 Task: Look for space in Fort Hunt, United States from 9th June, 2023 to 11th June, 2023 for 2 adults in price range Rs.6000 to Rs.10000. Place can be entire place with 2 bedrooms having 2 beds and 1 bathroom. Property type can be house, flat, guest house. Amenities needed are: wifi. Booking option can be shelf check-in. Required host language is English.
Action: Mouse moved to (552, 140)
Screenshot: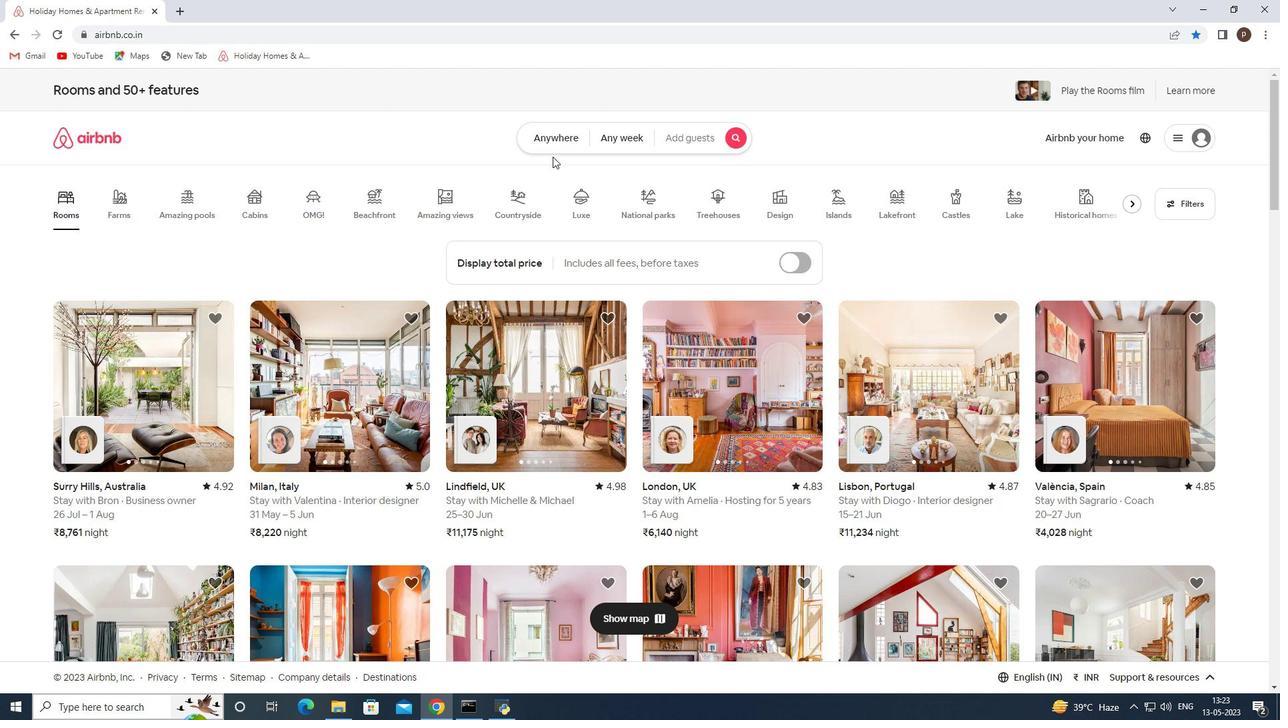 
Action: Mouse pressed left at (552, 140)
Screenshot: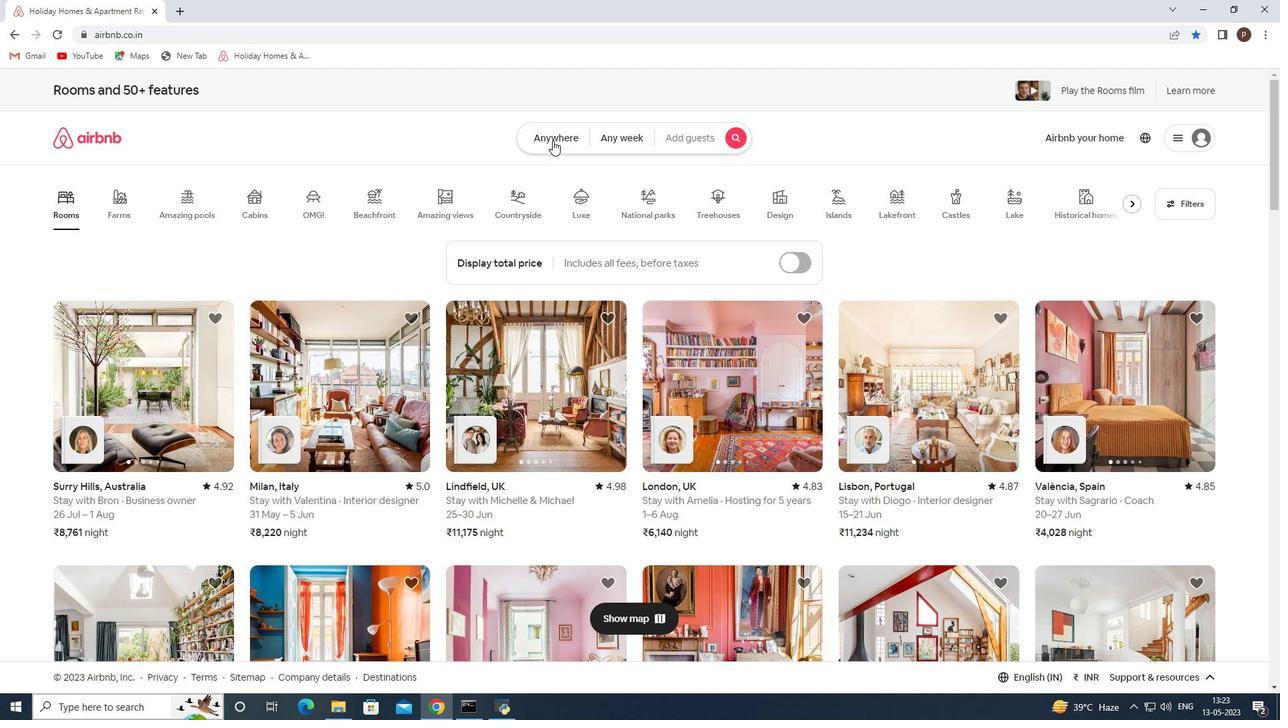 
Action: Mouse moved to (462, 194)
Screenshot: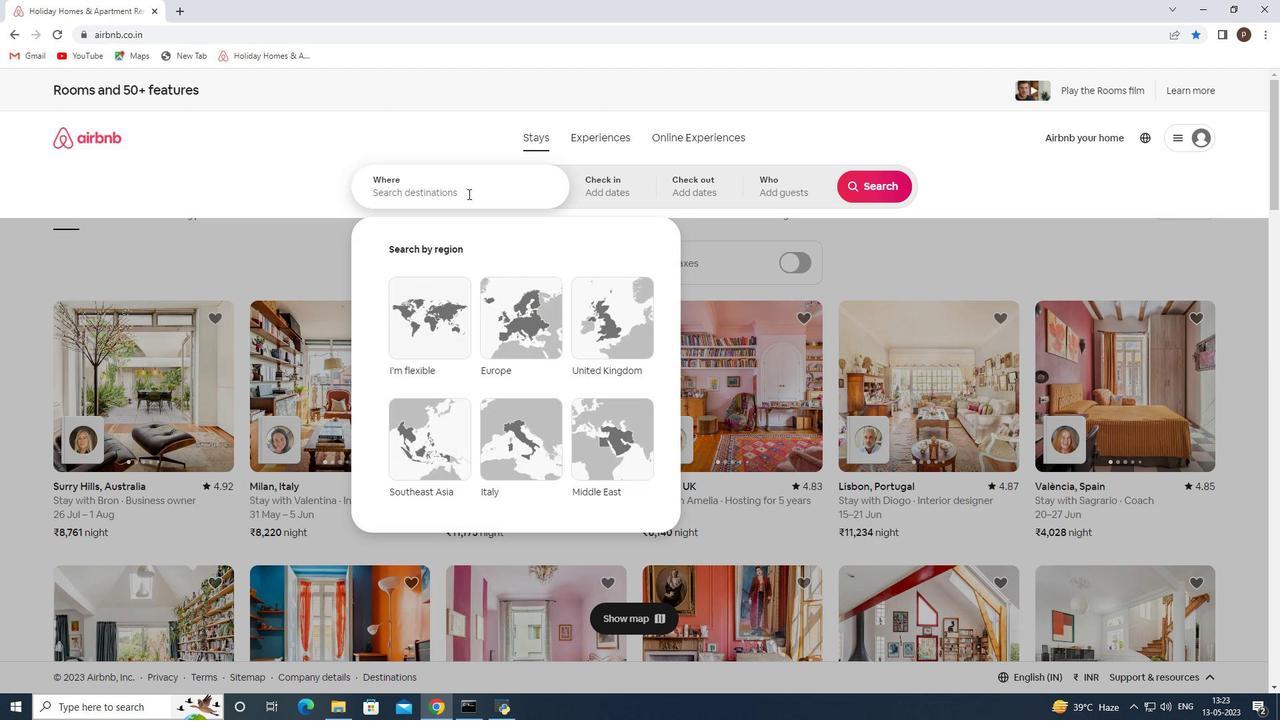 
Action: Mouse pressed left at (462, 194)
Screenshot: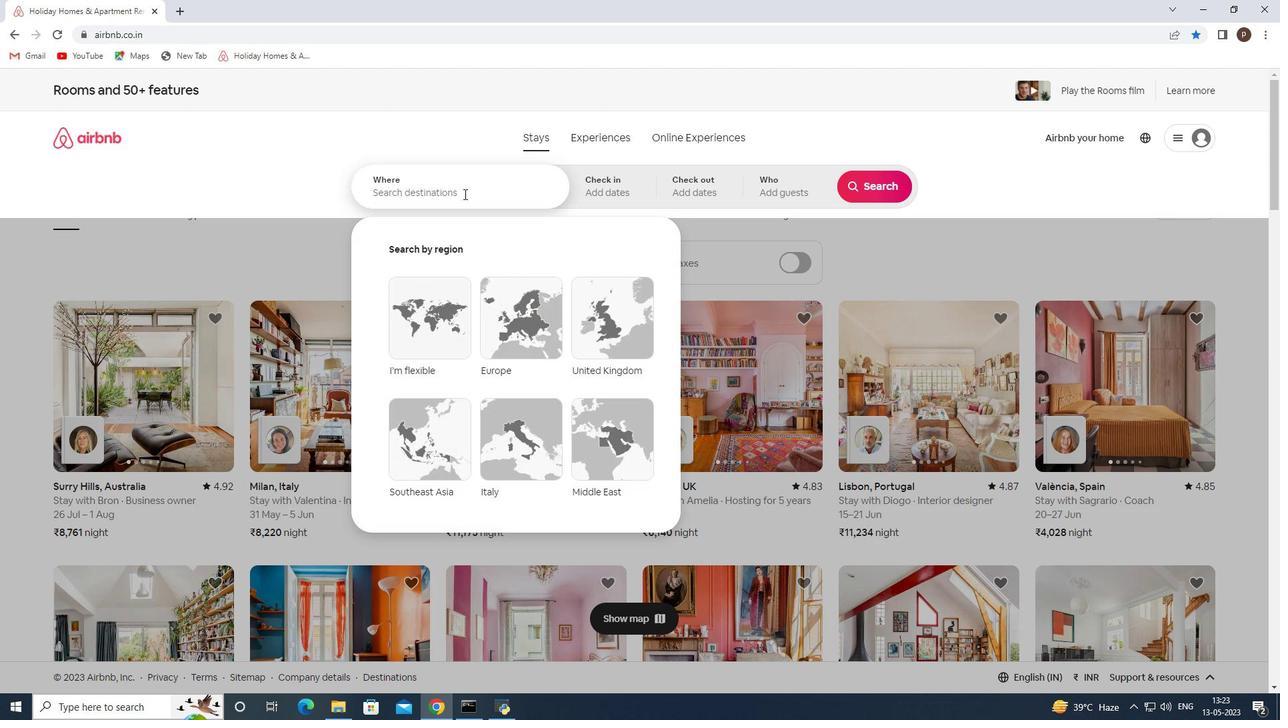 
Action: Key pressed <Key.caps_lock>F<Key.caps_lock>ort<Key.space><Key.caps_lock>H<Key.caps_lock>unt,<Key.space><Key.caps_lock>U<Key.caps_lock>nited<Key.space><Key.caps_lock>S<Key.caps_lock>tates<Key.space><Key.enter>
Screenshot: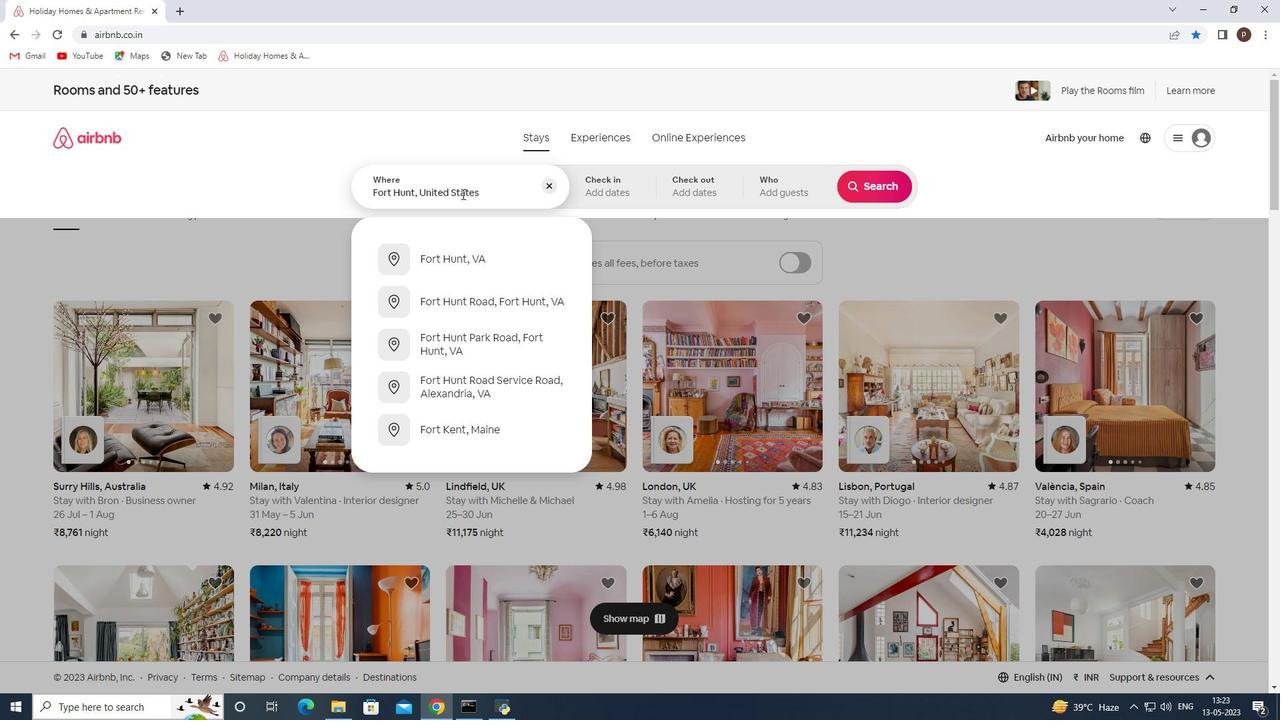 
Action: Mouse moved to (819, 378)
Screenshot: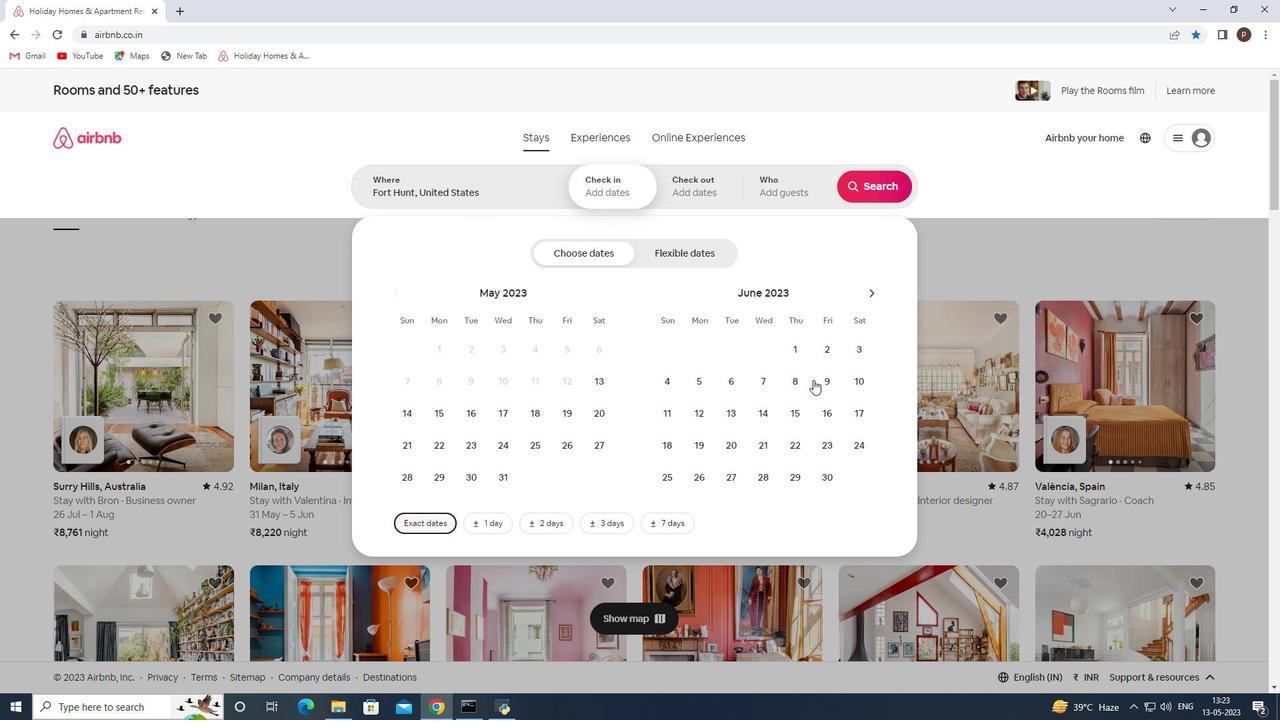 
Action: Mouse pressed left at (819, 378)
Screenshot: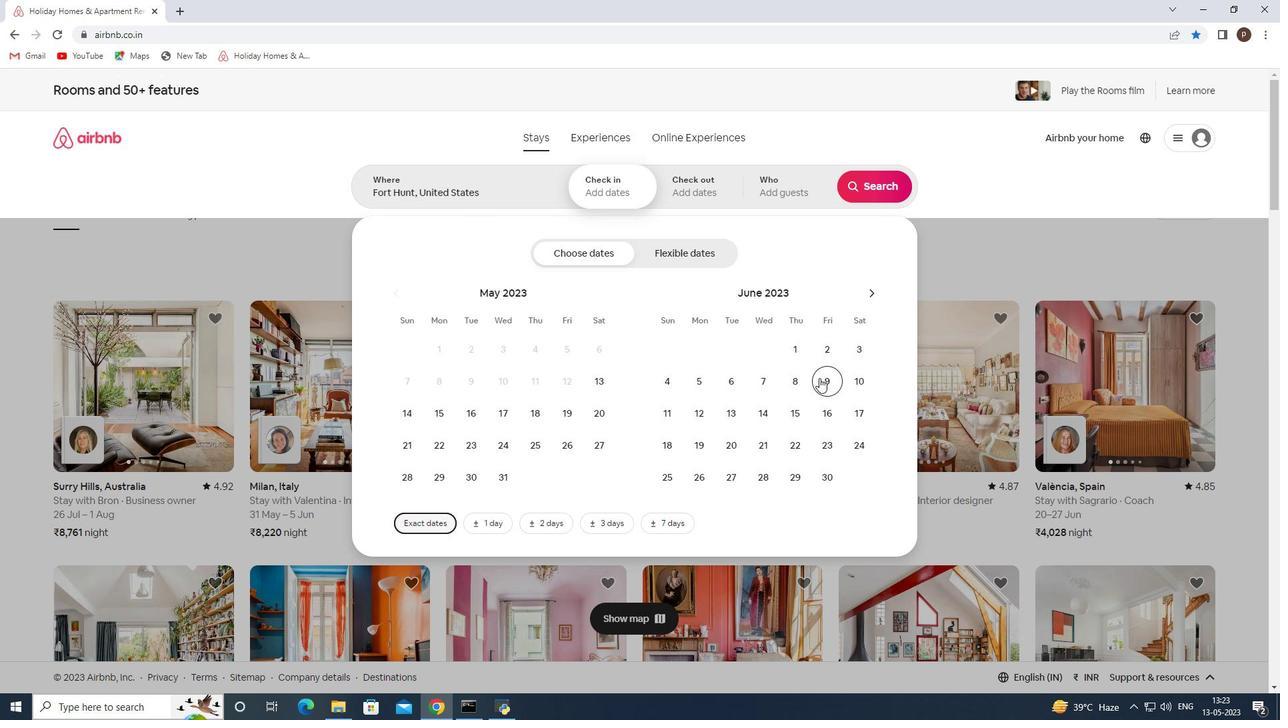 
Action: Mouse moved to (665, 414)
Screenshot: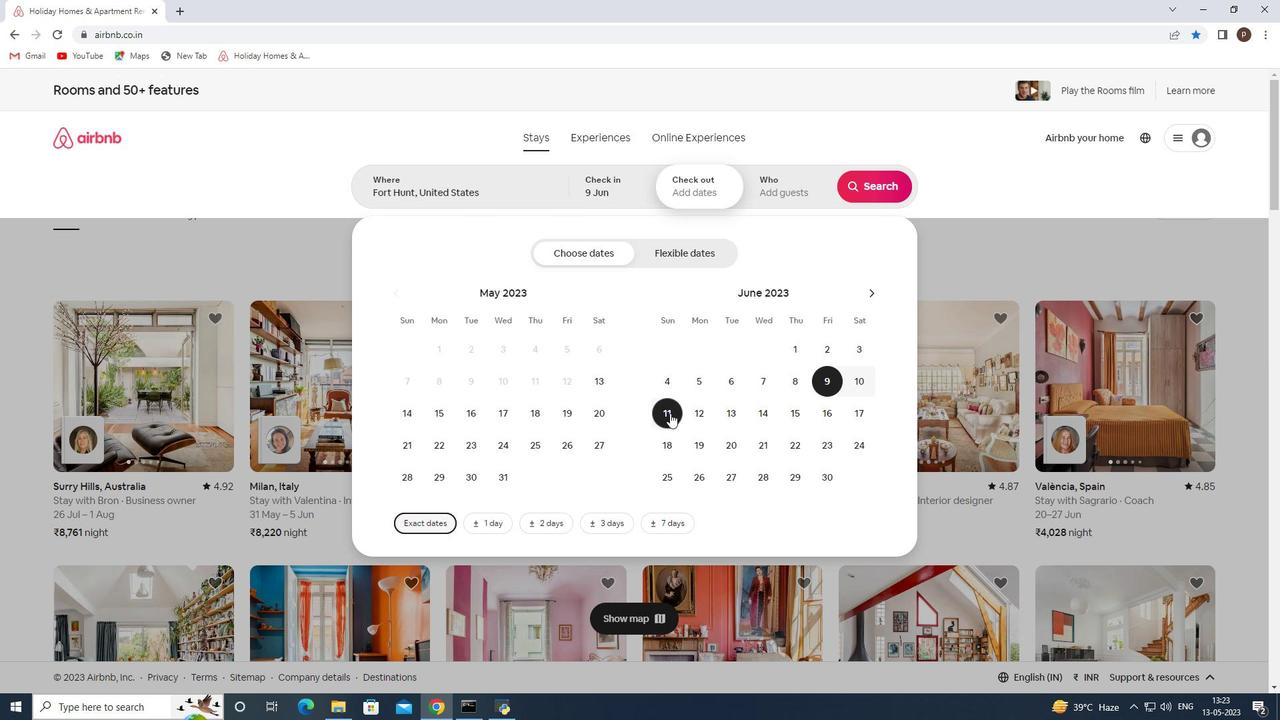 
Action: Mouse pressed left at (665, 414)
Screenshot: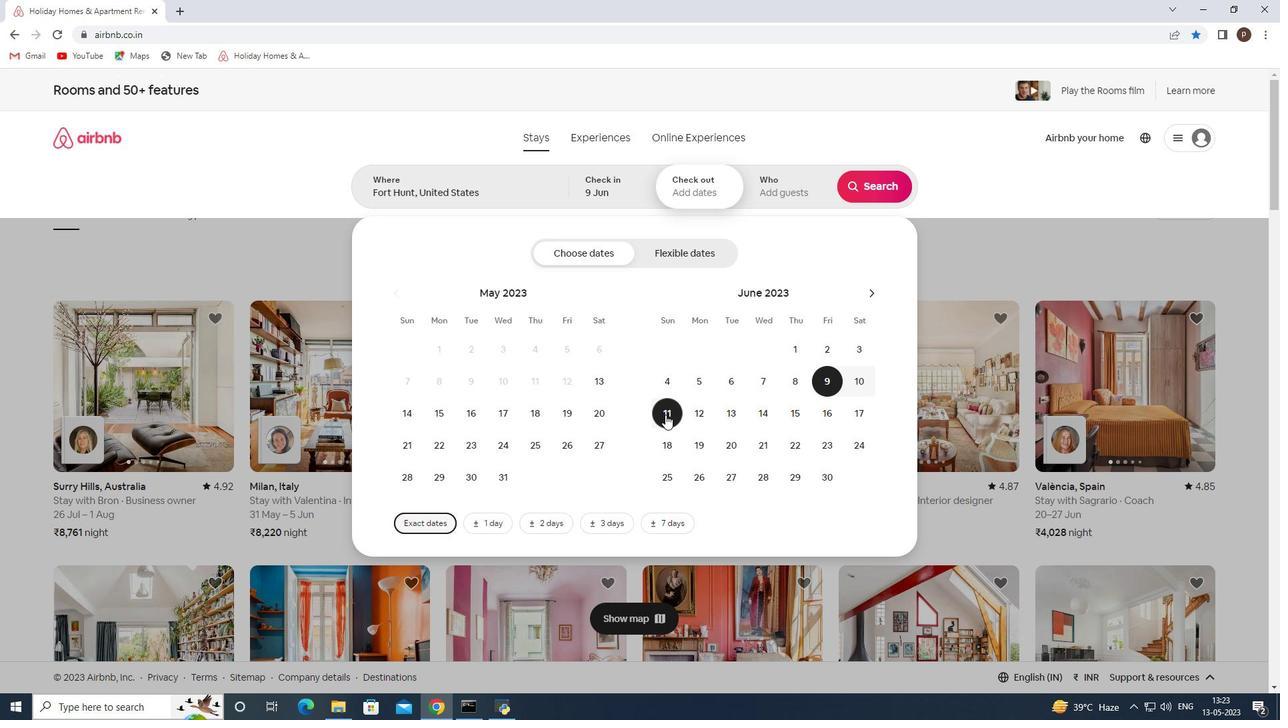 
Action: Mouse moved to (780, 196)
Screenshot: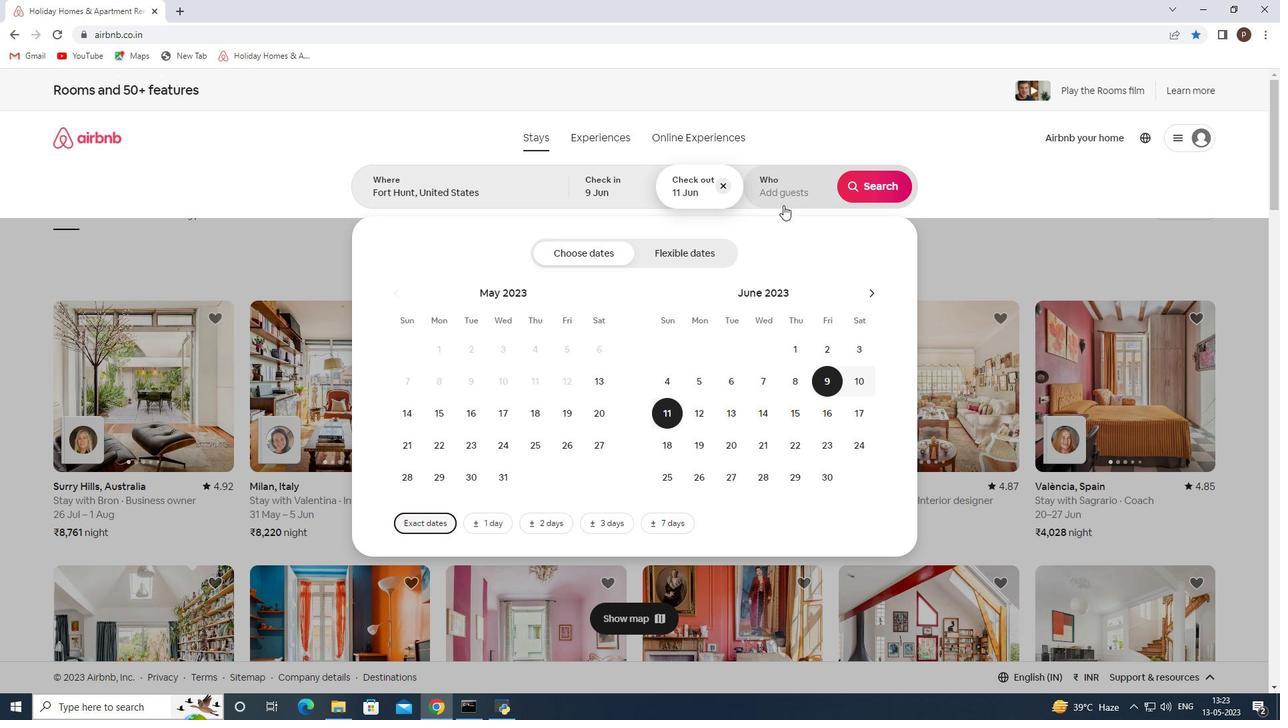 
Action: Mouse pressed left at (780, 196)
Screenshot: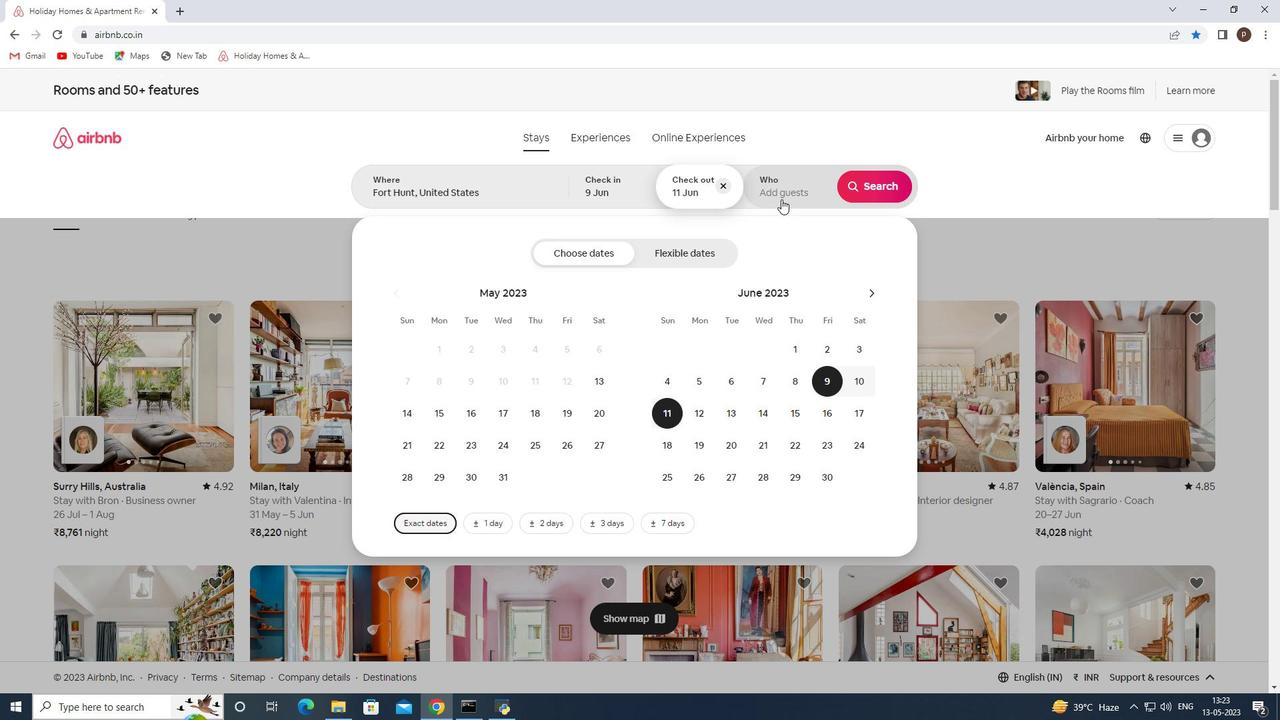 
Action: Mouse moved to (873, 257)
Screenshot: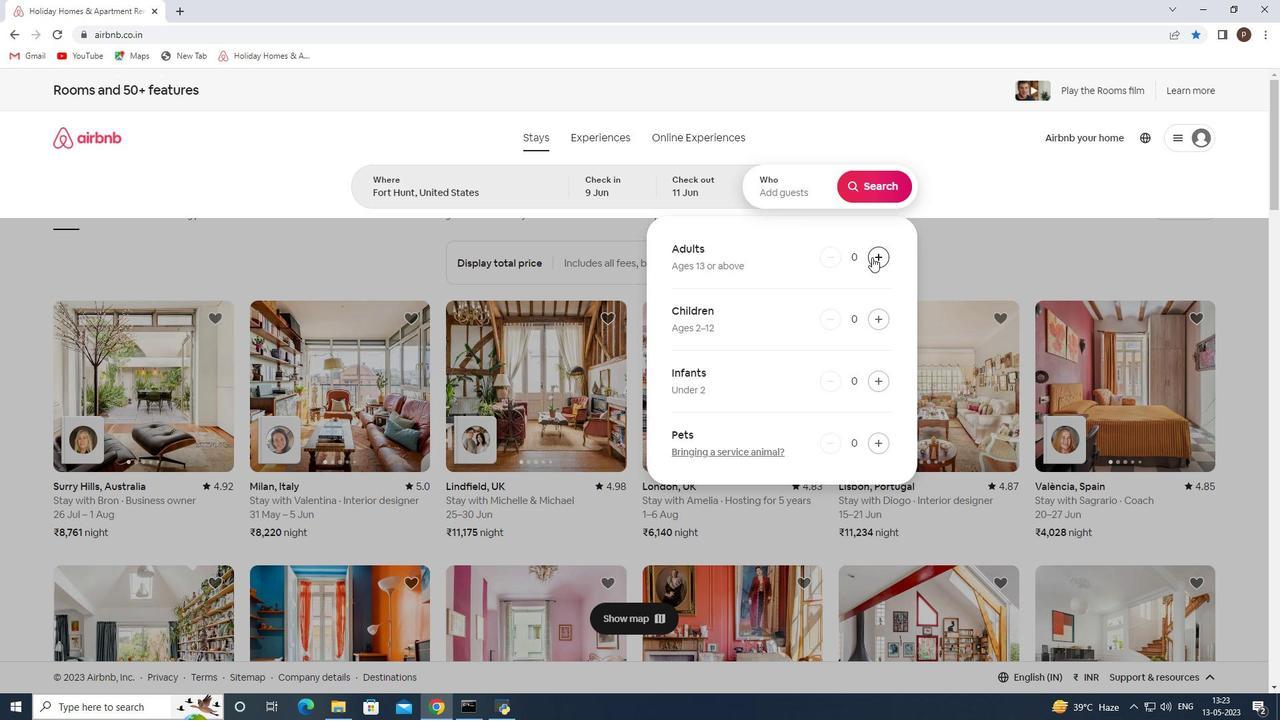 
Action: Mouse pressed left at (873, 257)
Screenshot: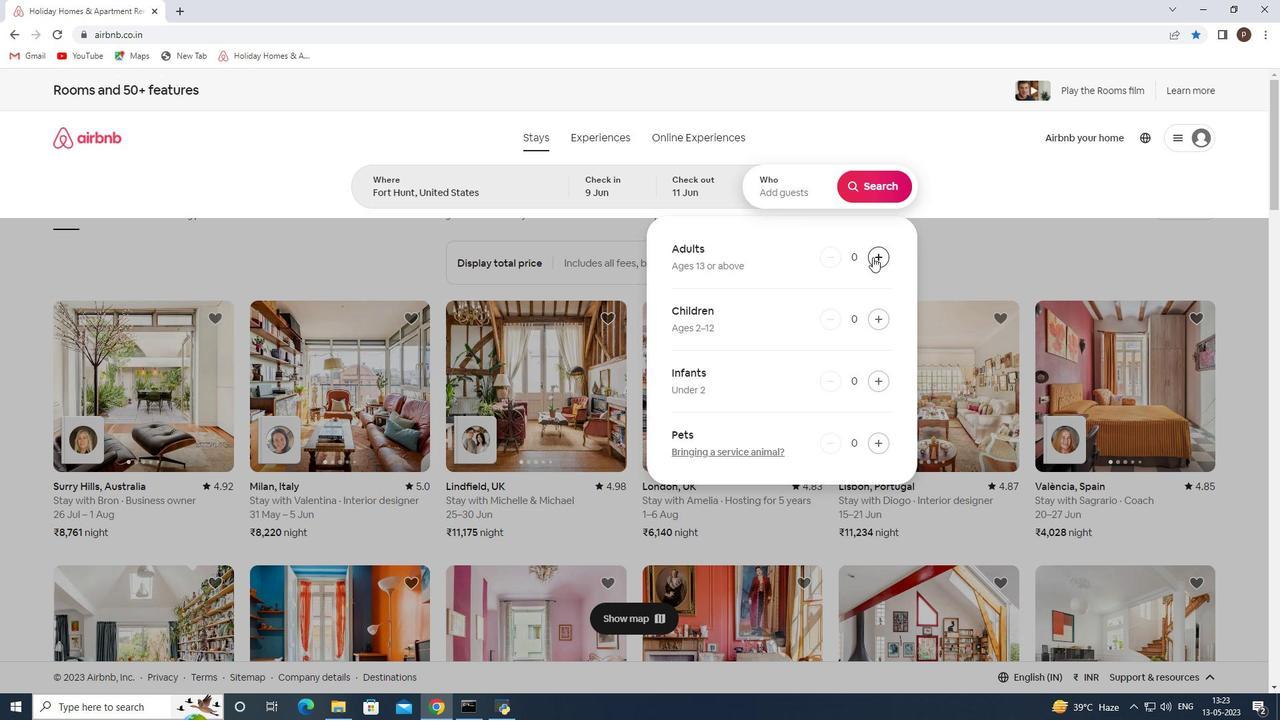 
Action: Mouse pressed left at (873, 257)
Screenshot: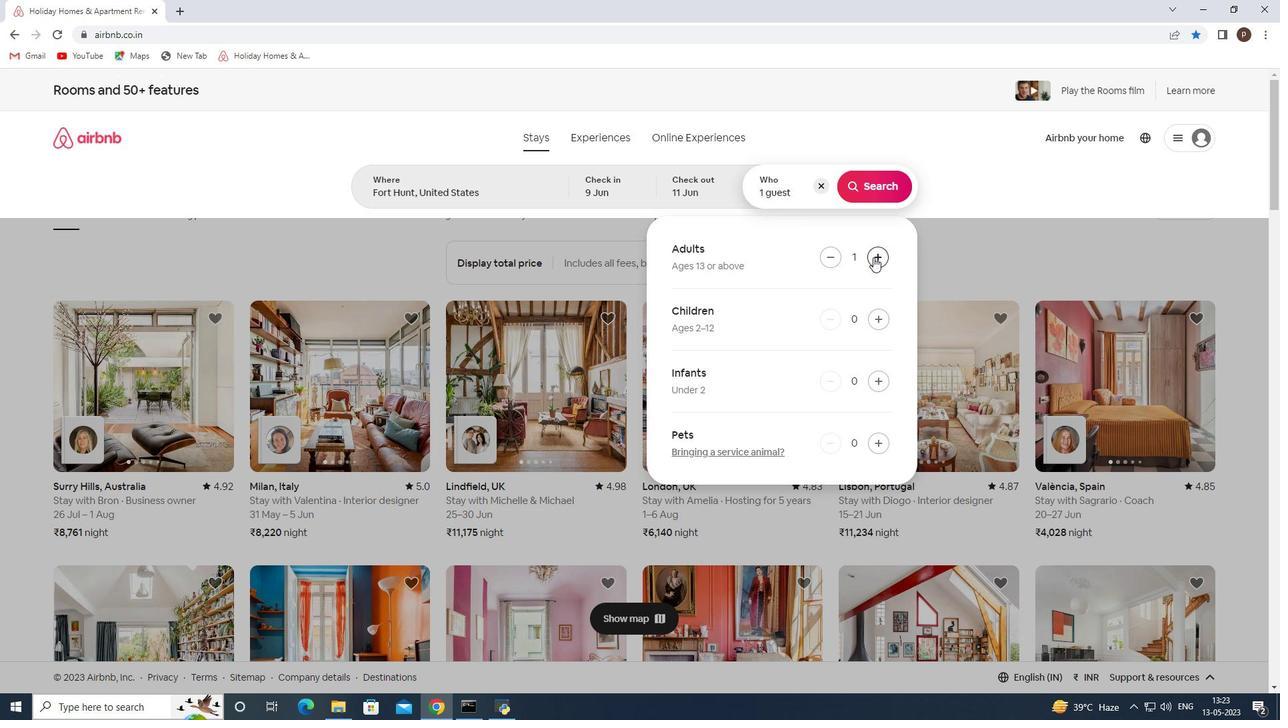 
Action: Mouse moved to (889, 179)
Screenshot: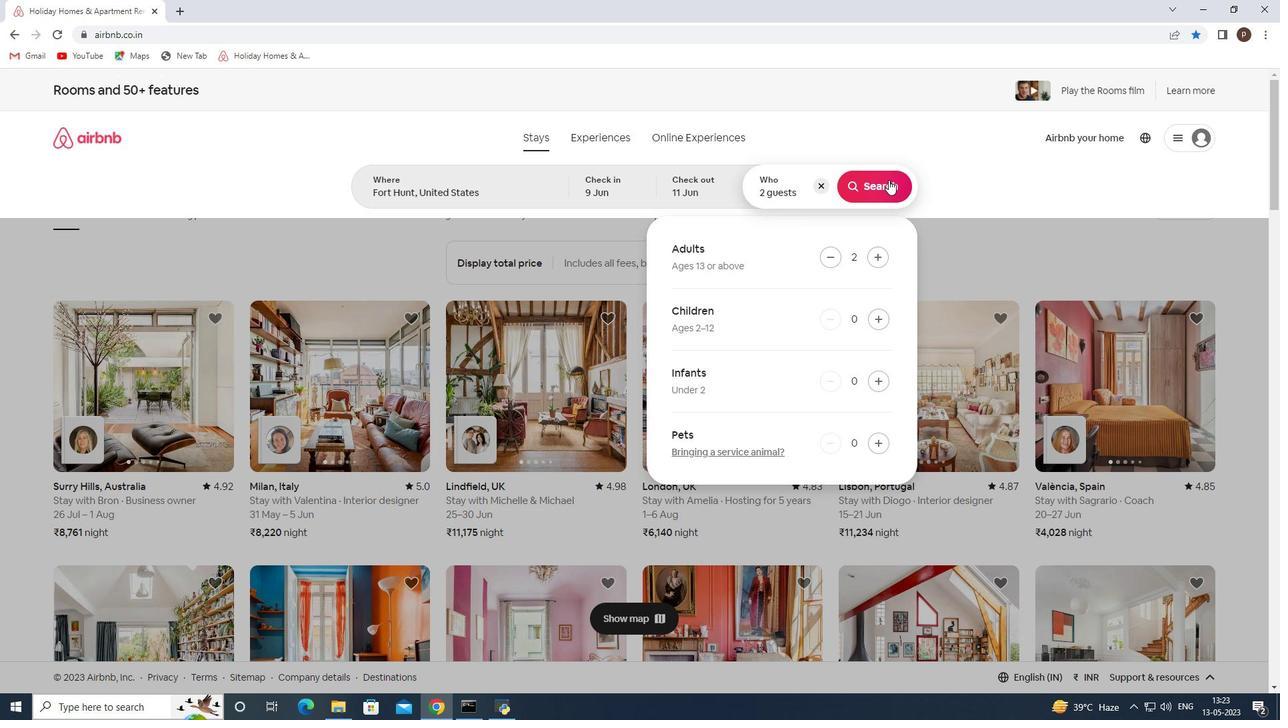
Action: Mouse pressed left at (889, 179)
Screenshot: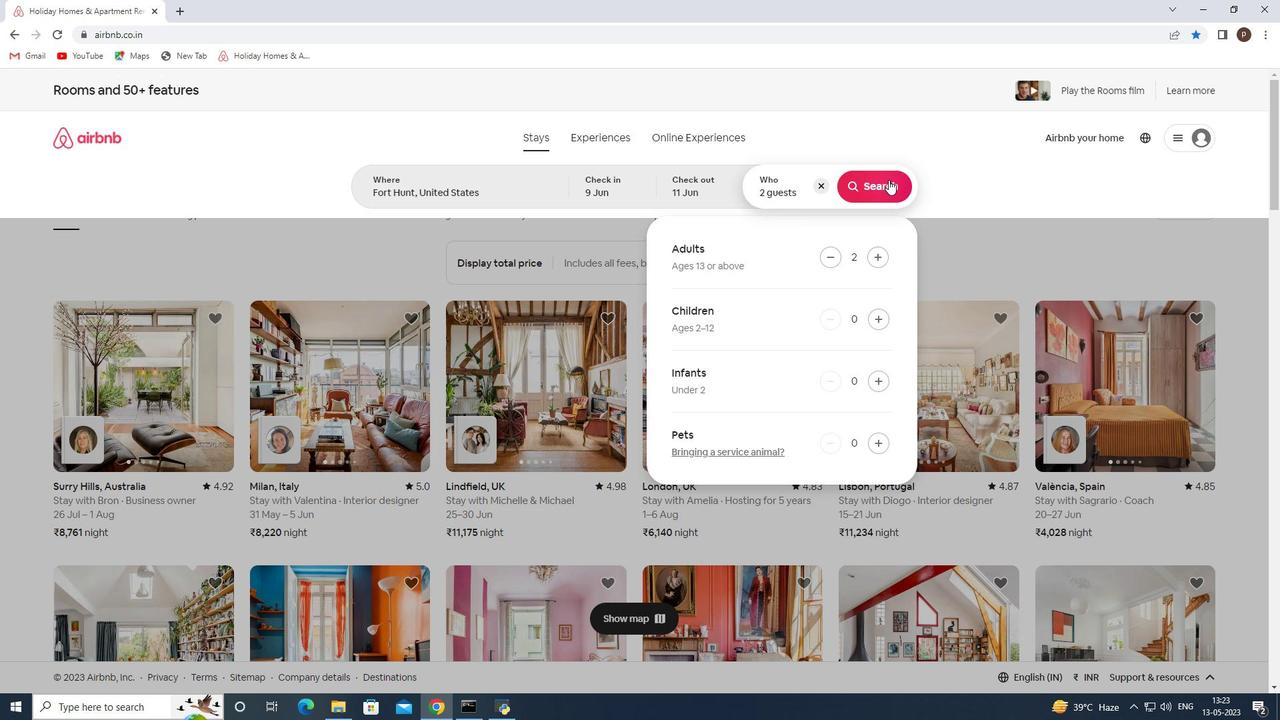 
Action: Mouse moved to (1212, 148)
Screenshot: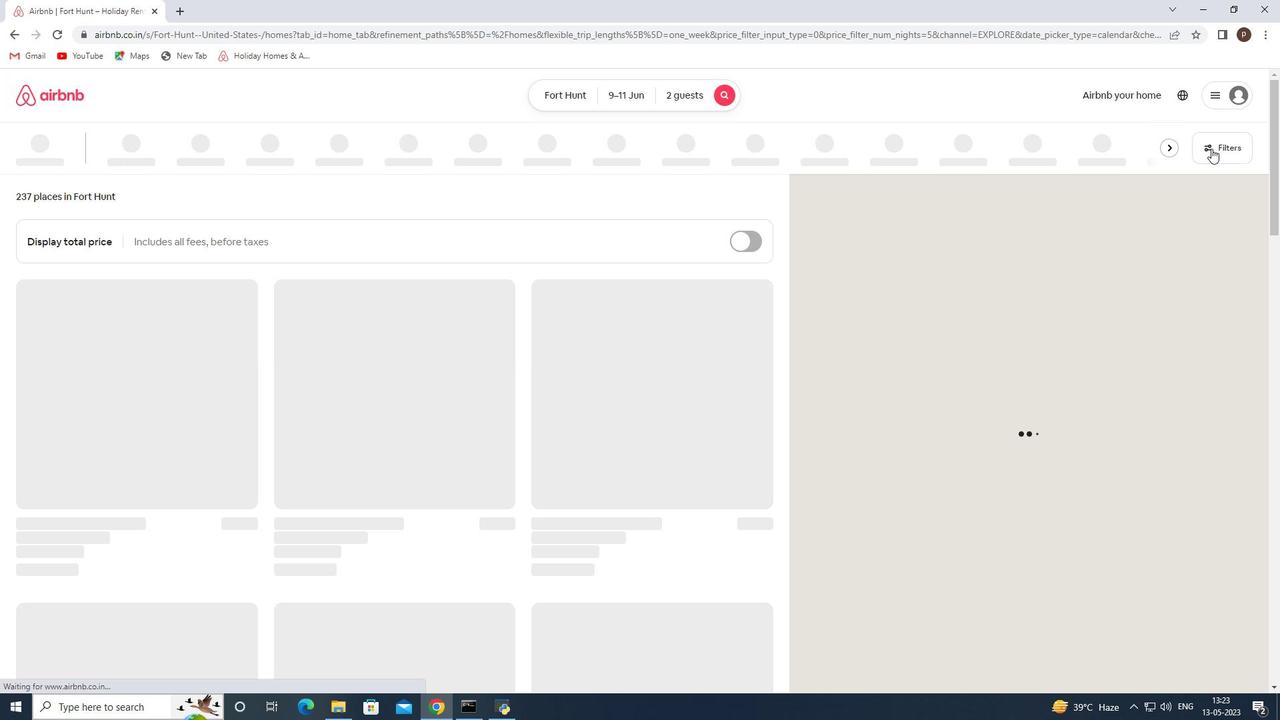 
Action: Mouse pressed left at (1212, 148)
Screenshot: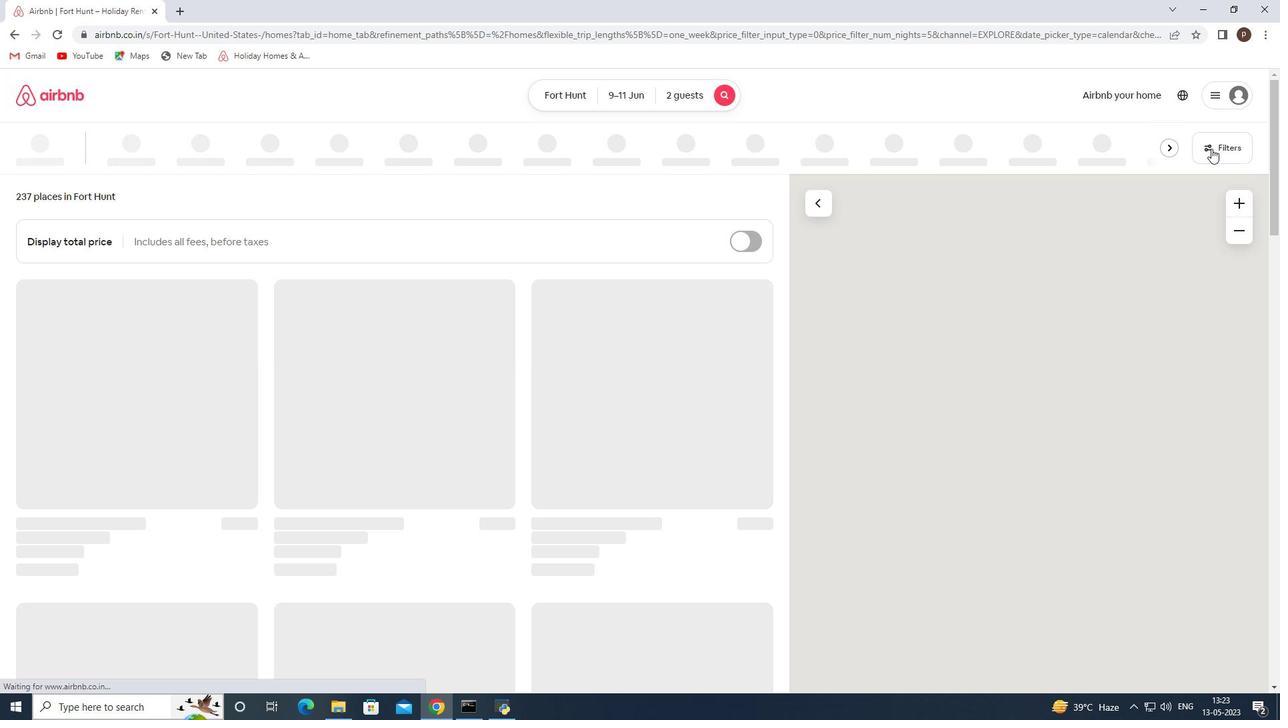 
Action: Mouse moved to (442, 473)
Screenshot: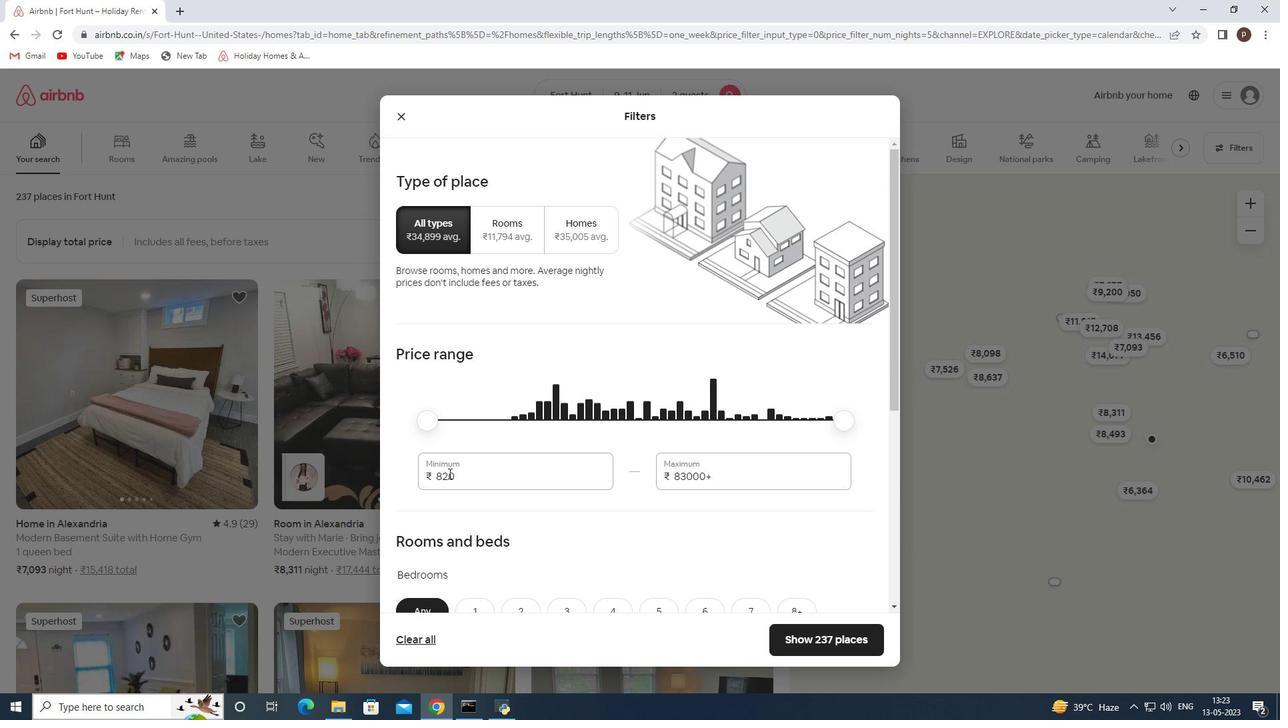 
Action: Mouse pressed left at (442, 473)
Screenshot: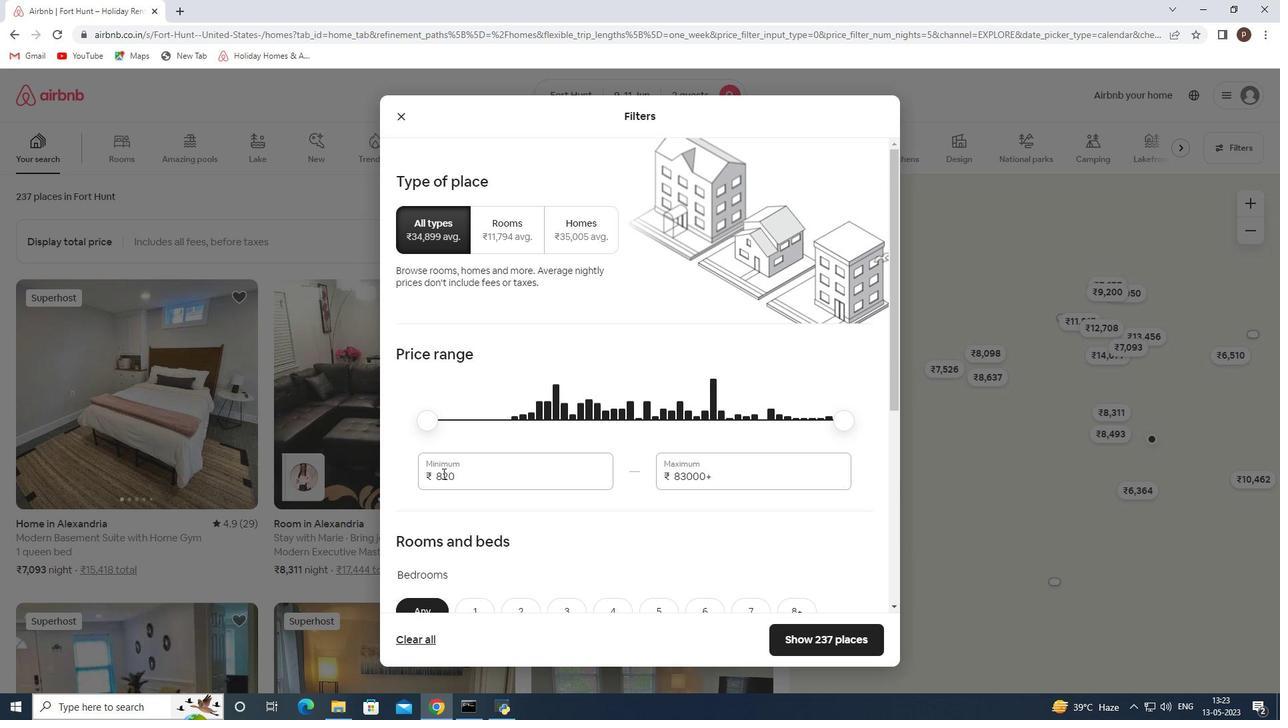 
Action: Mouse pressed left at (442, 473)
Screenshot: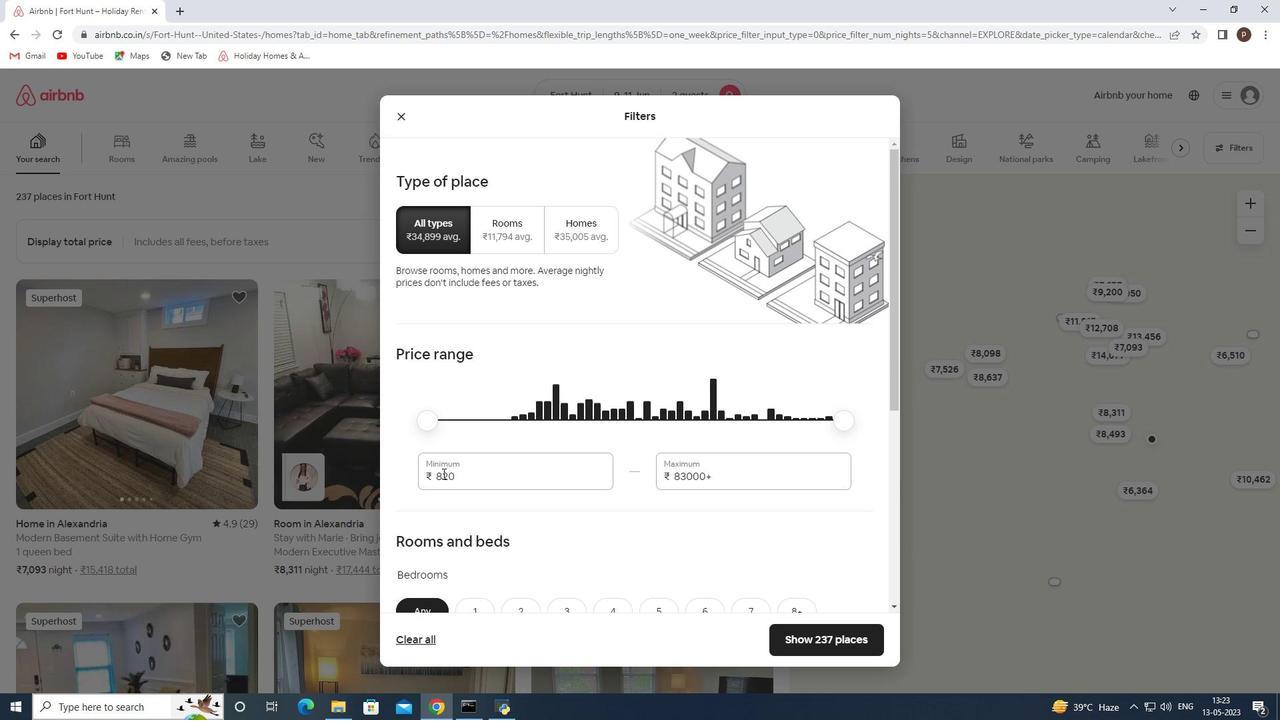 
Action: Key pressed 6000<Key.tab>12000<Key.backspace><Key.backspace><Key.backspace><Key.backspace>0000
Screenshot: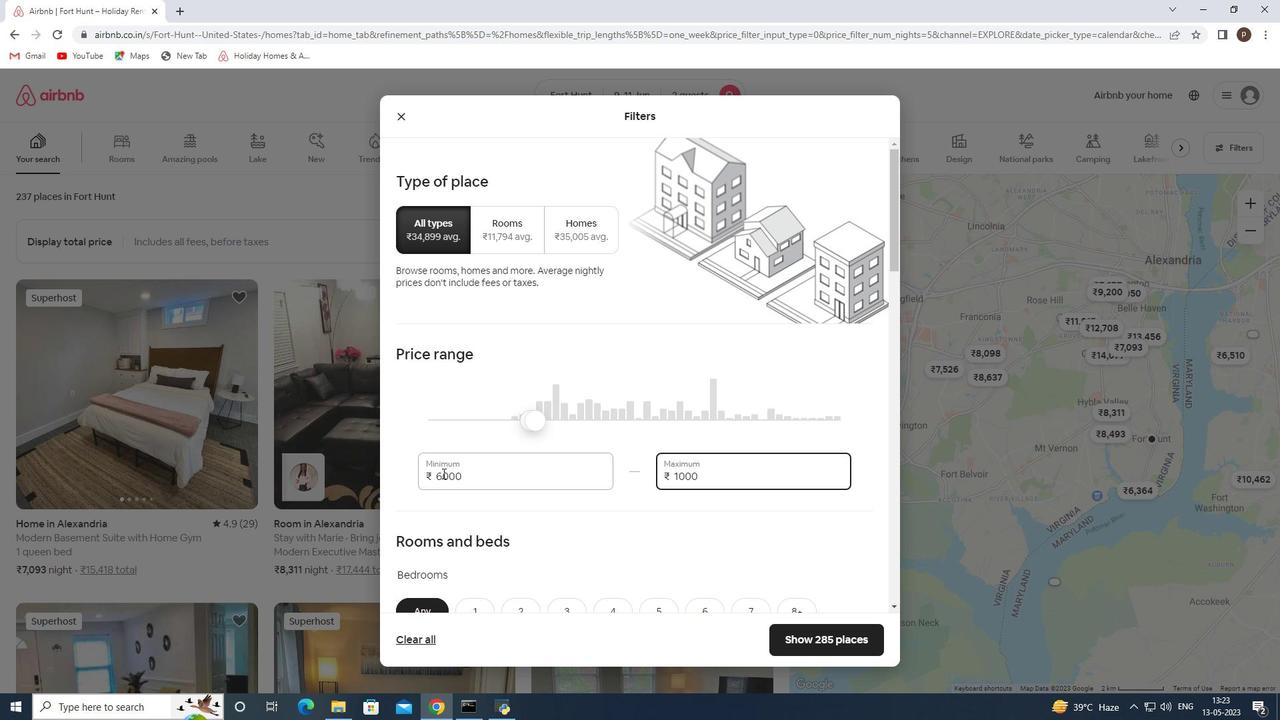 
Action: Mouse moved to (468, 476)
Screenshot: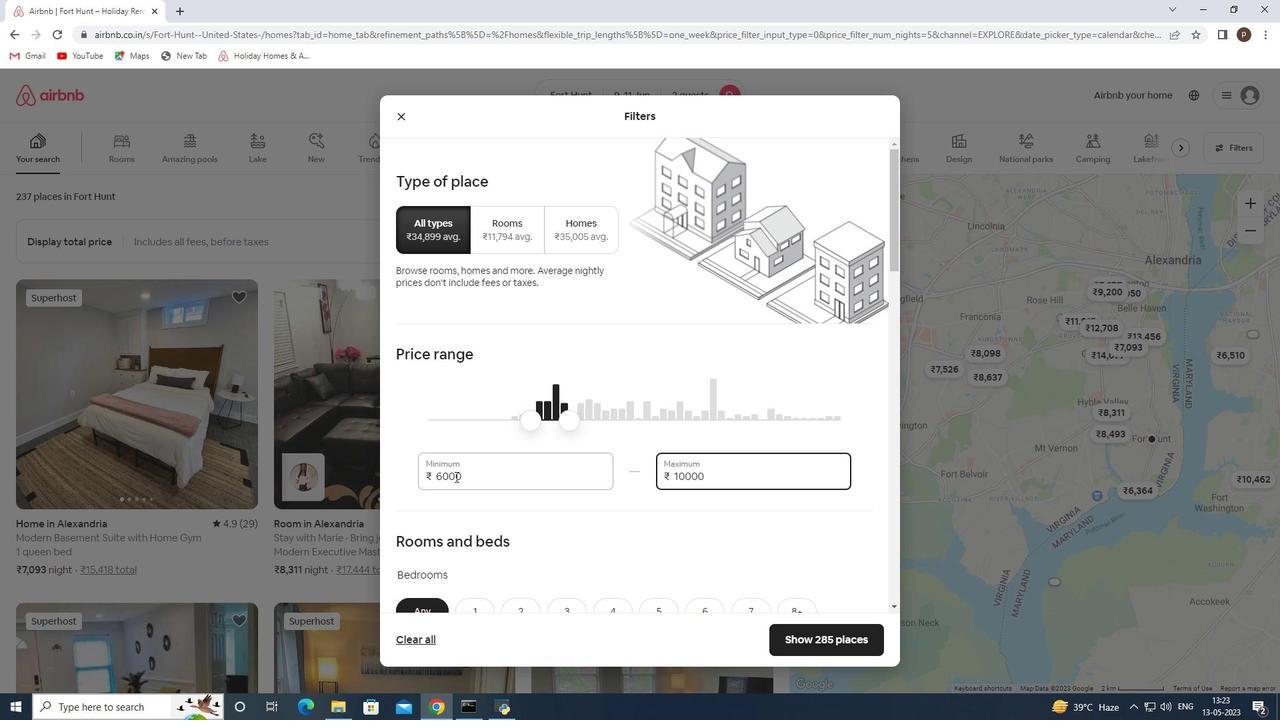
Action: Mouse scrolled (468, 476) with delta (0, 0)
Screenshot: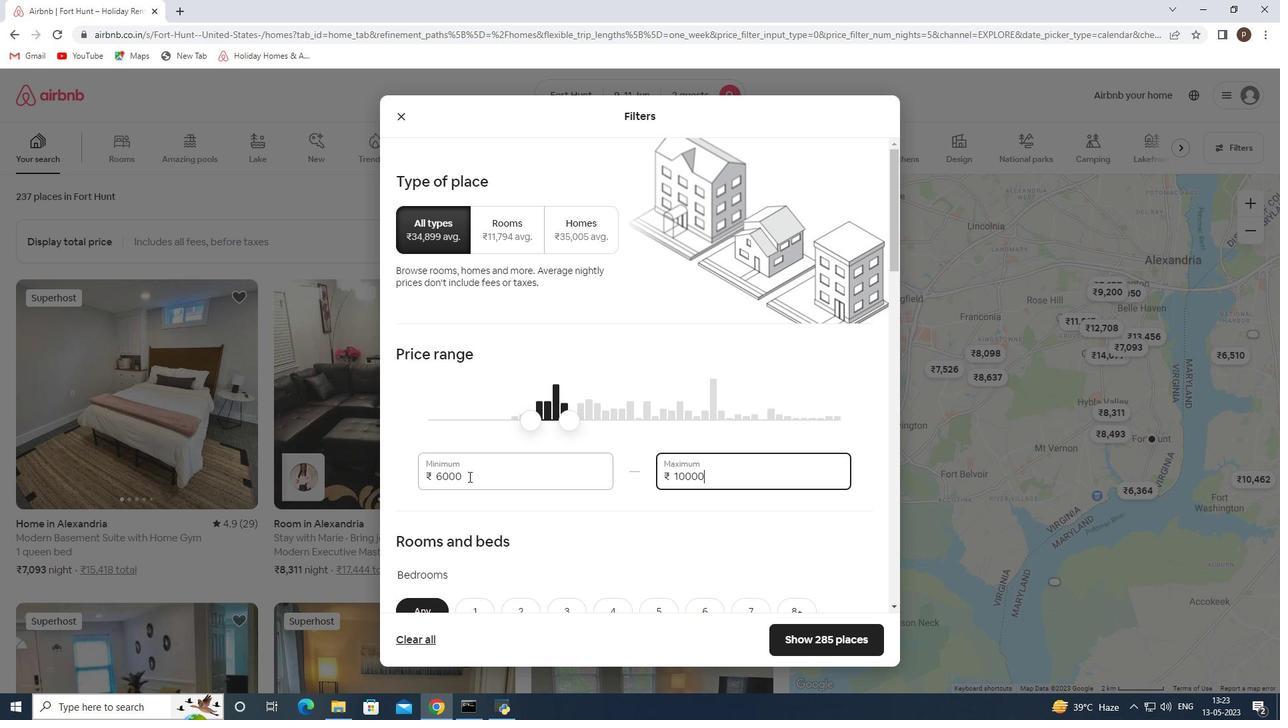 
Action: Mouse scrolled (468, 476) with delta (0, 0)
Screenshot: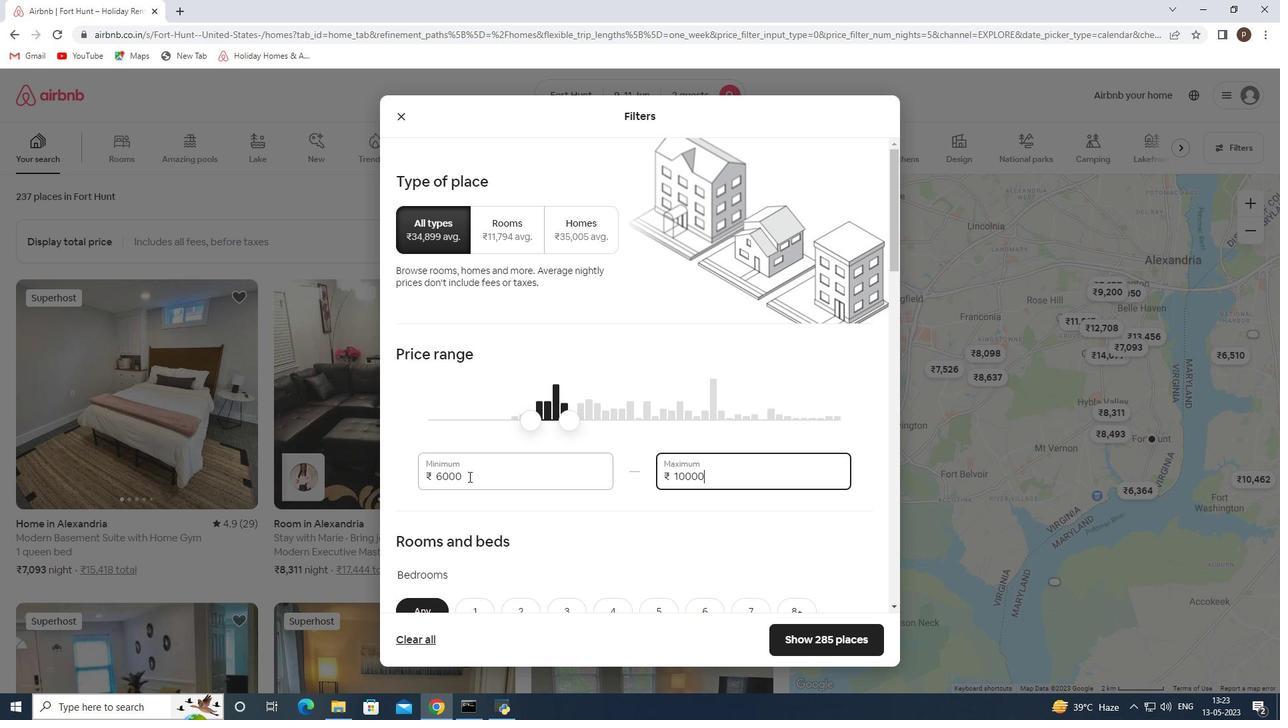 
Action: Mouse moved to (508, 476)
Screenshot: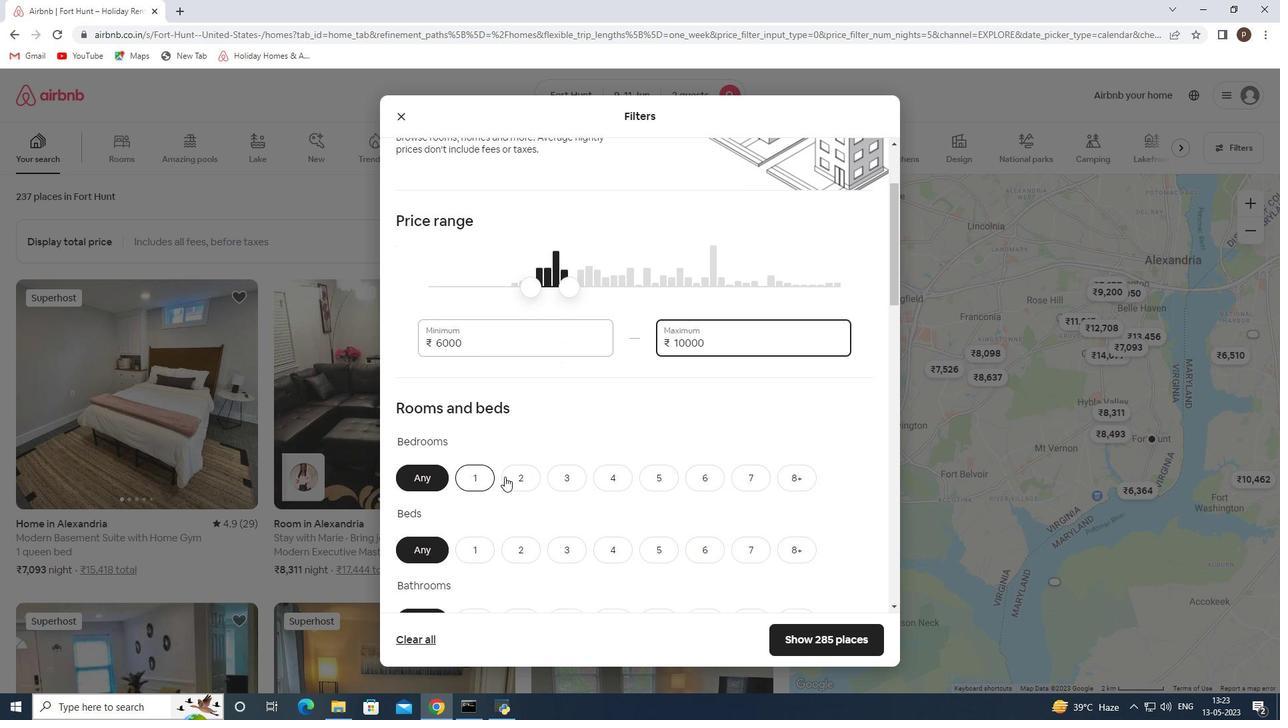 
Action: Mouse scrolled (508, 476) with delta (0, 0)
Screenshot: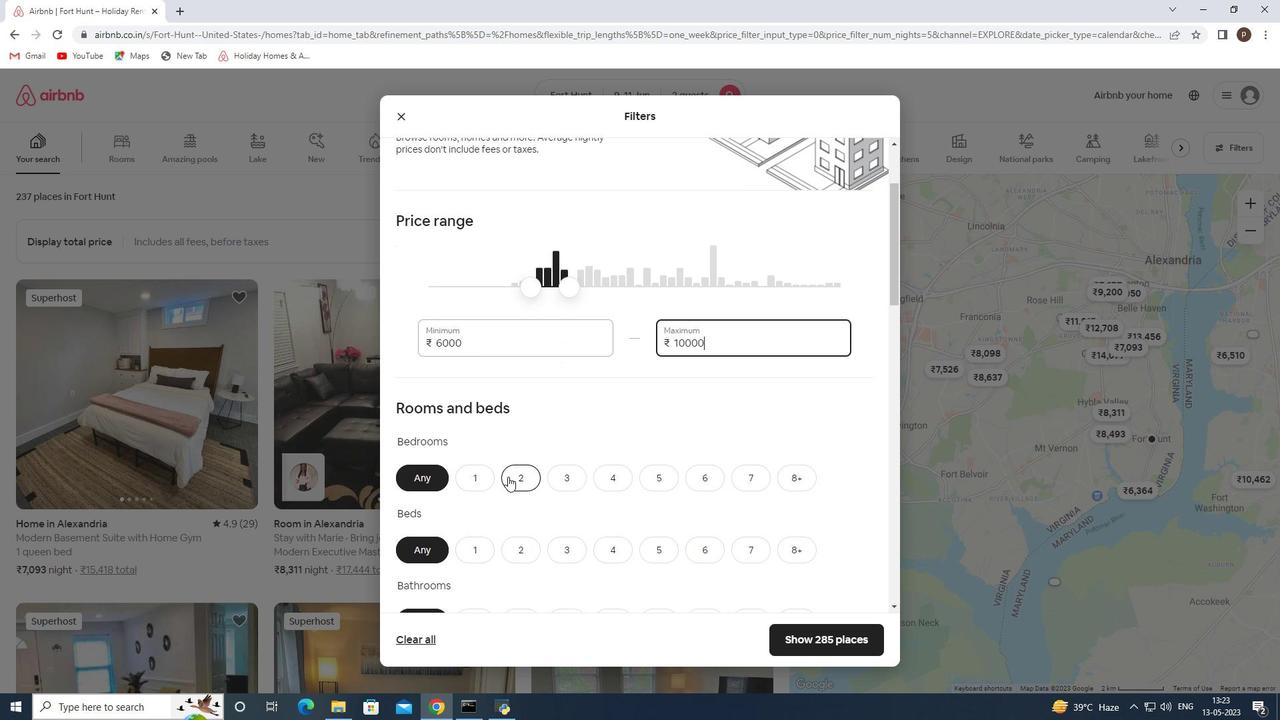 
Action: Mouse moved to (516, 413)
Screenshot: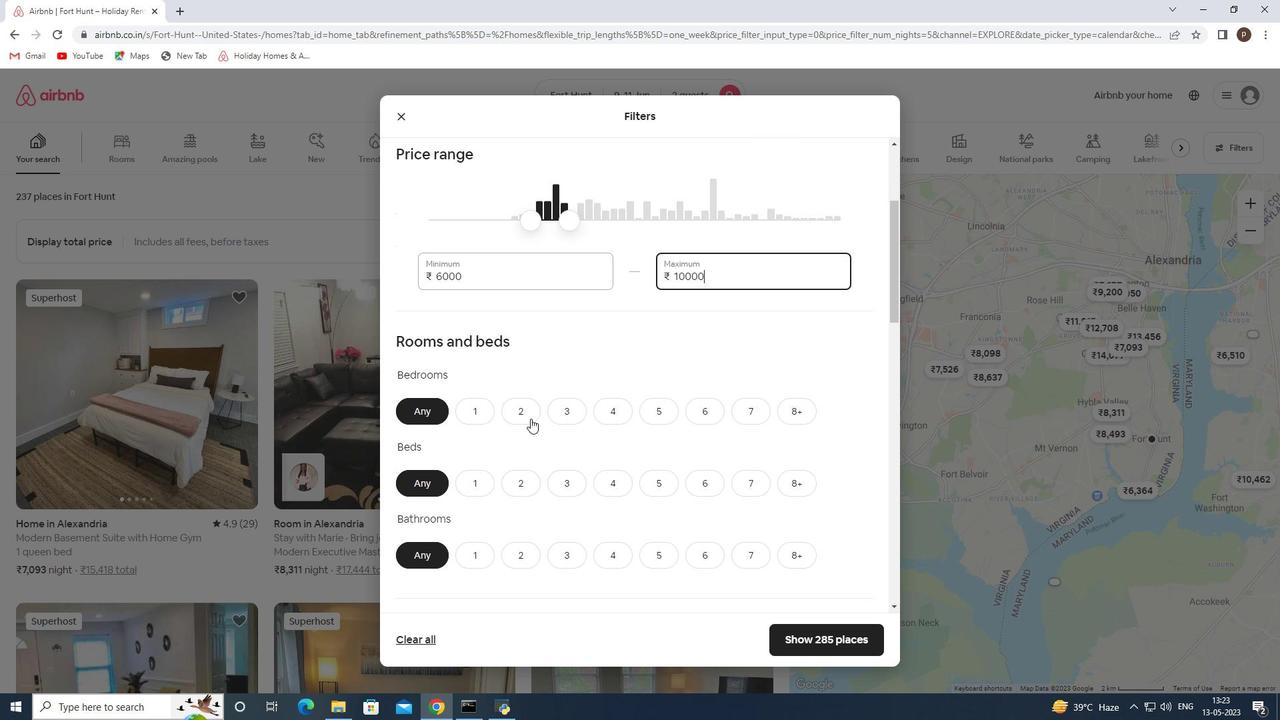 
Action: Mouse pressed left at (516, 413)
Screenshot: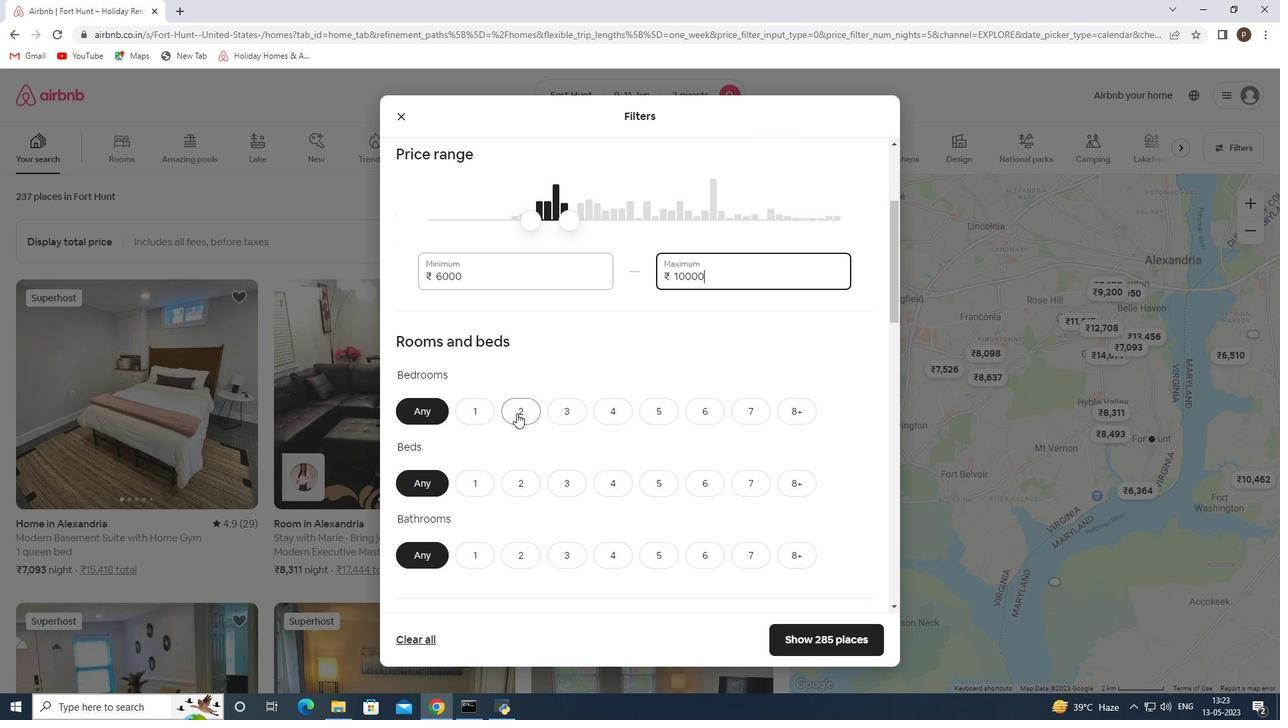 
Action: Mouse moved to (522, 470)
Screenshot: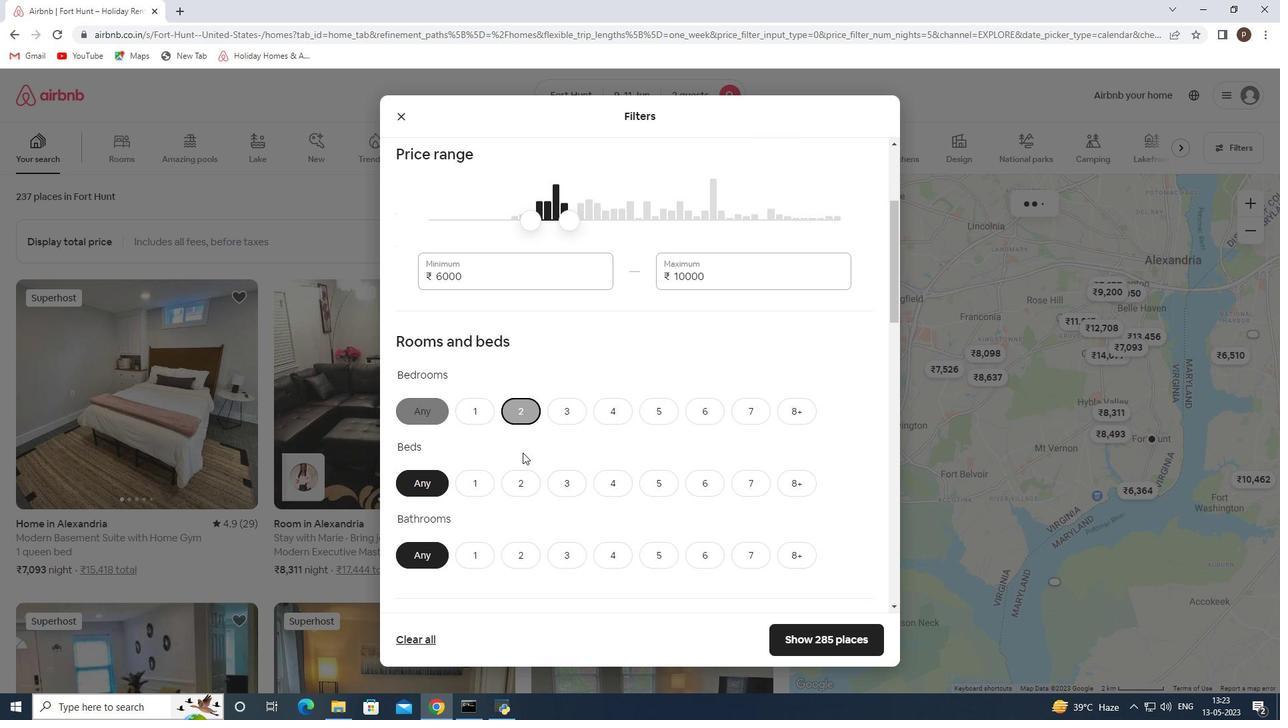 
Action: Mouse pressed left at (522, 470)
Screenshot: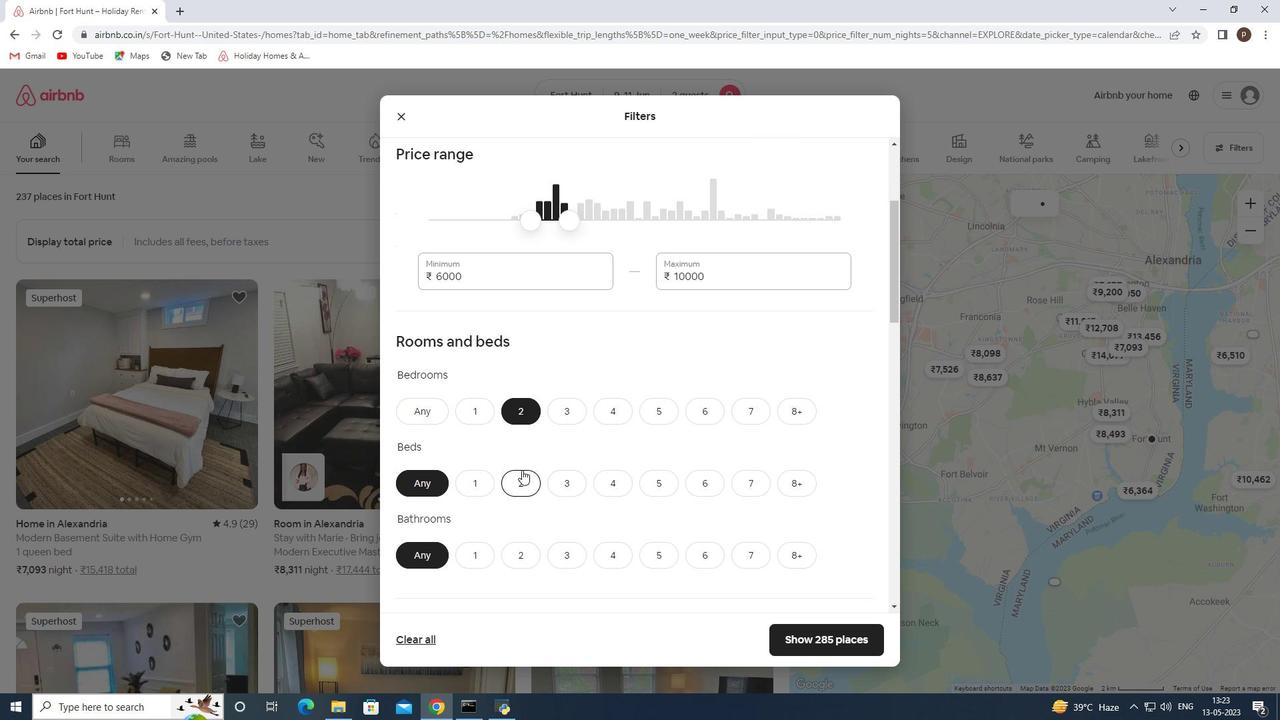 
Action: Mouse moved to (485, 554)
Screenshot: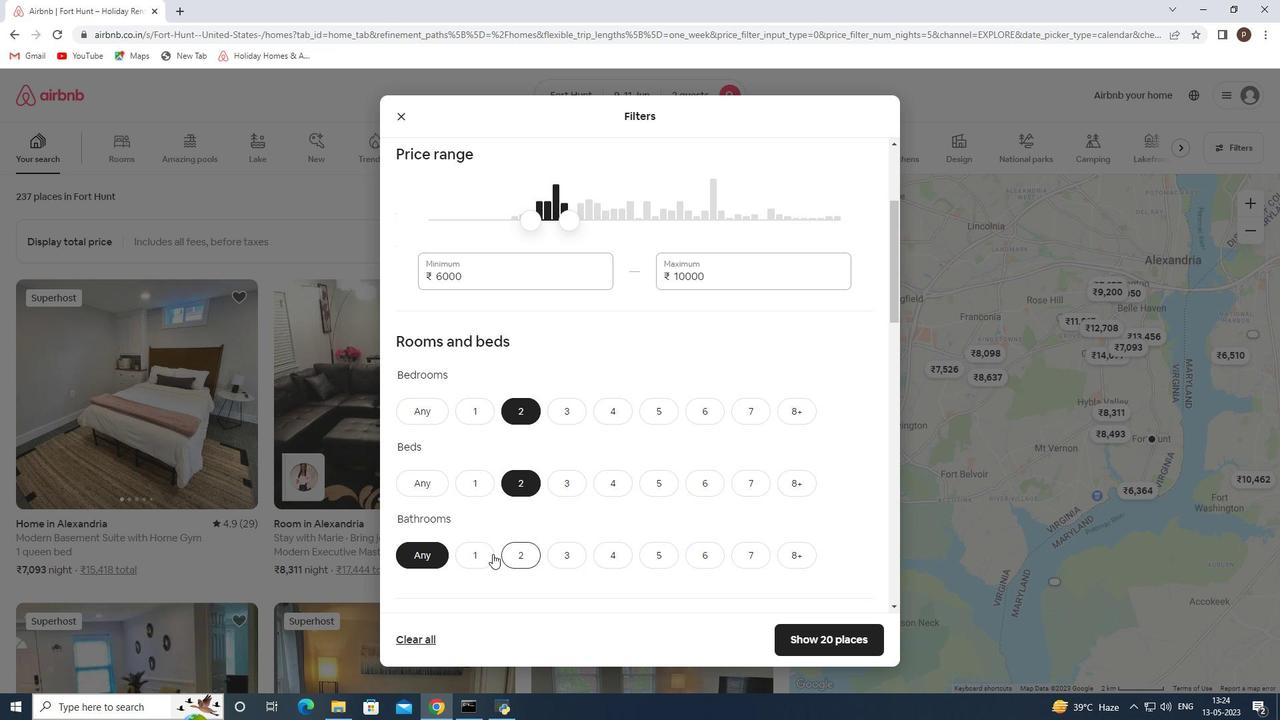 
Action: Mouse pressed left at (485, 554)
Screenshot: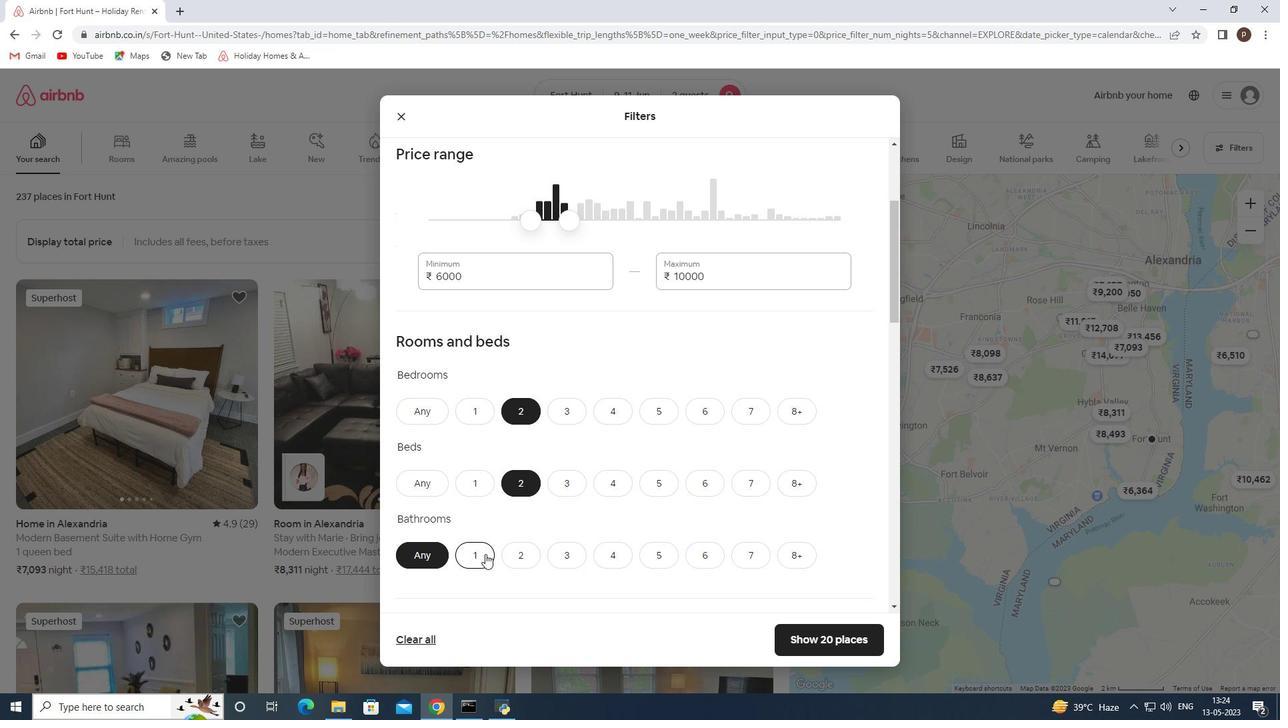 
Action: Mouse moved to (526, 516)
Screenshot: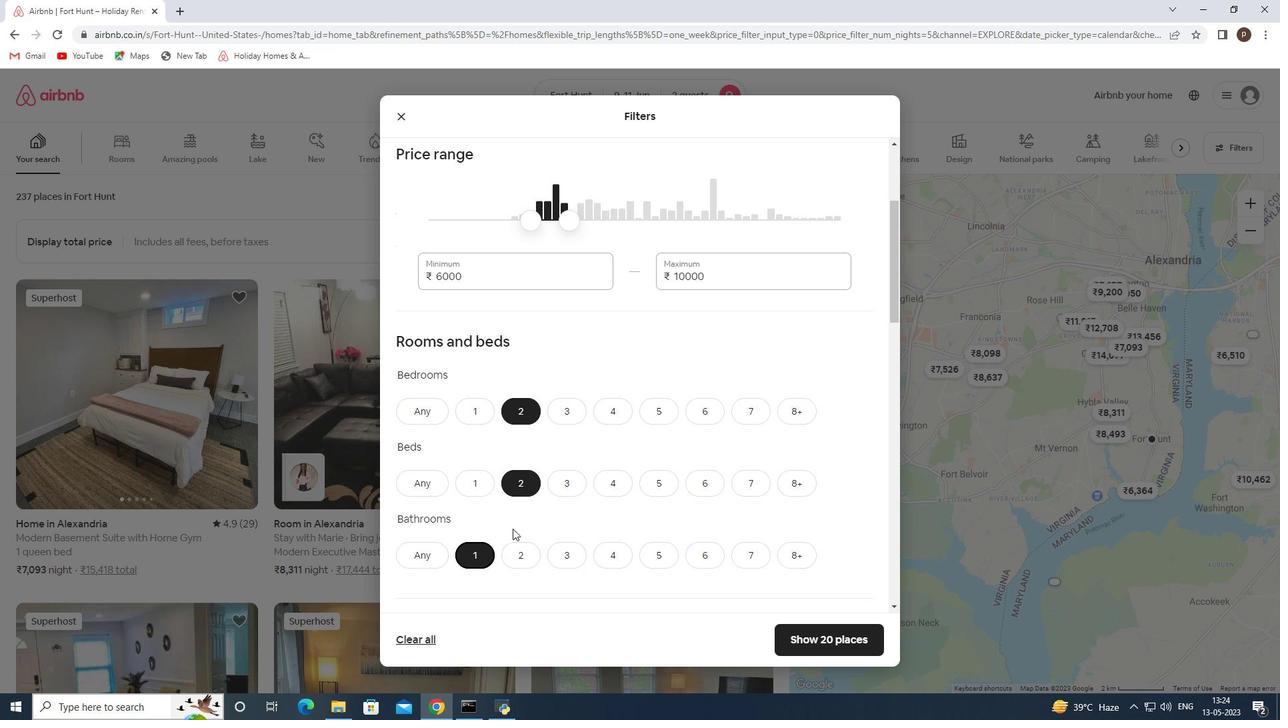 
Action: Mouse scrolled (526, 516) with delta (0, 0)
Screenshot: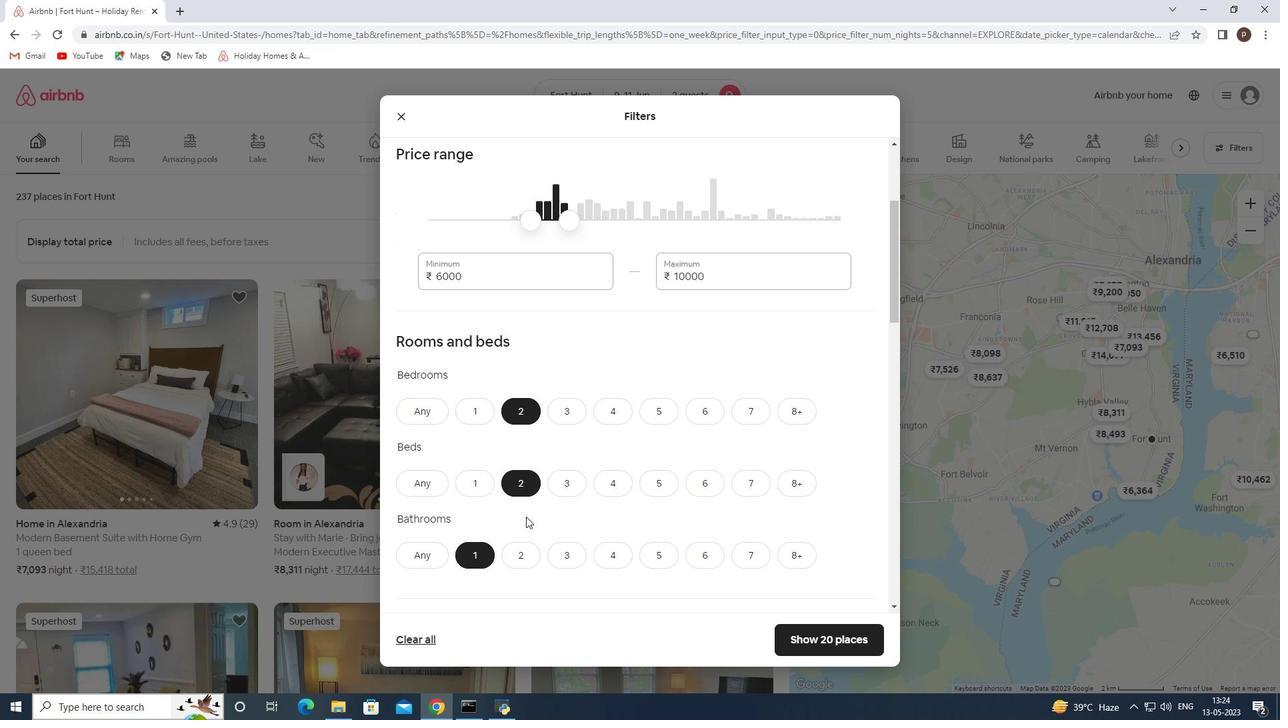
Action: Mouse scrolled (526, 516) with delta (0, 0)
Screenshot: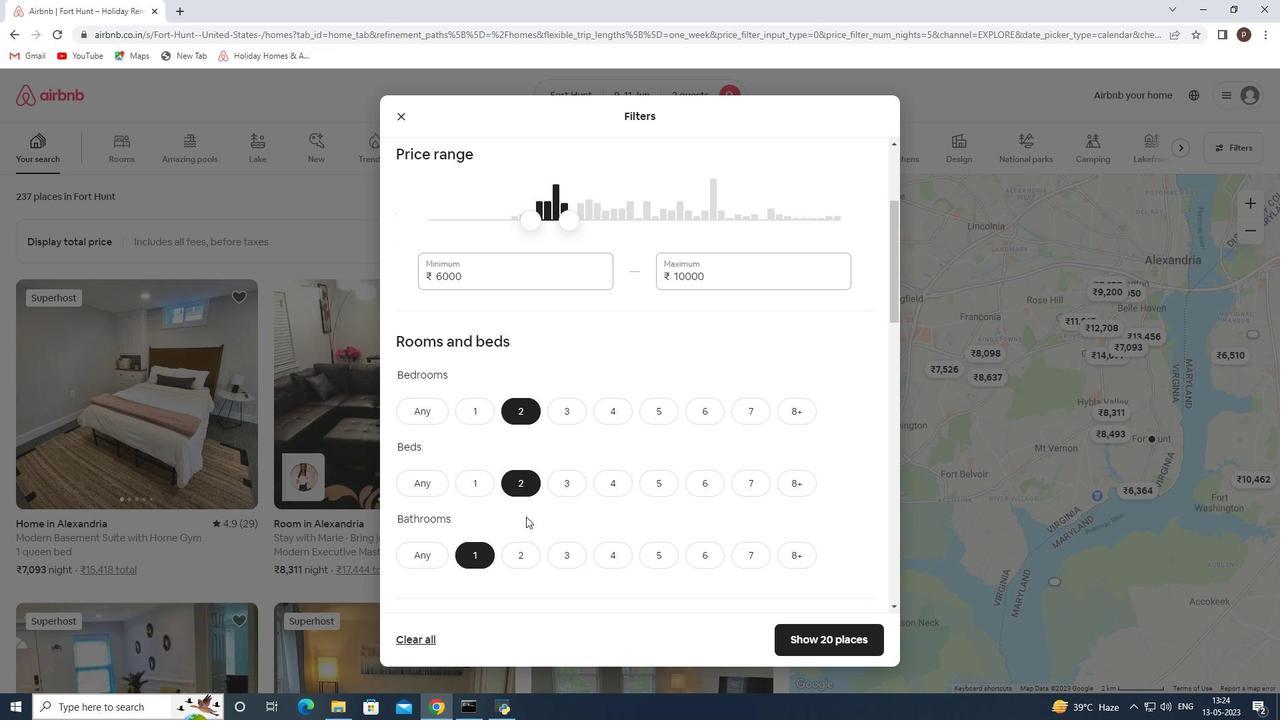 
Action: Mouse moved to (597, 484)
Screenshot: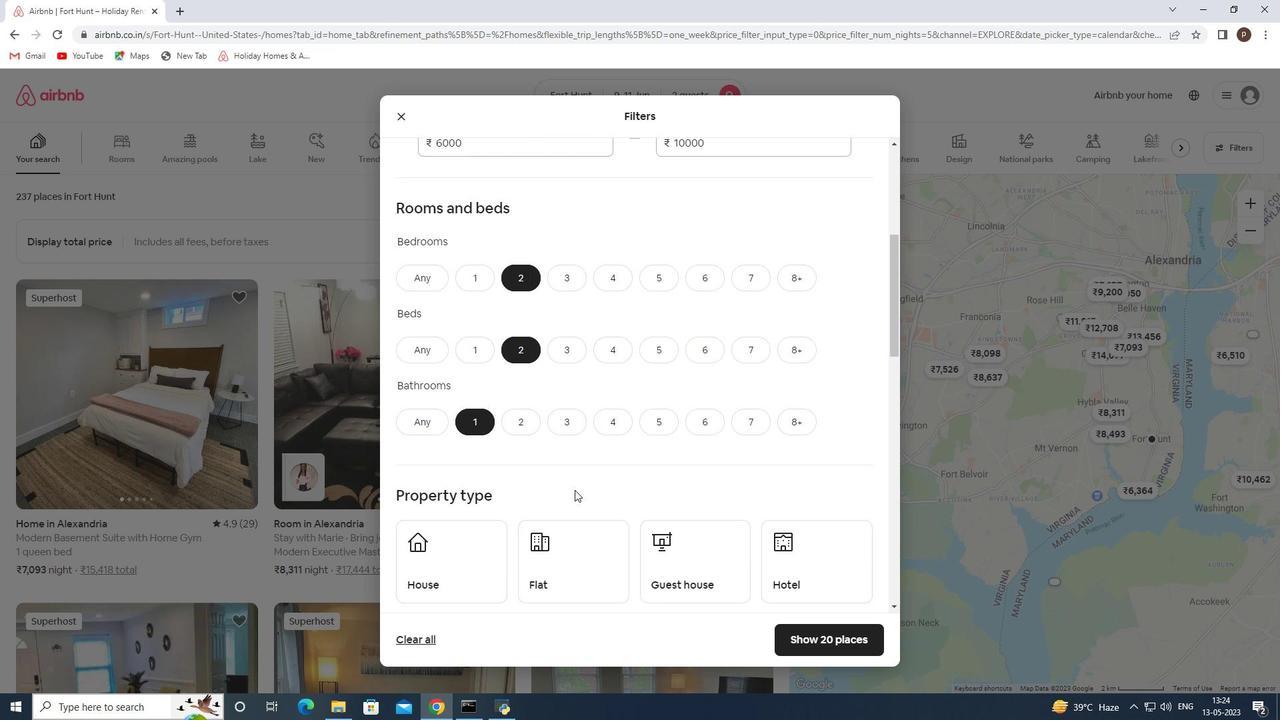 
Action: Mouse scrolled (597, 484) with delta (0, 0)
Screenshot: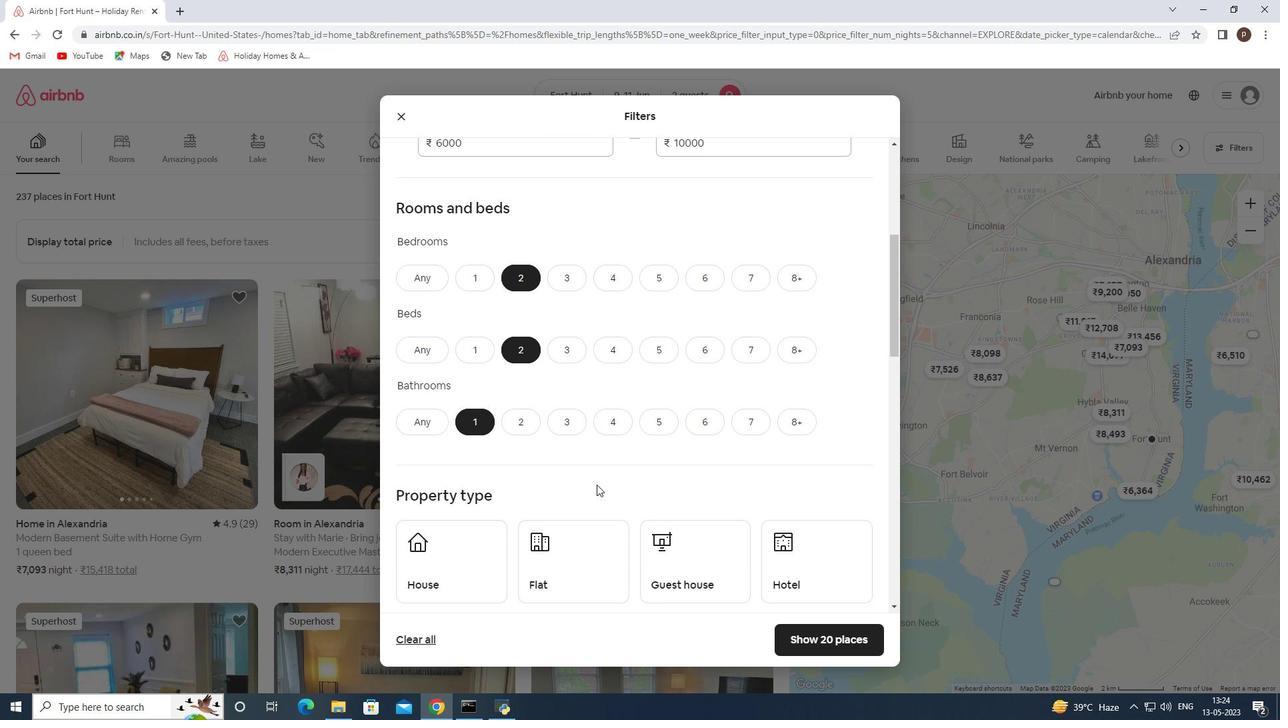
Action: Mouse moved to (460, 507)
Screenshot: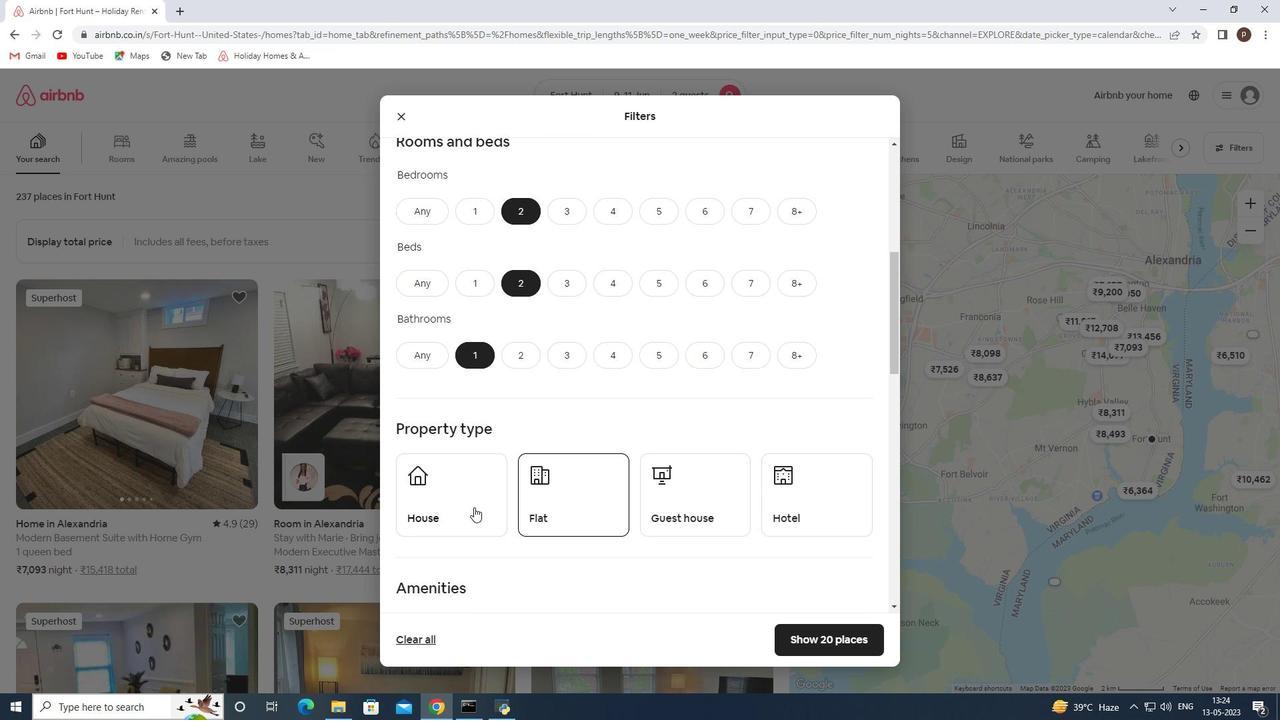 
Action: Mouse pressed left at (460, 507)
Screenshot: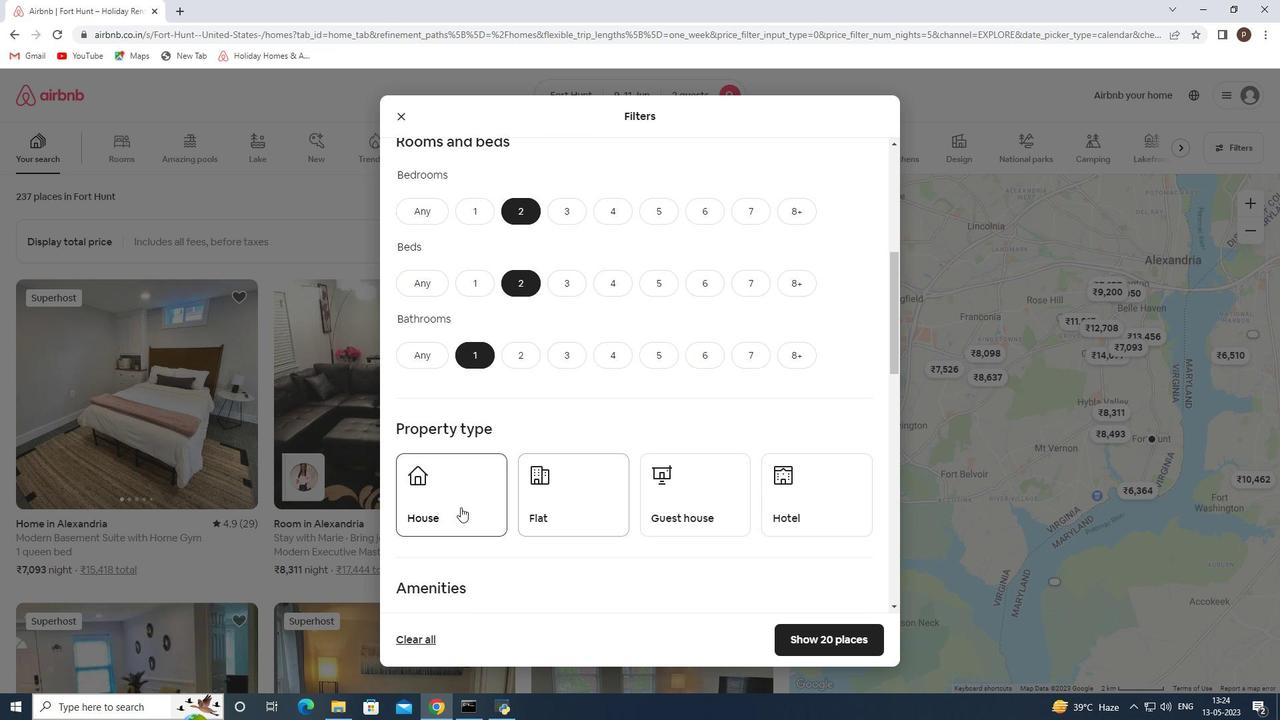 
Action: Mouse moved to (579, 515)
Screenshot: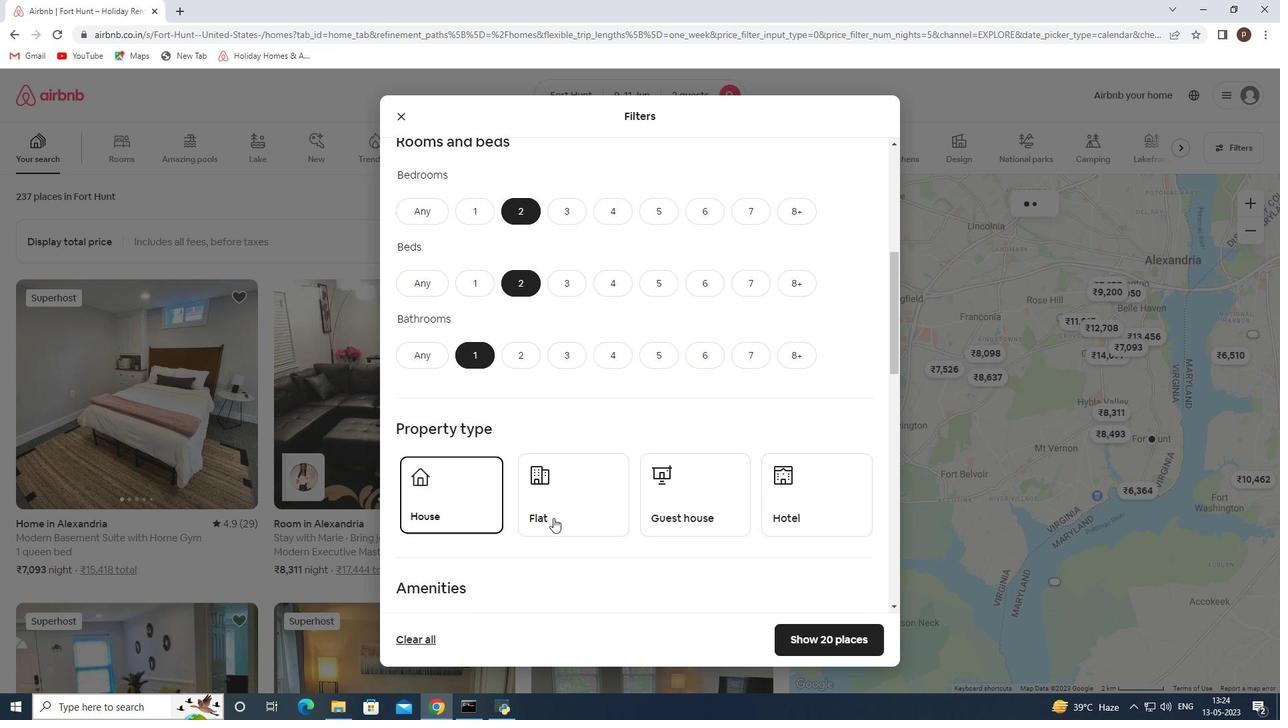
Action: Mouse pressed left at (579, 515)
Screenshot: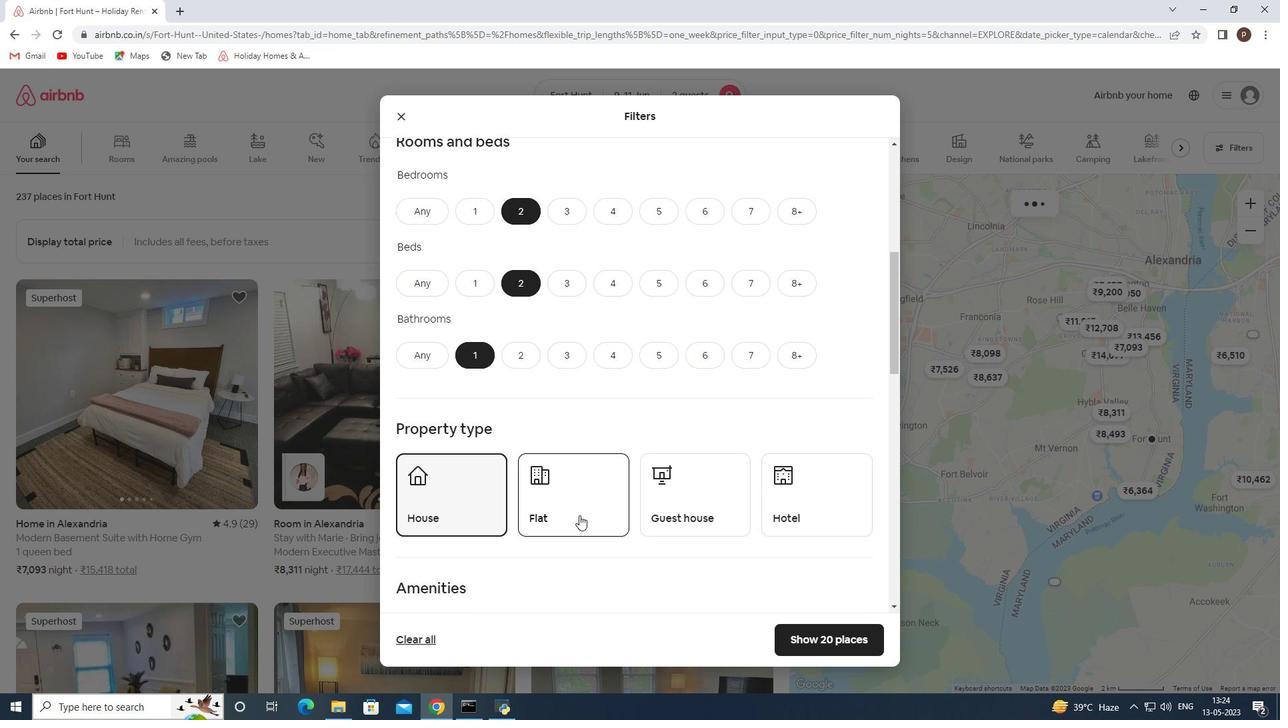 
Action: Mouse moved to (713, 510)
Screenshot: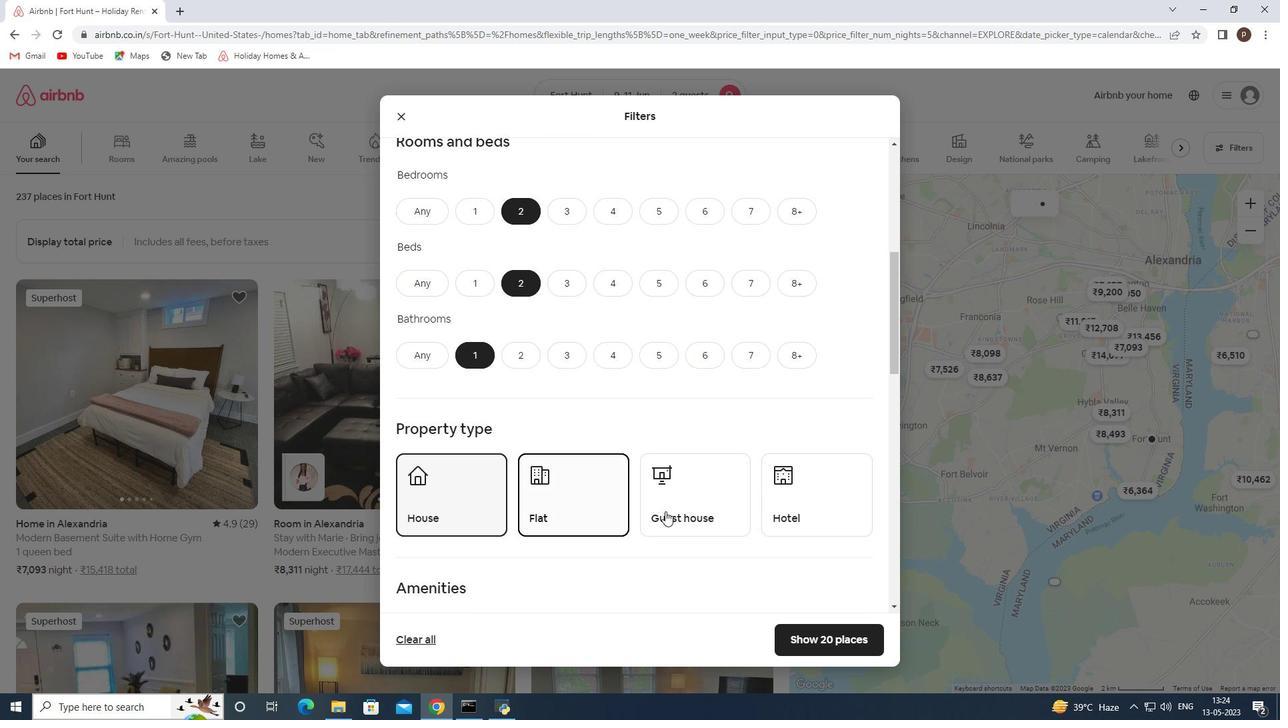 
Action: Mouse pressed left at (713, 510)
Screenshot: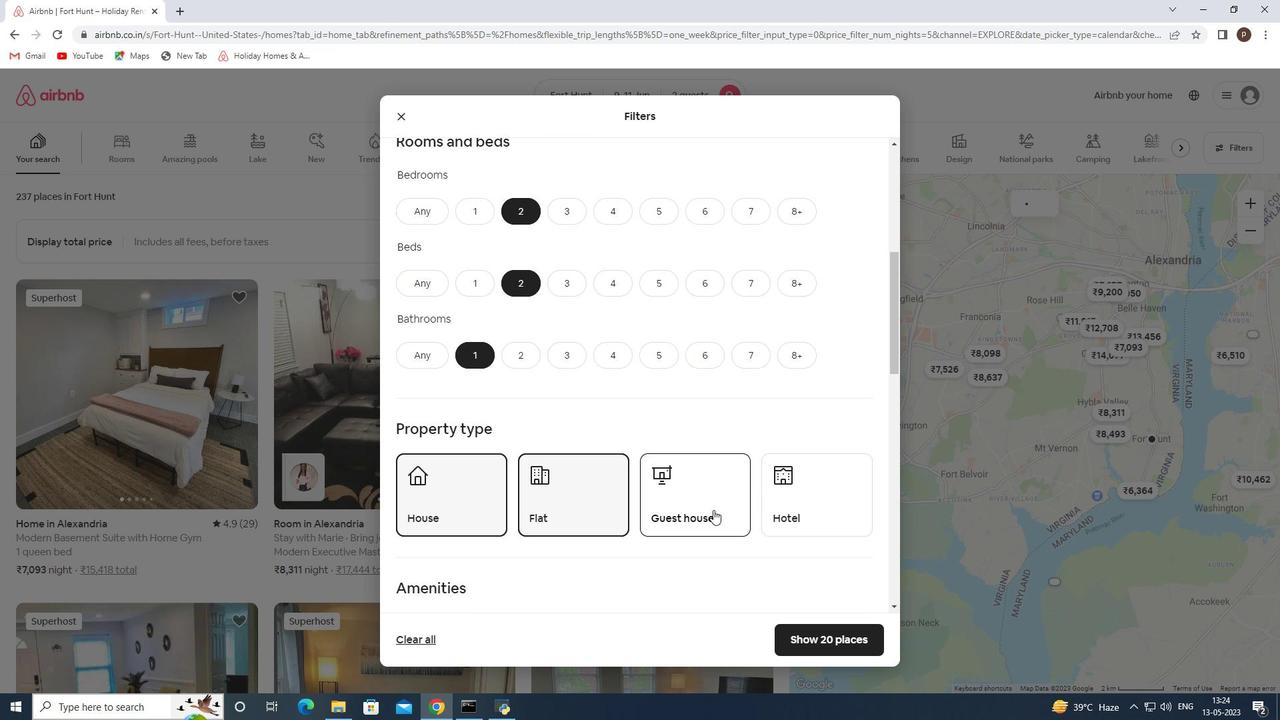 
Action: Mouse moved to (704, 505)
Screenshot: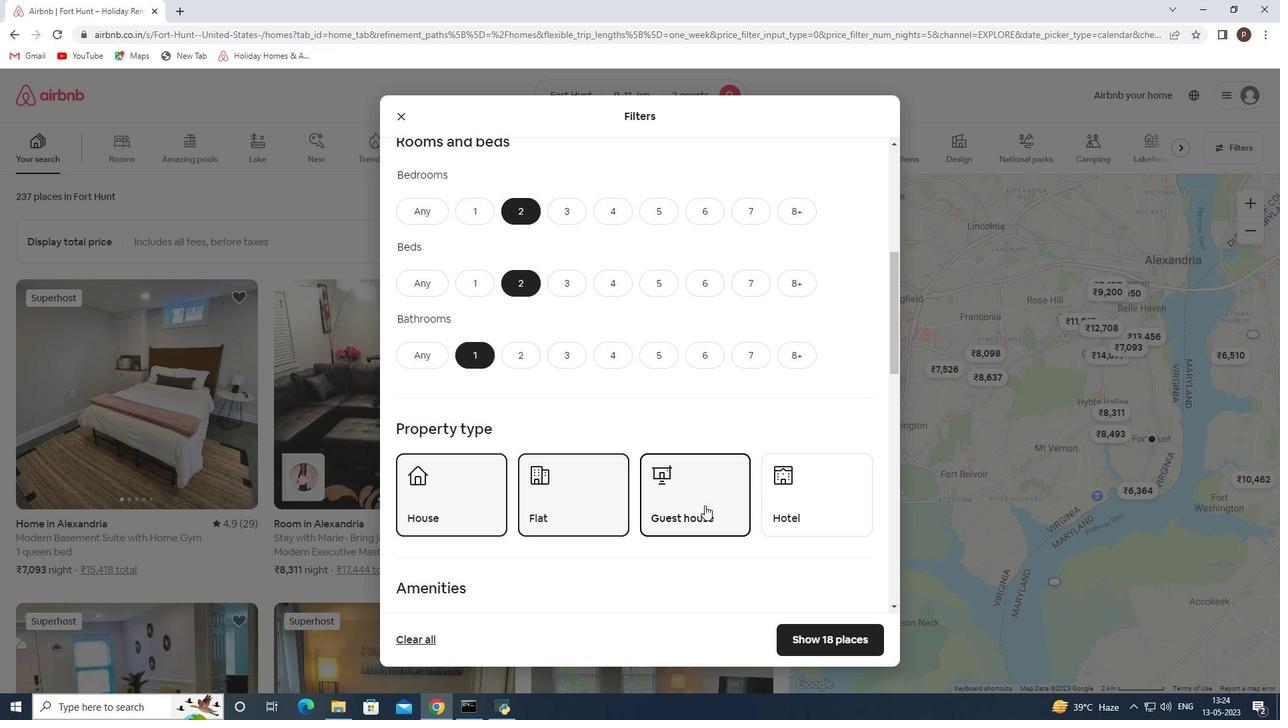 
Action: Mouse scrolled (704, 504) with delta (0, 0)
Screenshot: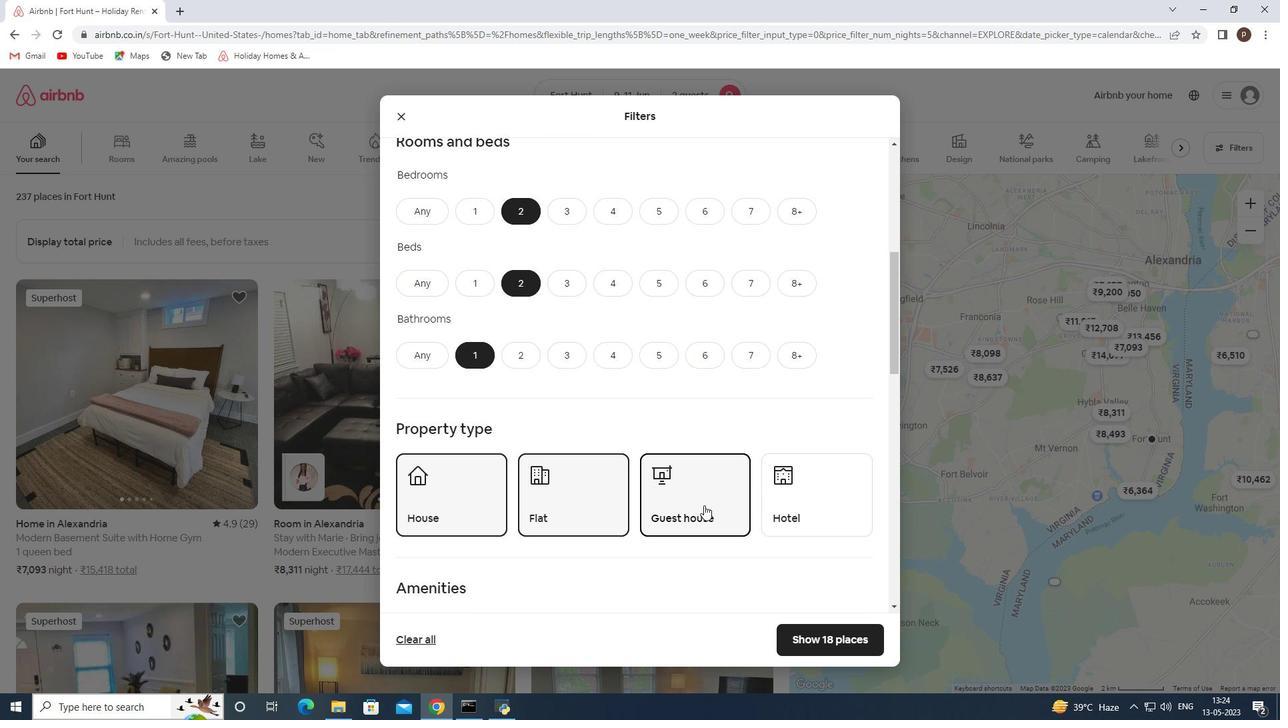 
Action: Mouse scrolled (704, 504) with delta (0, 0)
Screenshot: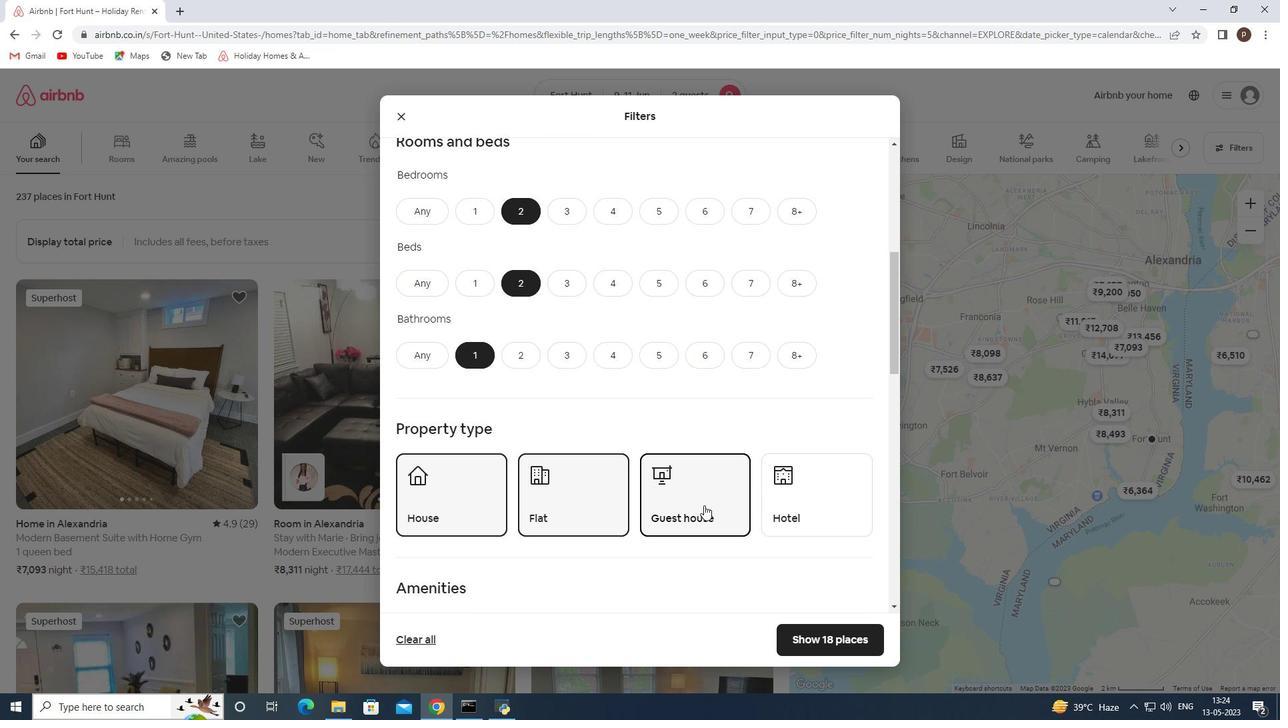 
Action: Mouse moved to (403, 518)
Screenshot: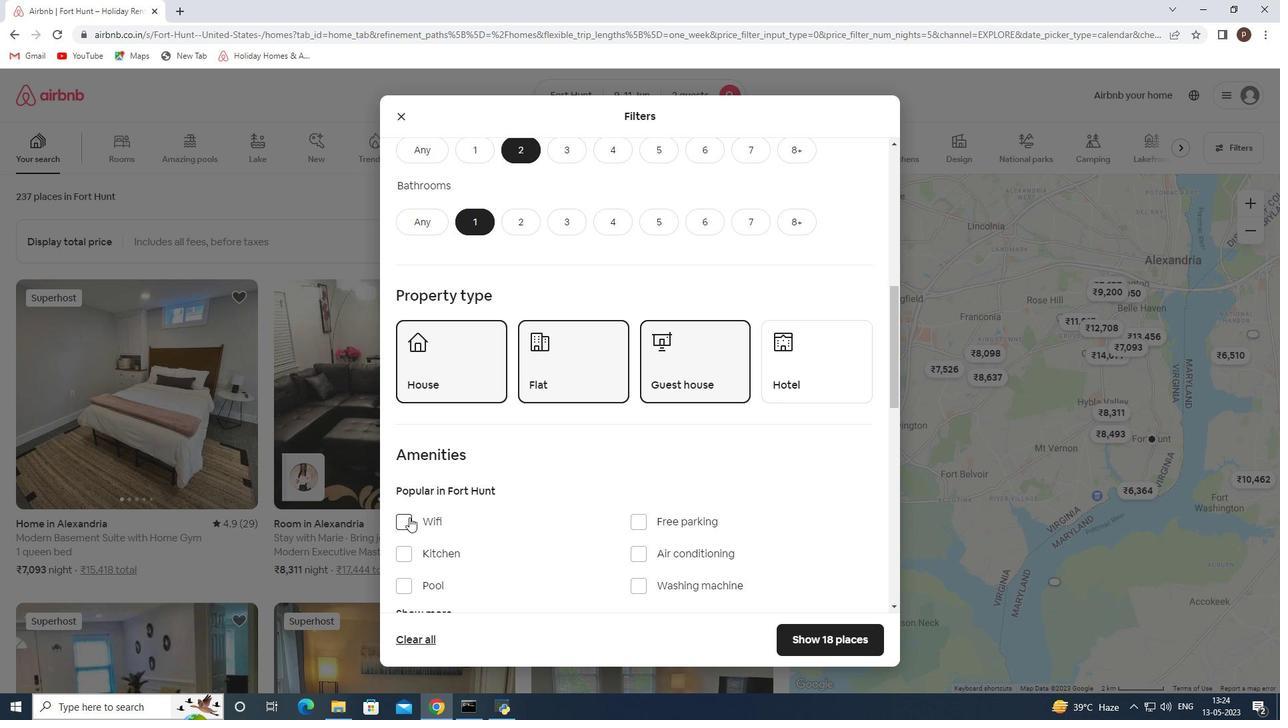 
Action: Mouse pressed left at (403, 518)
Screenshot: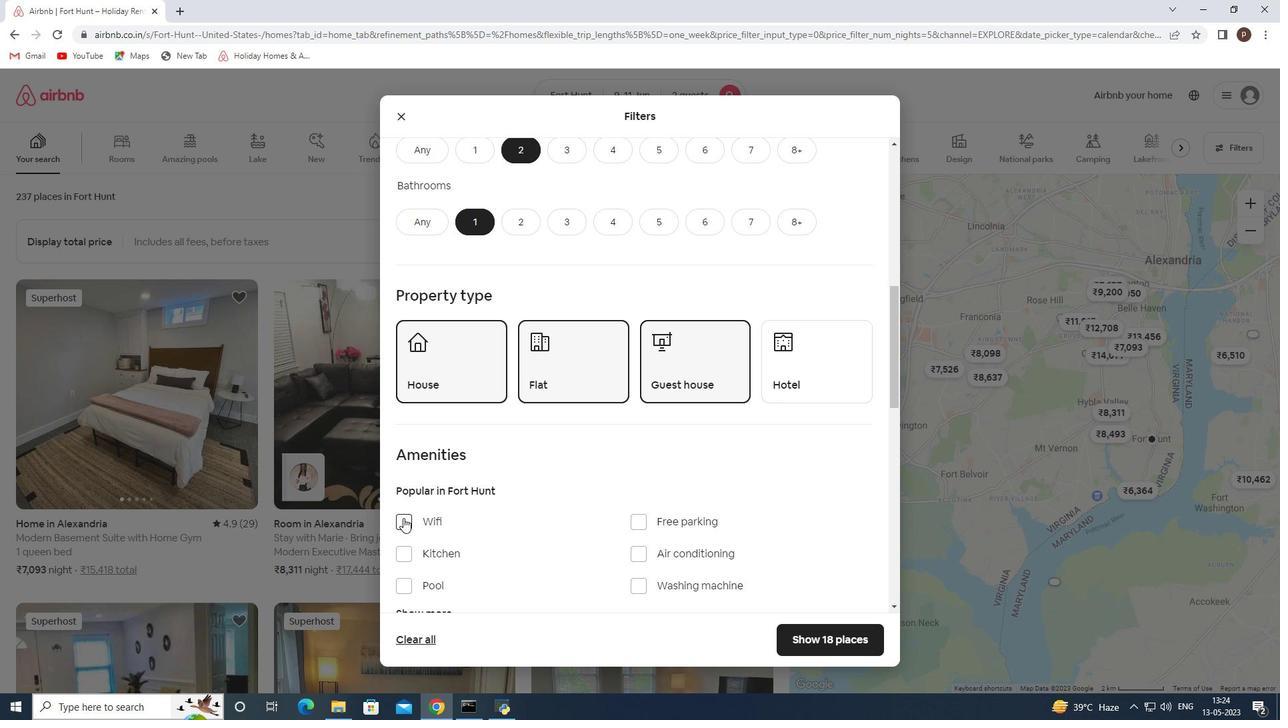 
Action: Mouse moved to (512, 518)
Screenshot: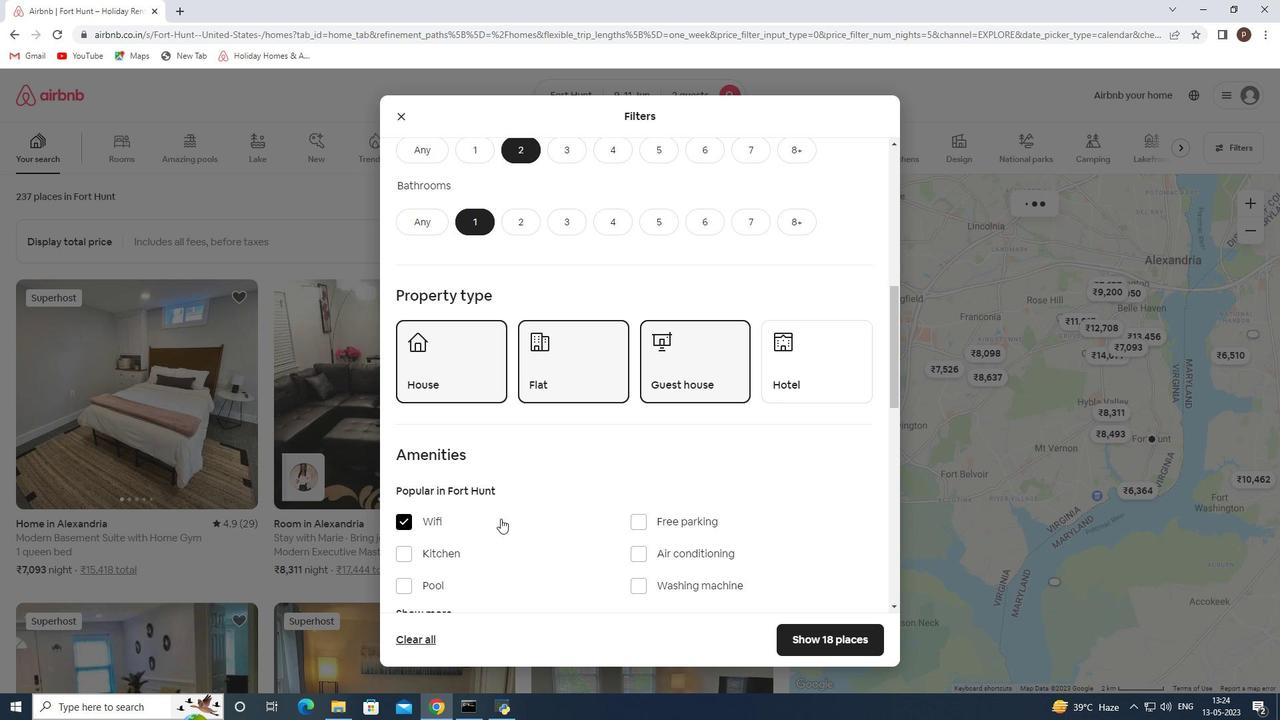 
Action: Mouse scrolled (512, 517) with delta (0, 0)
Screenshot: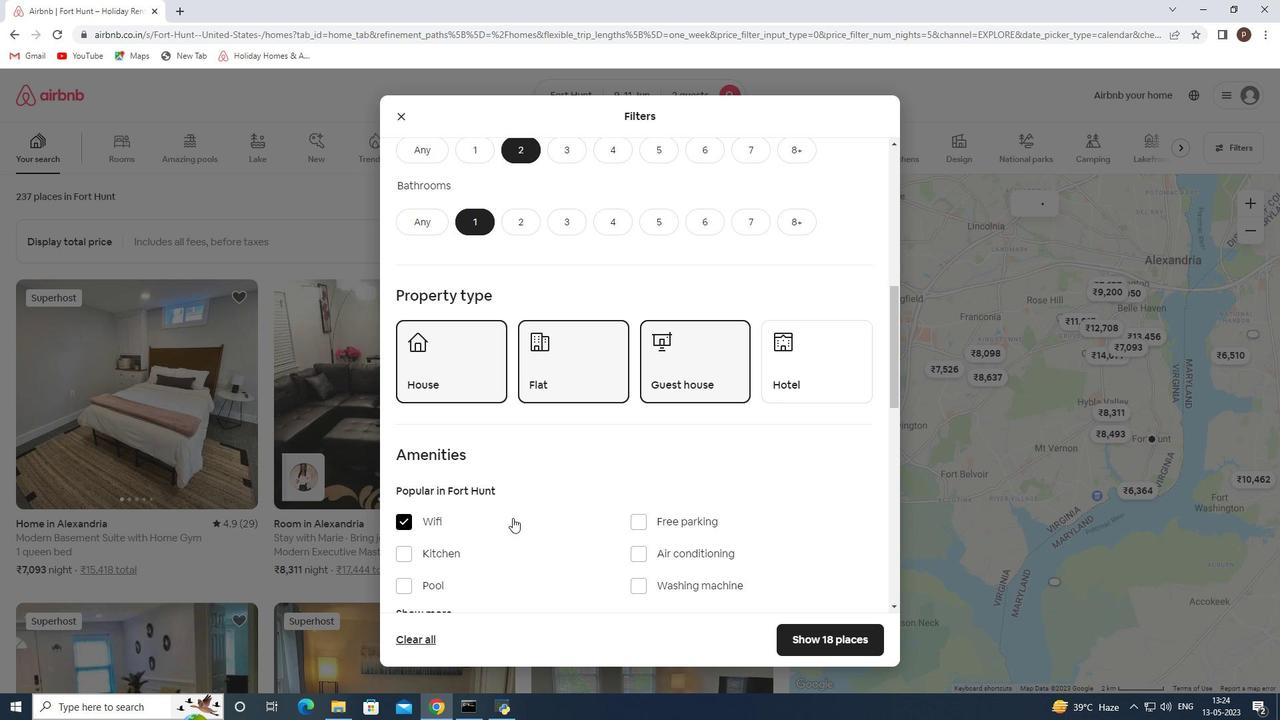 
Action: Mouse scrolled (512, 517) with delta (0, 0)
Screenshot: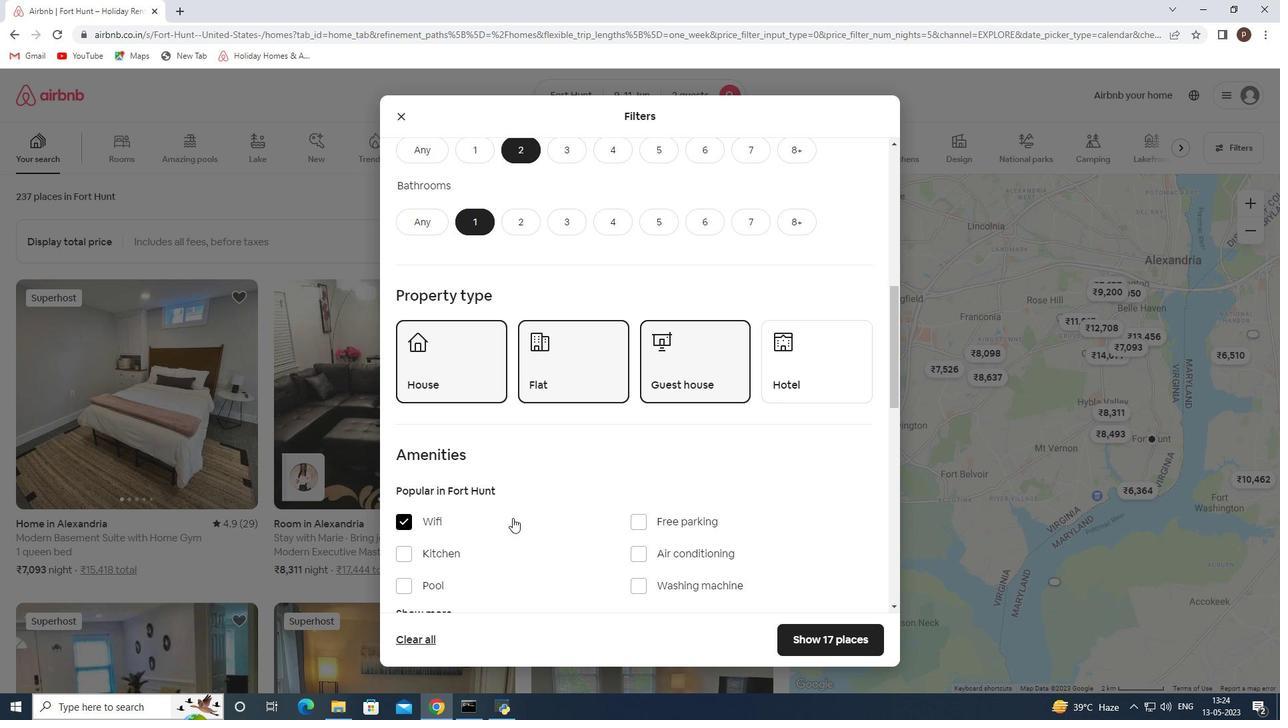 
Action: Mouse scrolled (512, 517) with delta (0, 0)
Screenshot: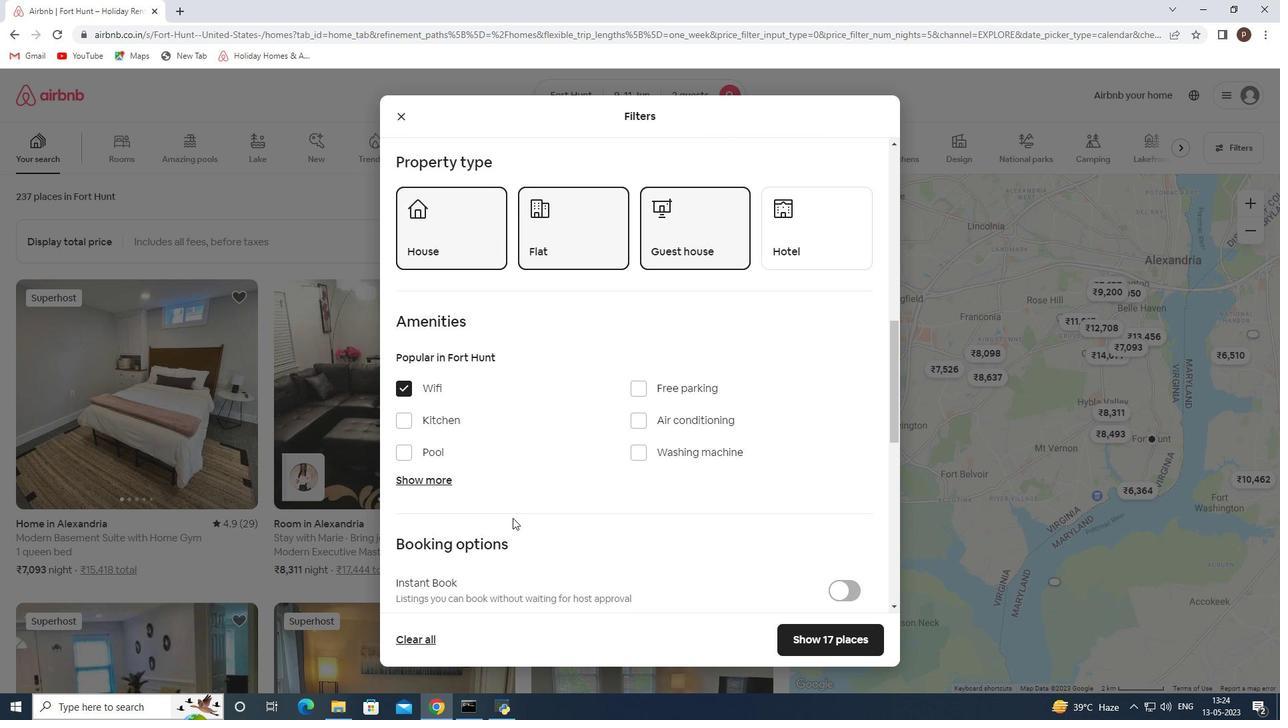 
Action: Mouse scrolled (512, 517) with delta (0, 0)
Screenshot: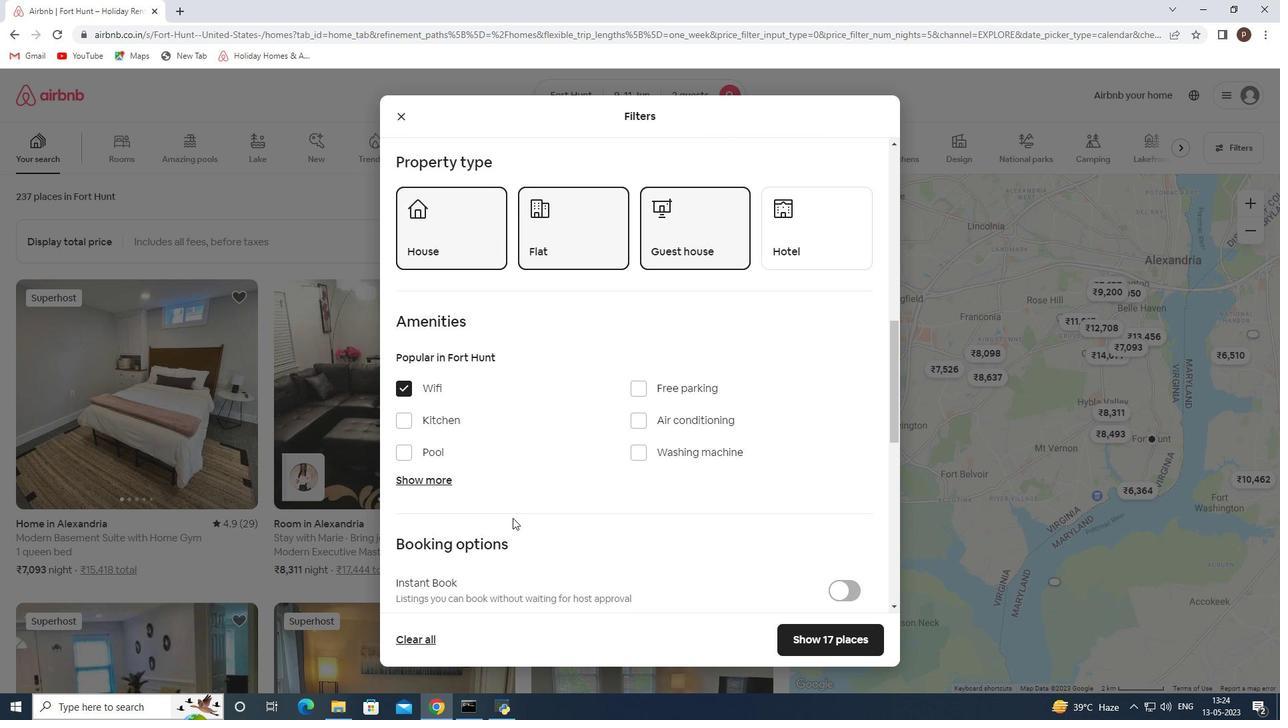 
Action: Mouse moved to (839, 504)
Screenshot: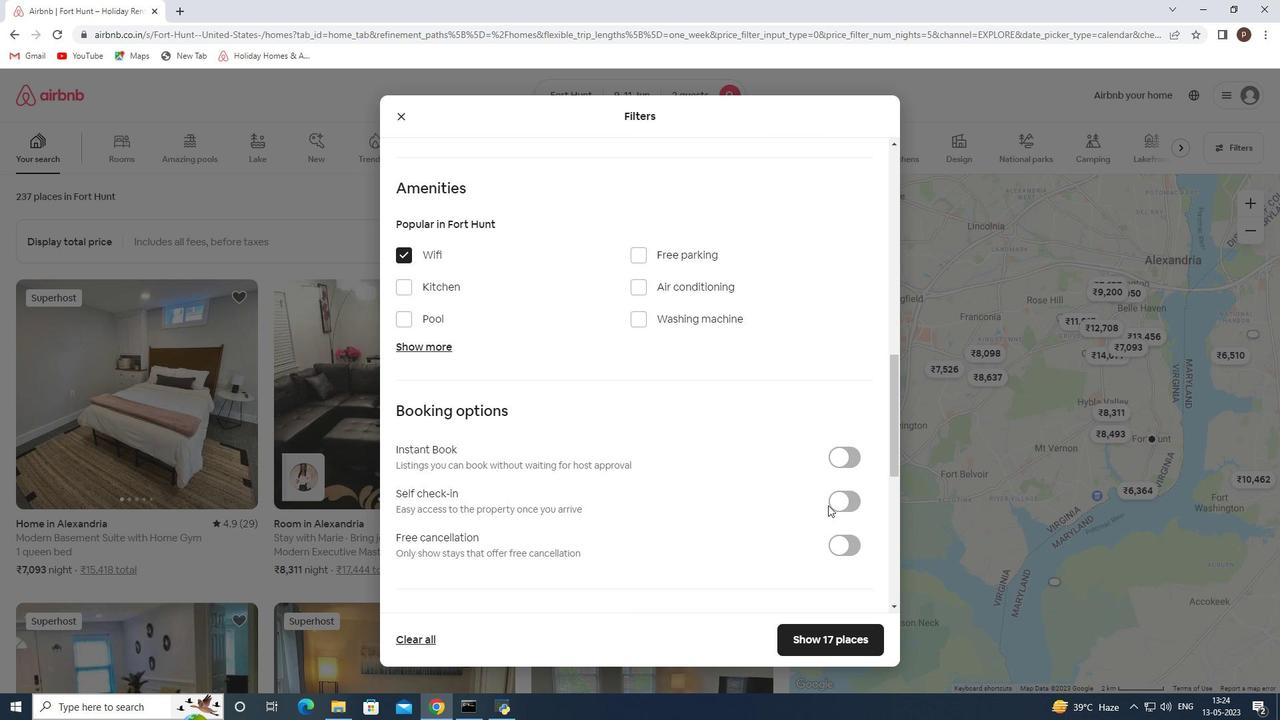 
Action: Mouse pressed left at (839, 504)
Screenshot: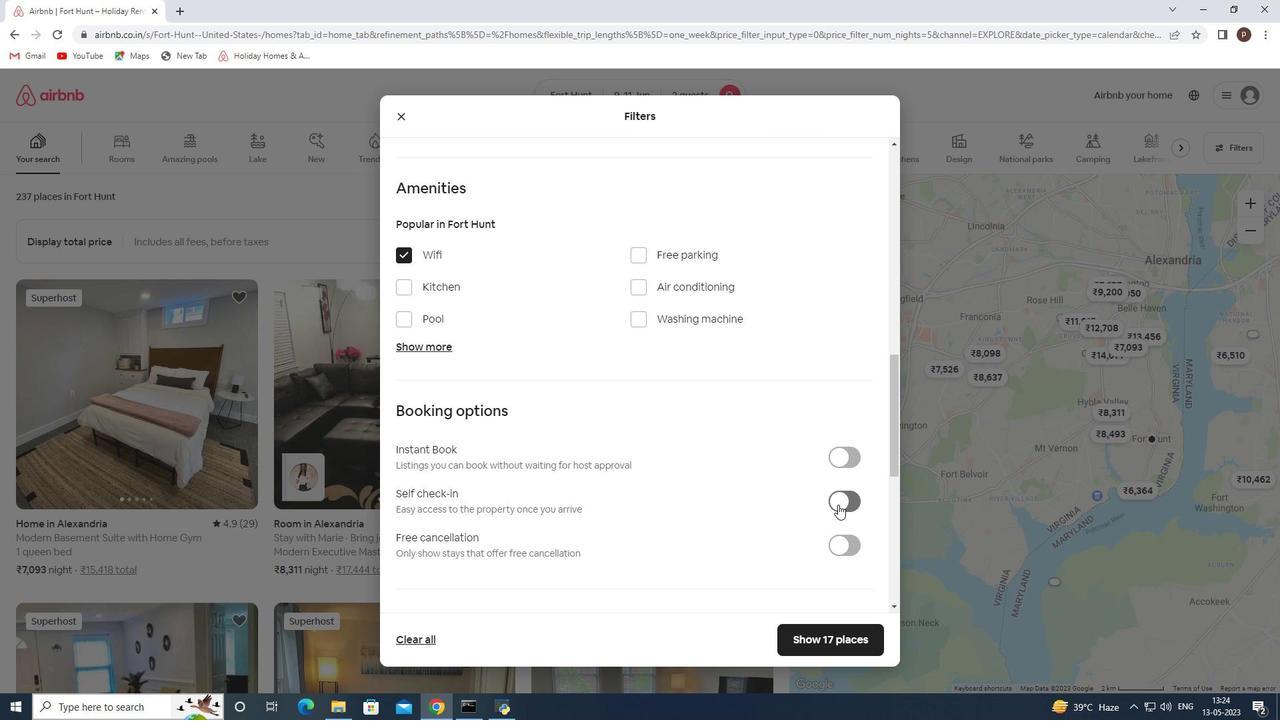 
Action: Mouse moved to (709, 504)
Screenshot: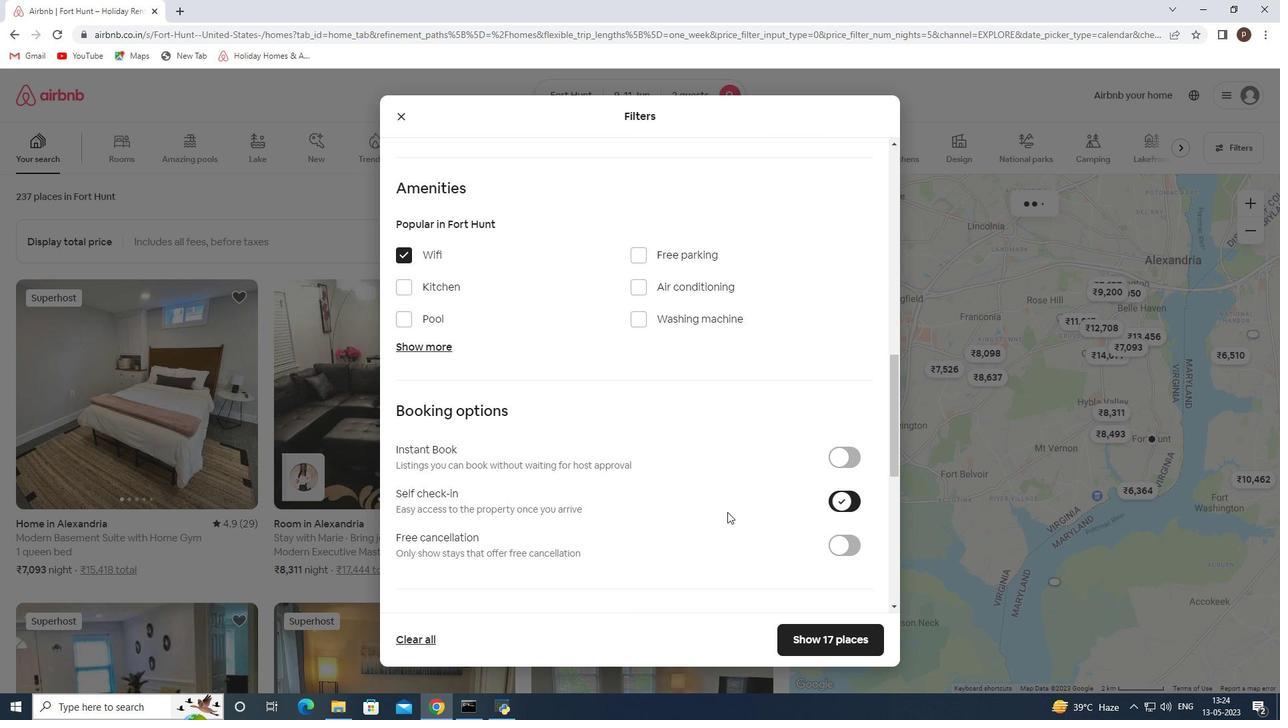 
Action: Mouse scrolled (709, 504) with delta (0, 0)
Screenshot: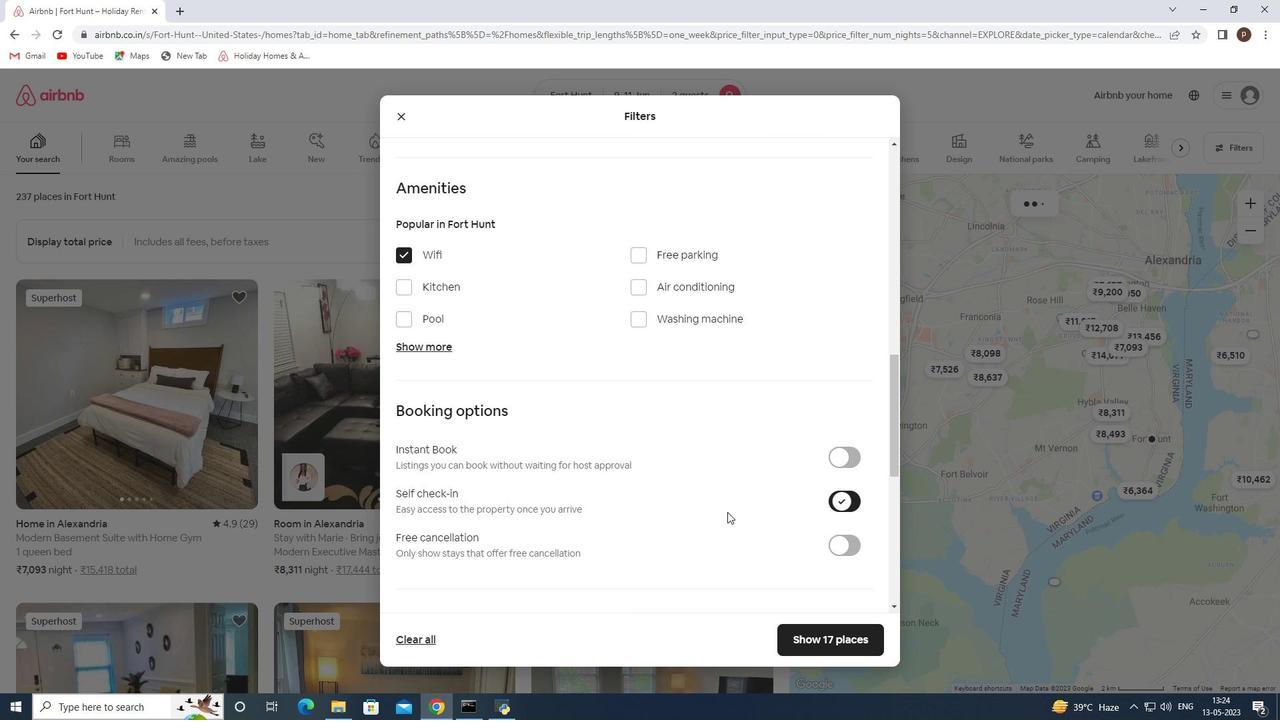 
Action: Mouse moved to (708, 504)
Screenshot: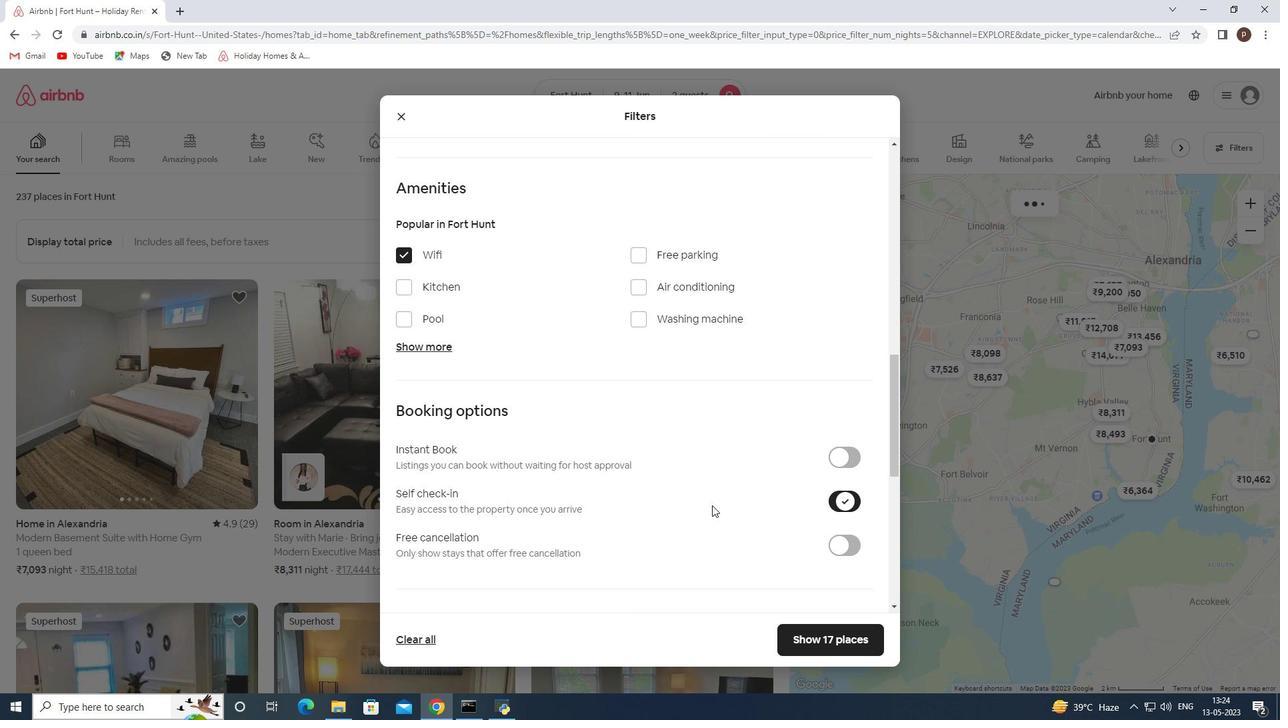 
Action: Mouse scrolled (708, 504) with delta (0, 0)
Screenshot: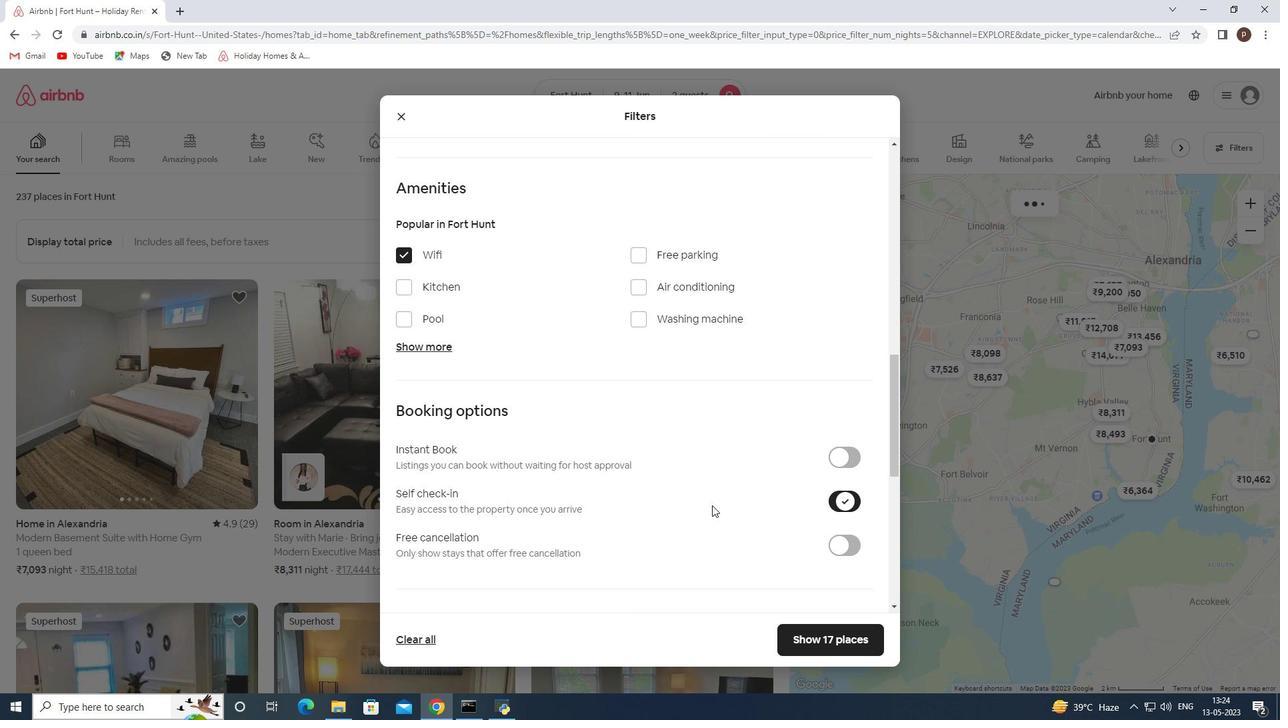
Action: Mouse moved to (707, 504)
Screenshot: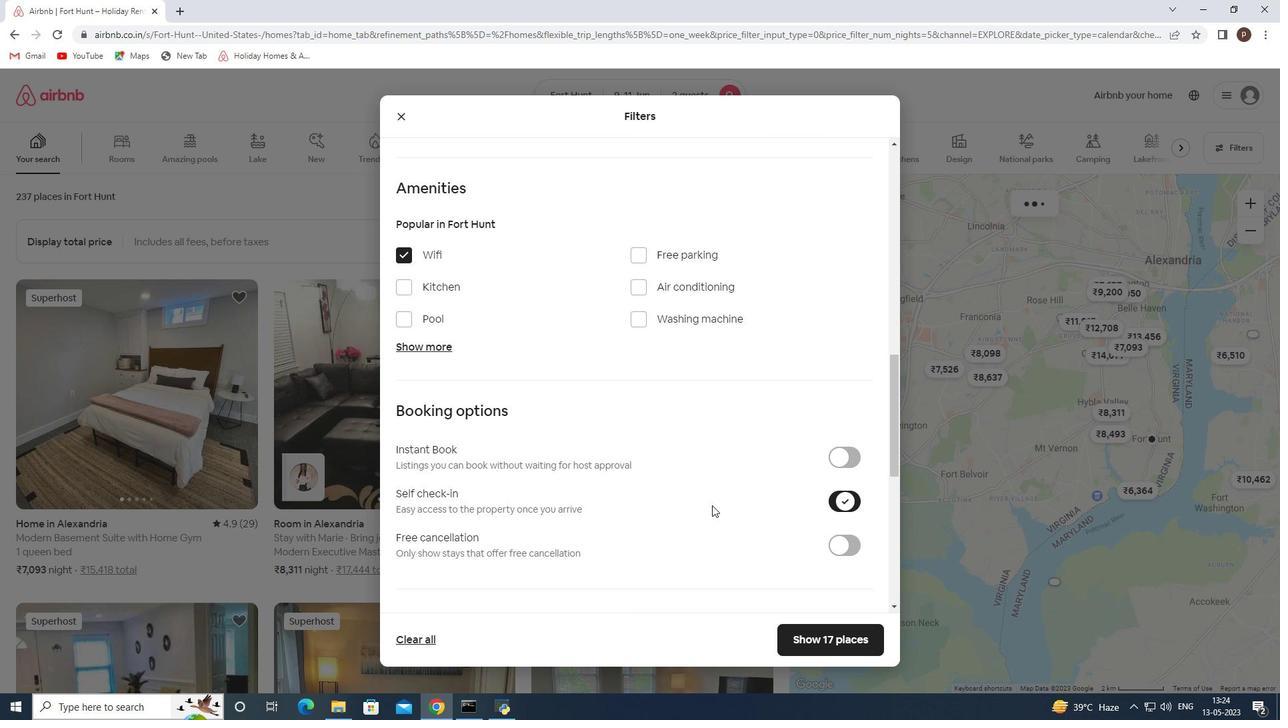 
Action: Mouse scrolled (707, 504) with delta (0, 0)
Screenshot: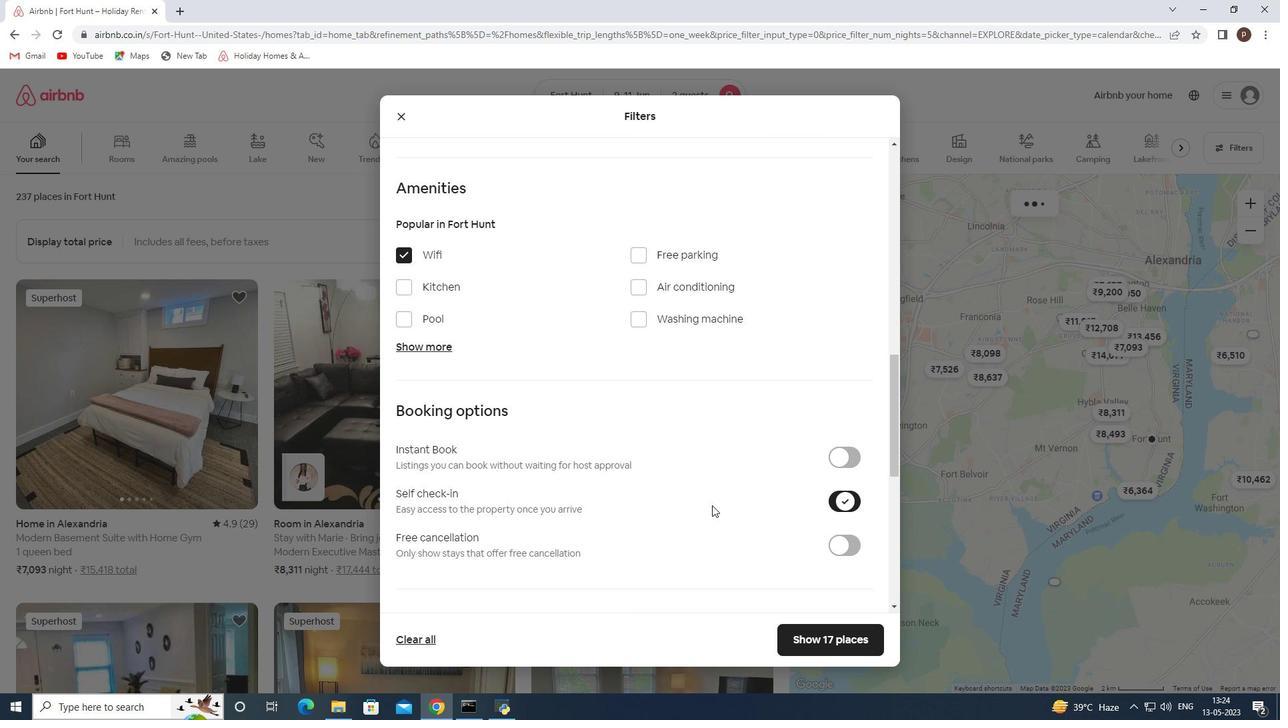 
Action: Mouse moved to (706, 504)
Screenshot: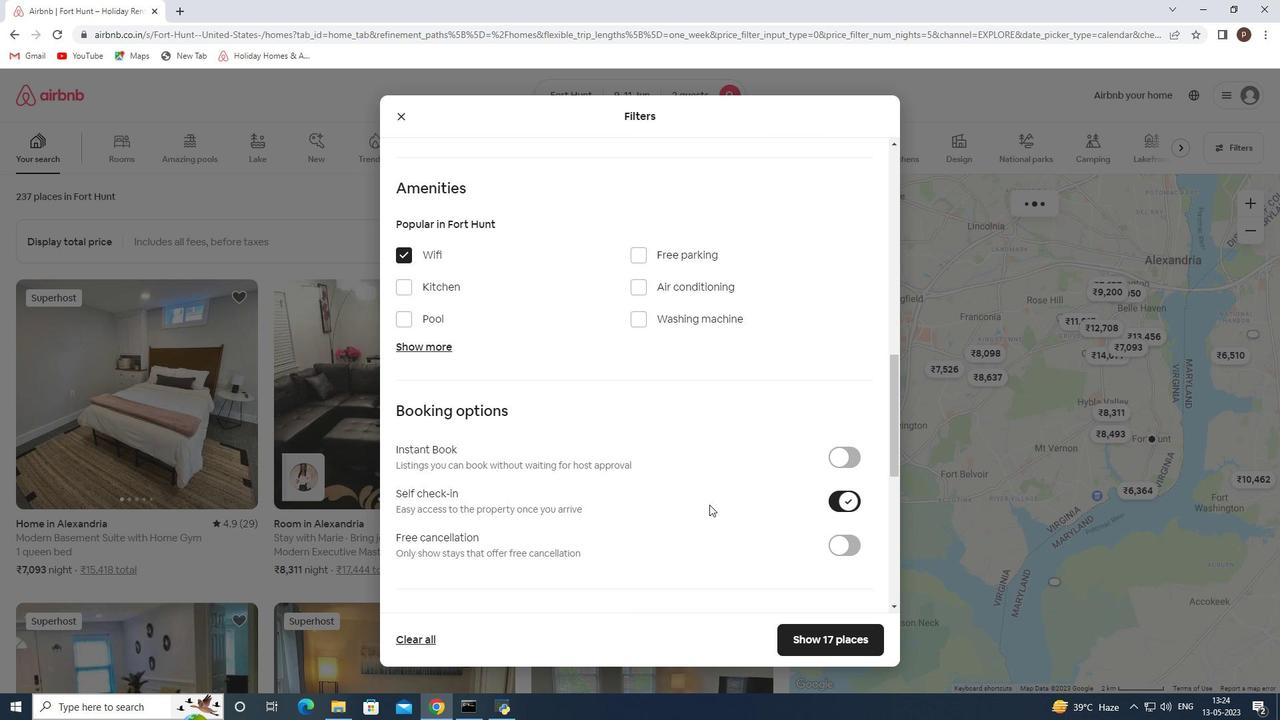 
Action: Mouse scrolled (706, 504) with delta (0, 0)
Screenshot: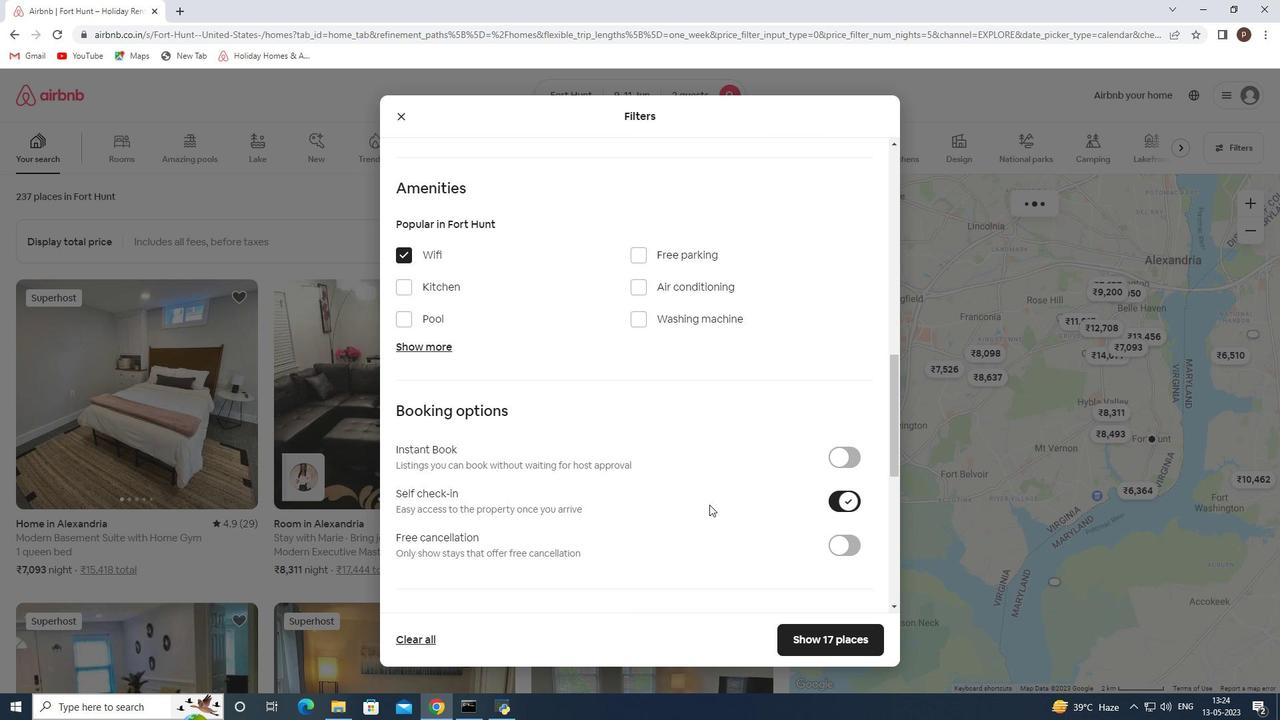 
Action: Mouse moved to (684, 491)
Screenshot: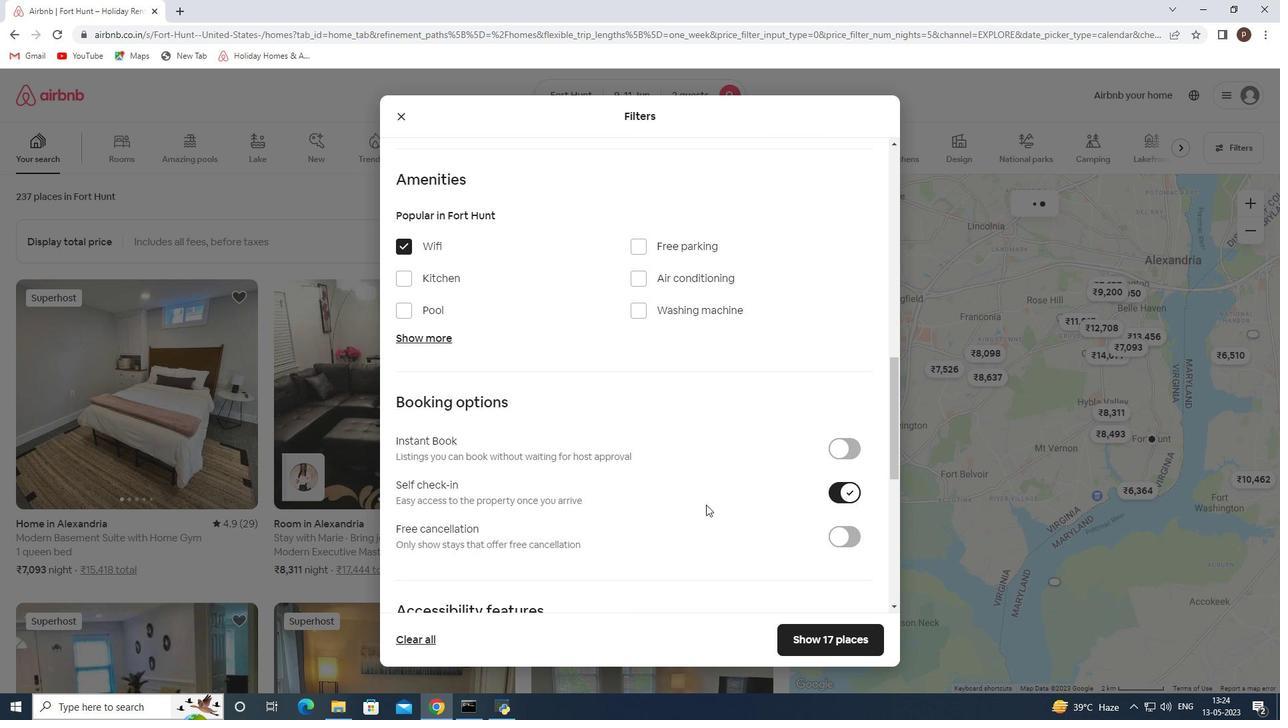 
Action: Mouse scrolled (703, 504) with delta (0, 0)
Screenshot: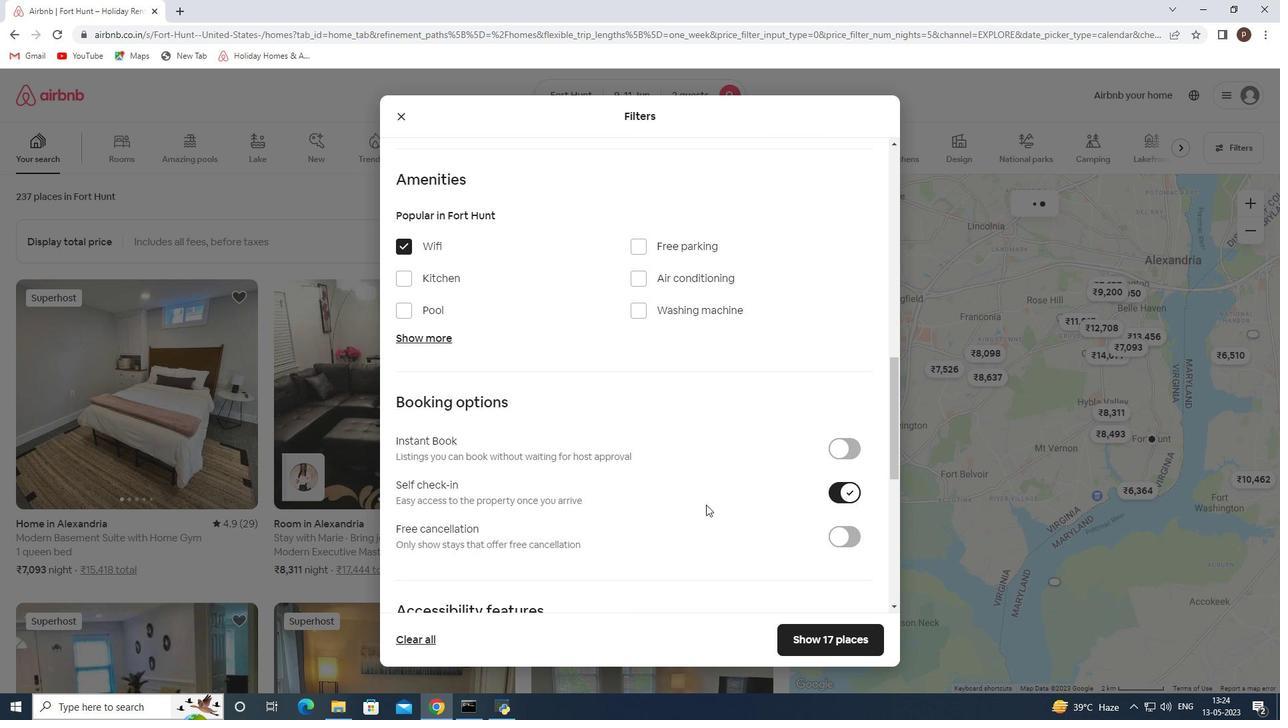 
Action: Mouse moved to (619, 484)
Screenshot: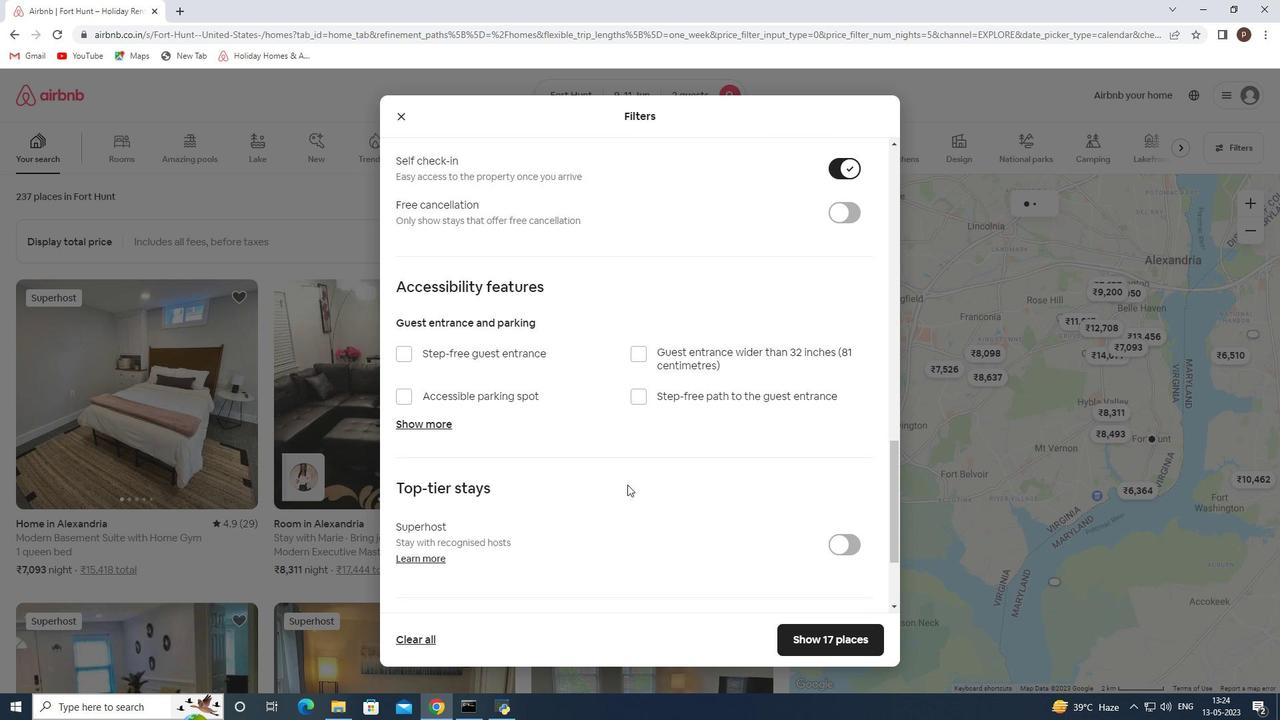 
Action: Mouse scrolled (619, 484) with delta (0, 0)
Screenshot: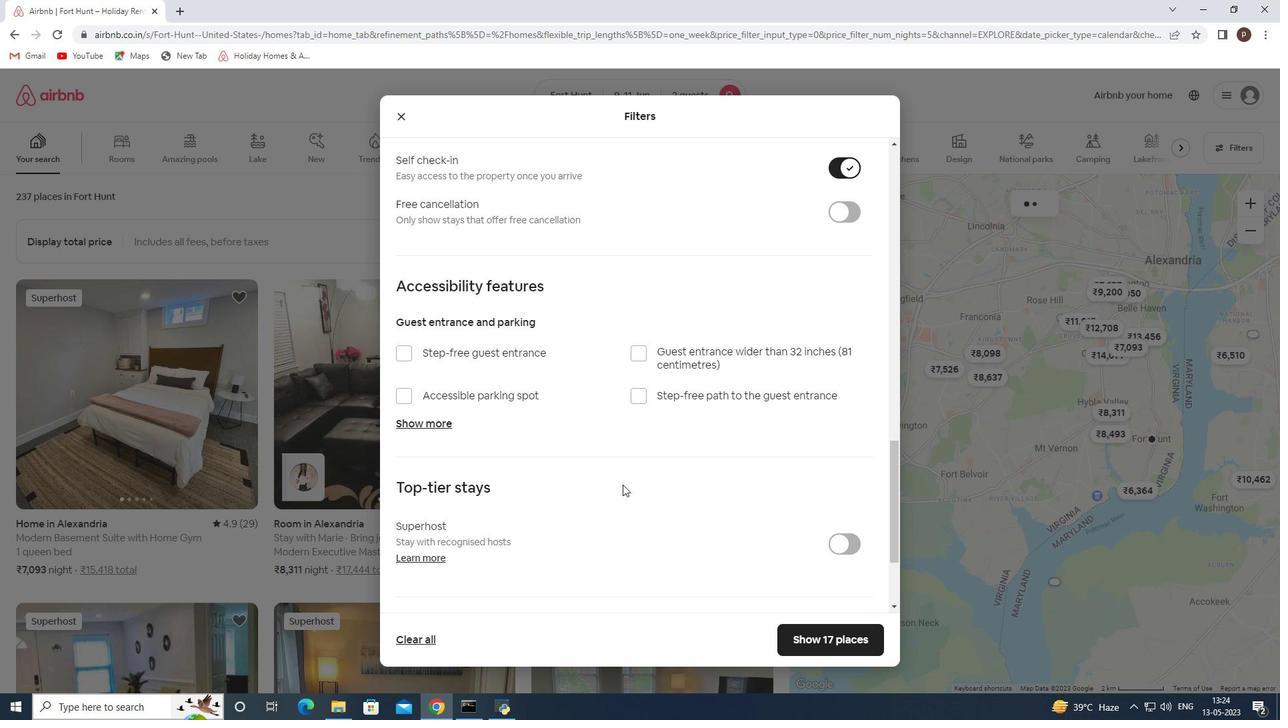 
Action: Mouse scrolled (619, 484) with delta (0, 0)
Screenshot: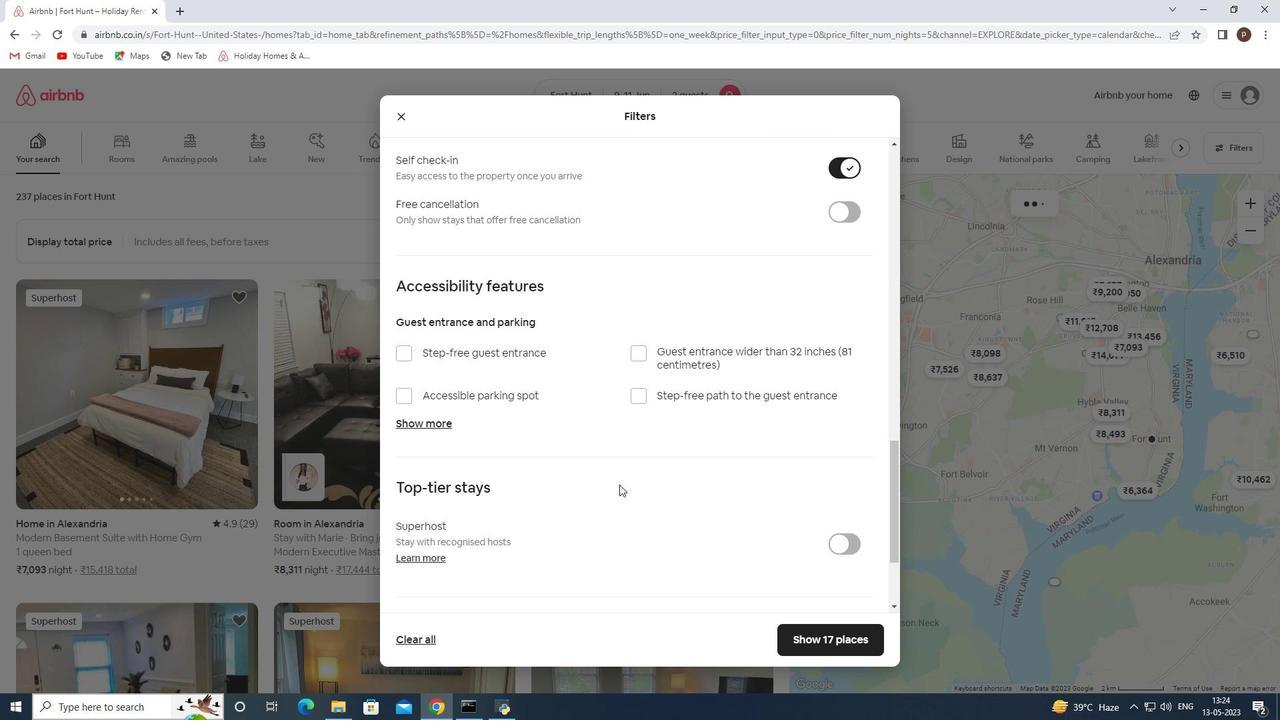 
Action: Mouse moved to (619, 484)
Screenshot: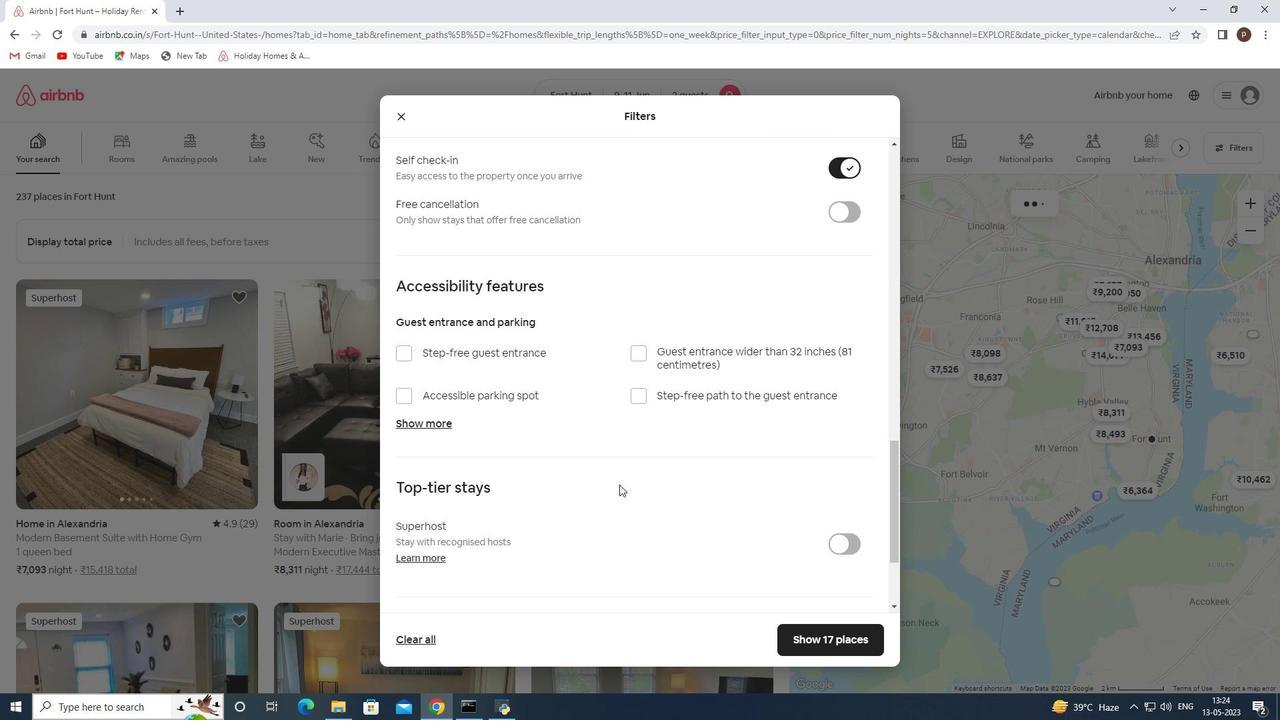 
Action: Mouse scrolled (619, 484) with delta (0, 0)
Screenshot: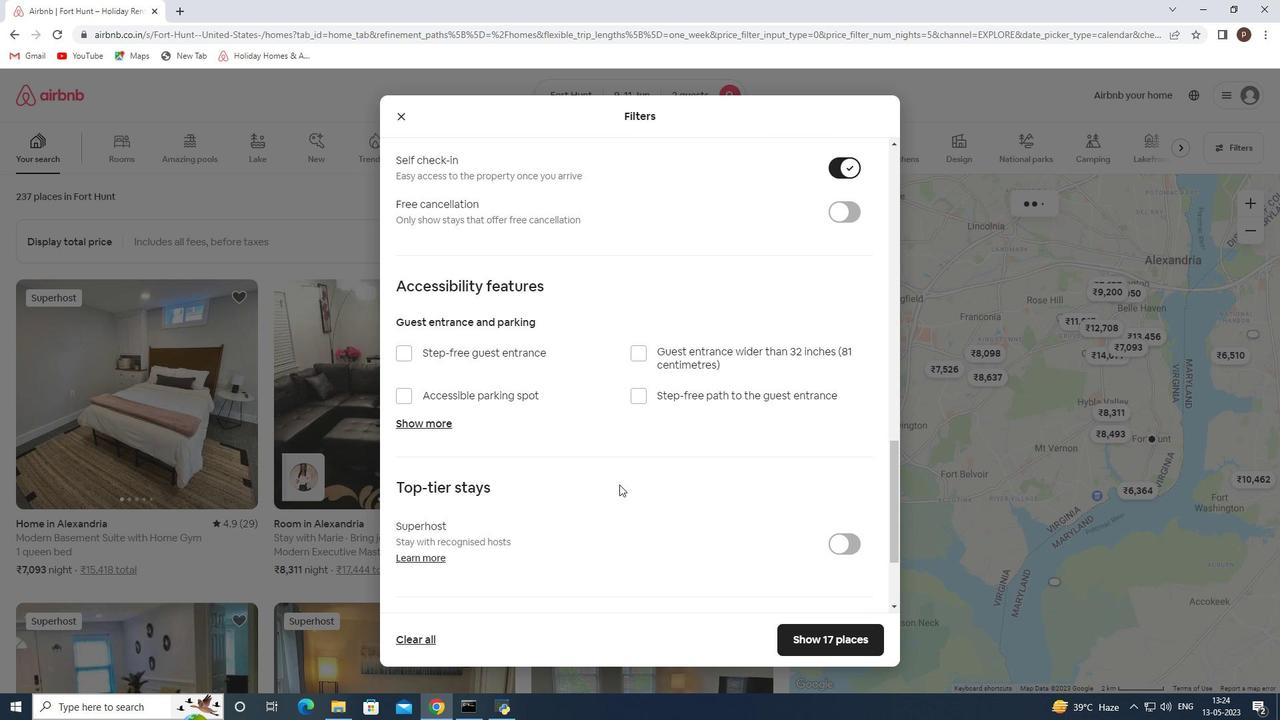 
Action: Mouse scrolled (619, 484) with delta (0, 0)
Screenshot: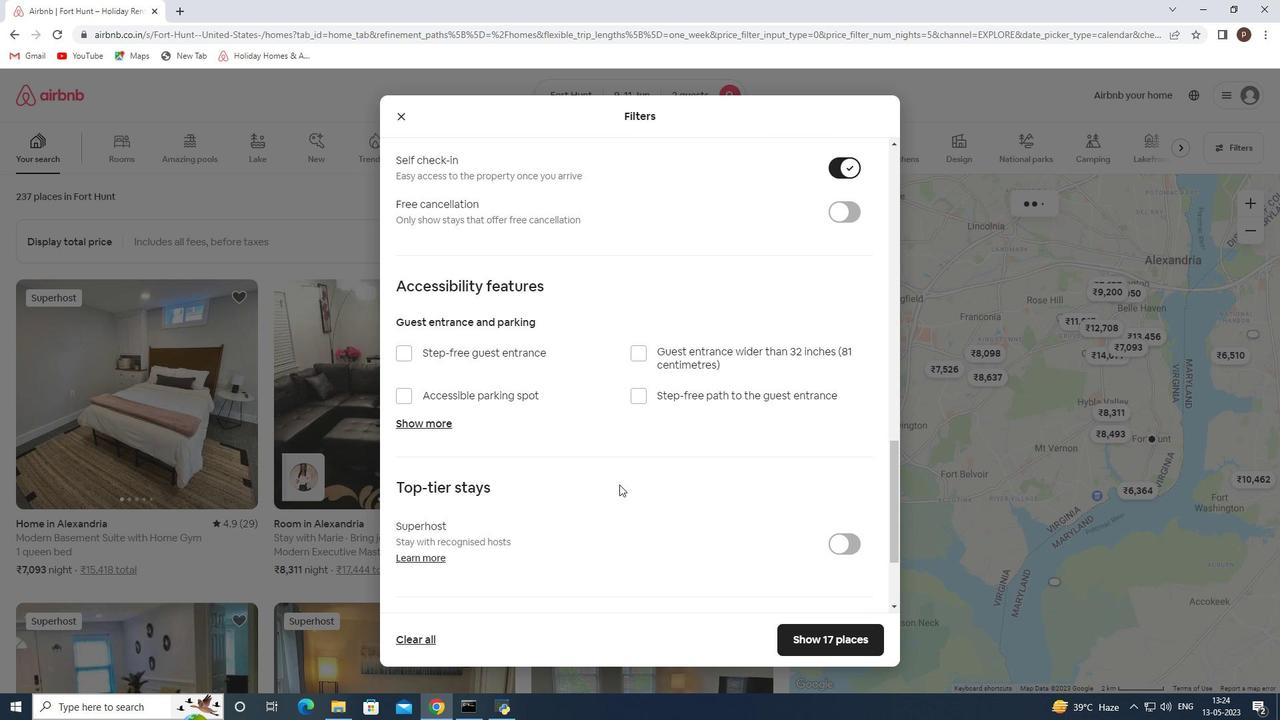 
Action: Mouse moved to (402, 514)
Screenshot: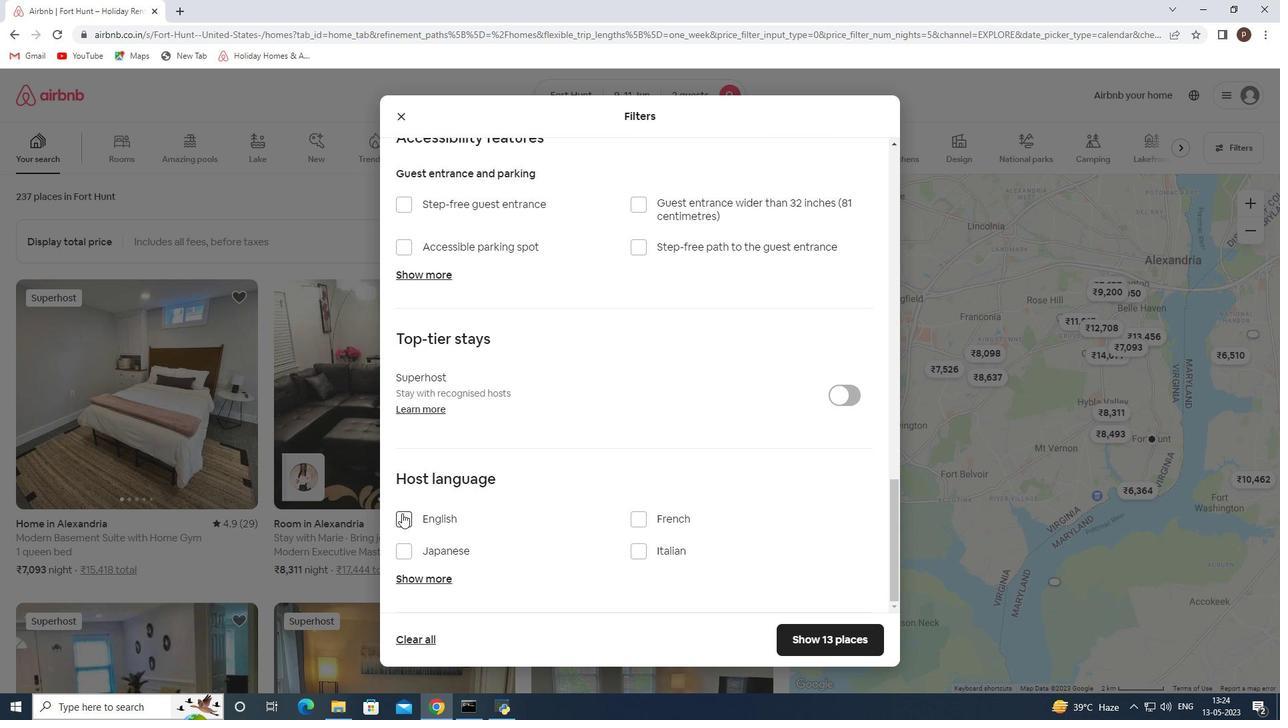 
Action: Mouse pressed left at (402, 514)
Screenshot: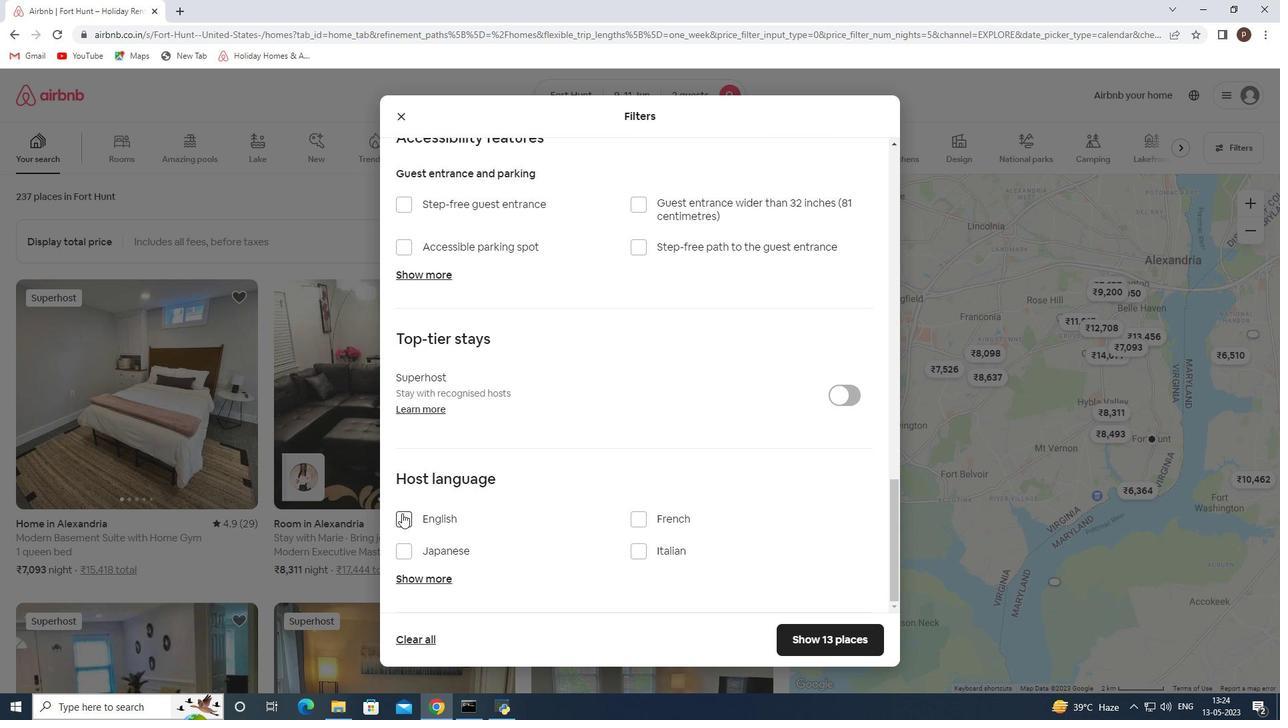 
Action: Mouse moved to (833, 635)
Screenshot: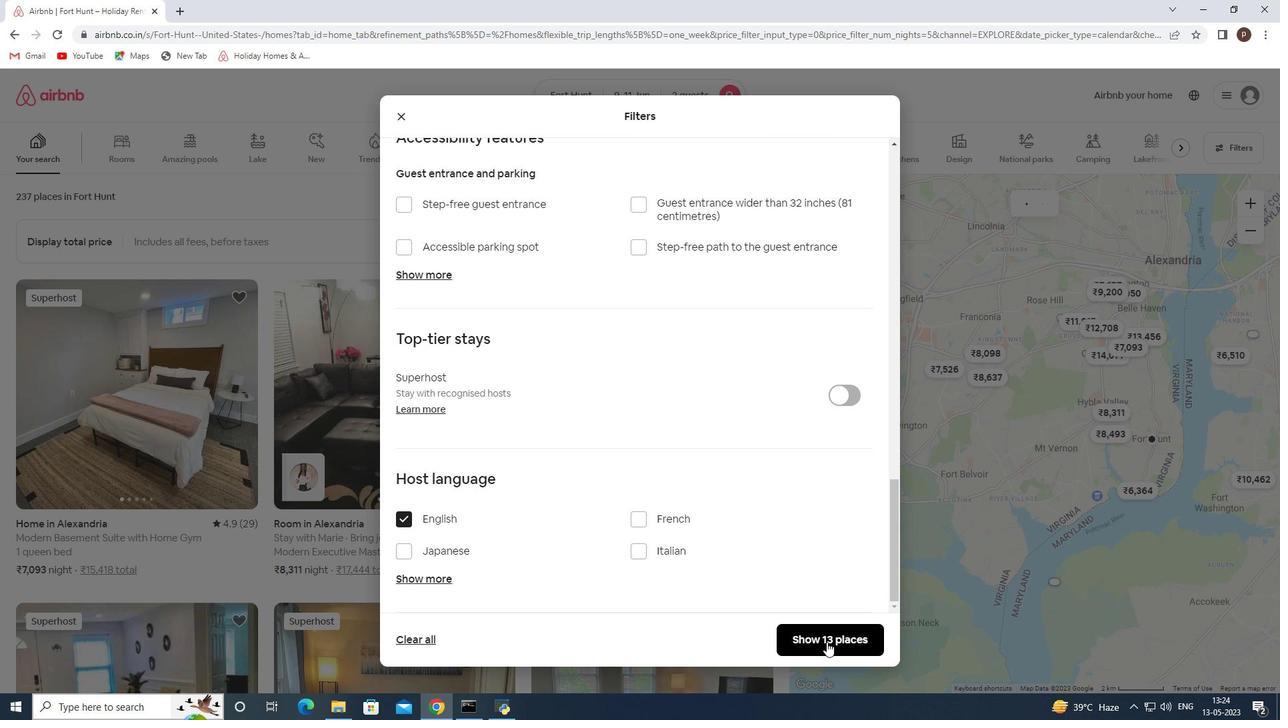
Action: Mouse pressed left at (833, 635)
Screenshot: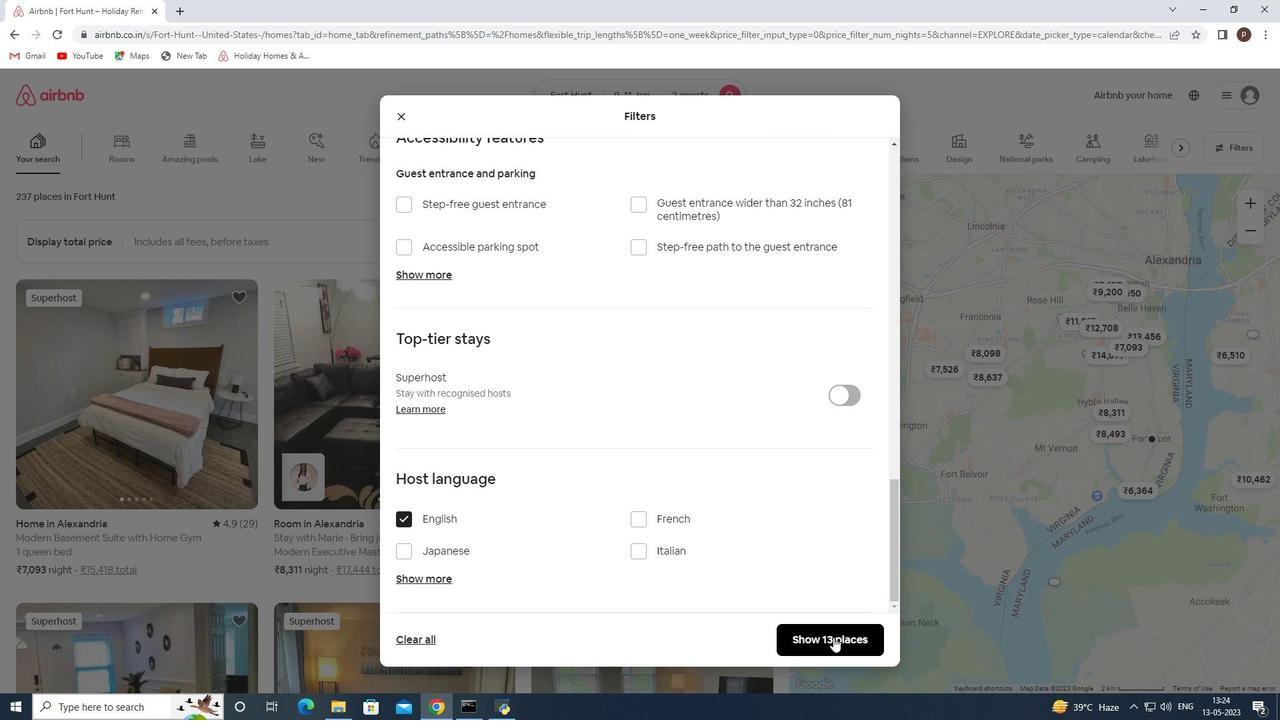 
